 Task: Look for space in Cumberland, United States from 26th August, 2023 to 10th September, 2023 for 6 adults, 2 children in price range Rs.10000 to Rs.15000. Place can be entire place or shared room with 6 bedrooms having 6 beds and 6 bathrooms. Property type can be house, flat, guest house. Amenities needed are: wifi, TV, free parkinig on premises, gym, breakfast. Booking option can be shelf check-in. Required host language is English.
Action: Mouse moved to (544, 102)
Screenshot: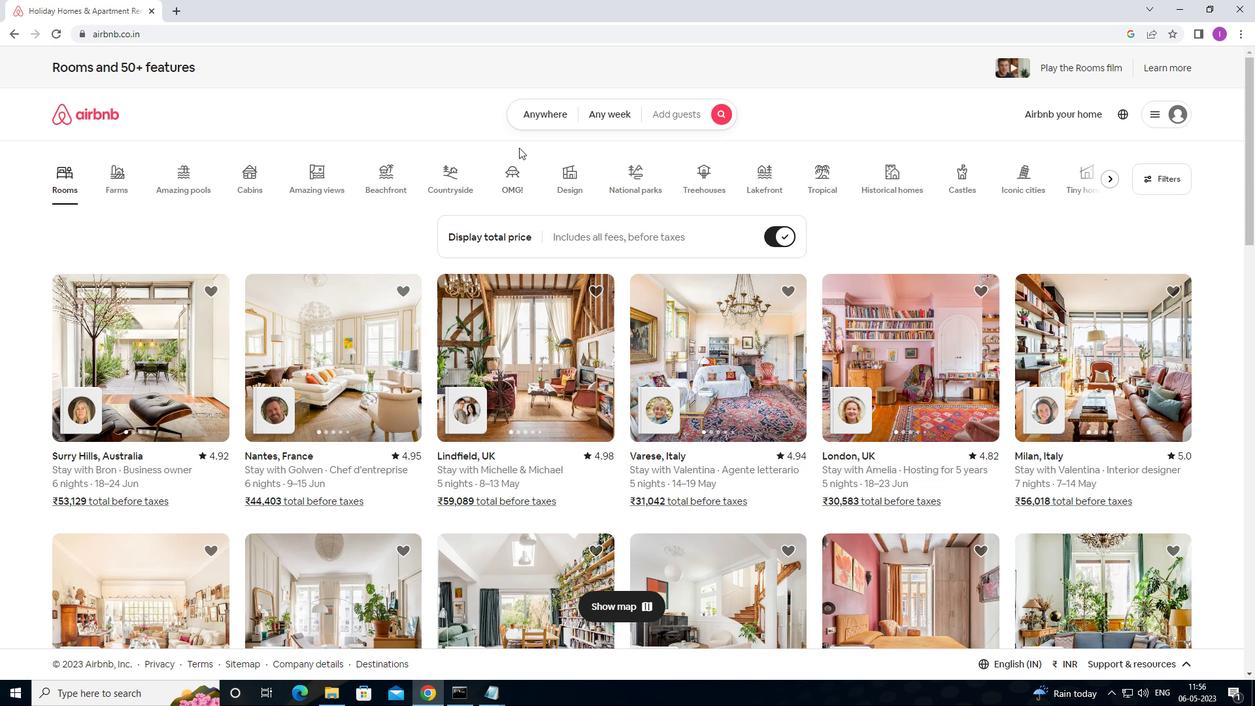 
Action: Mouse pressed left at (544, 102)
Screenshot: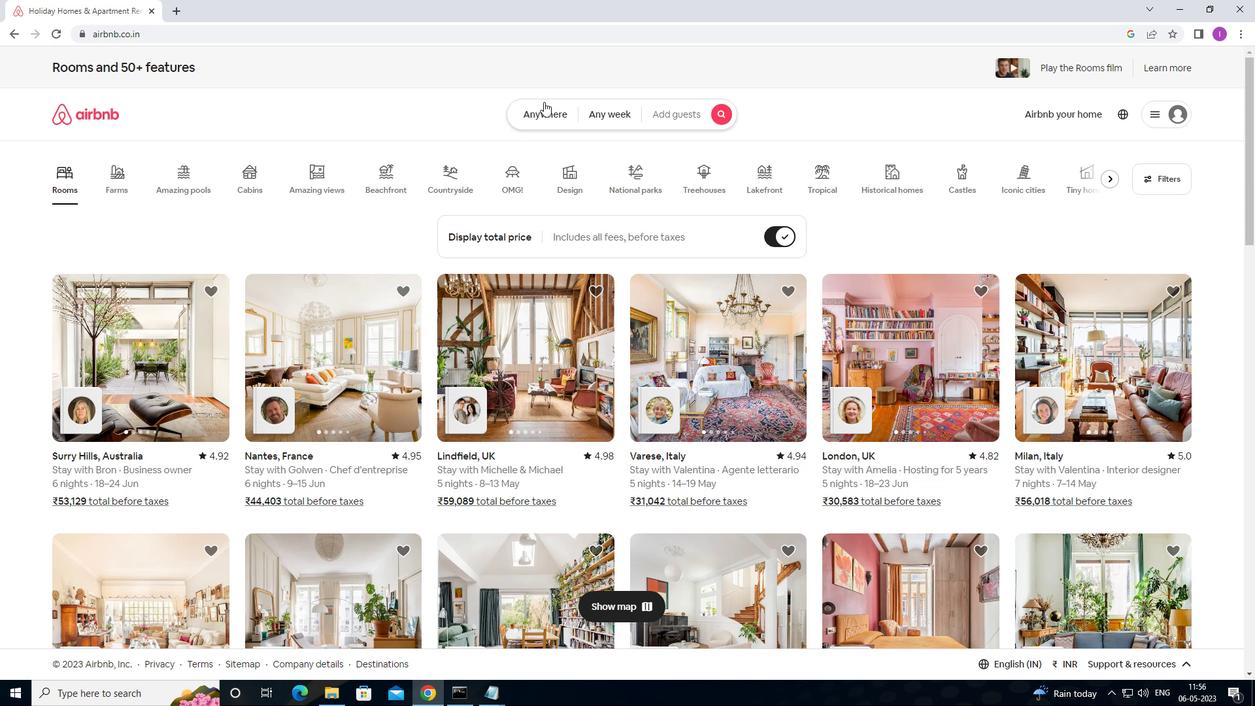 
Action: Mouse moved to (370, 166)
Screenshot: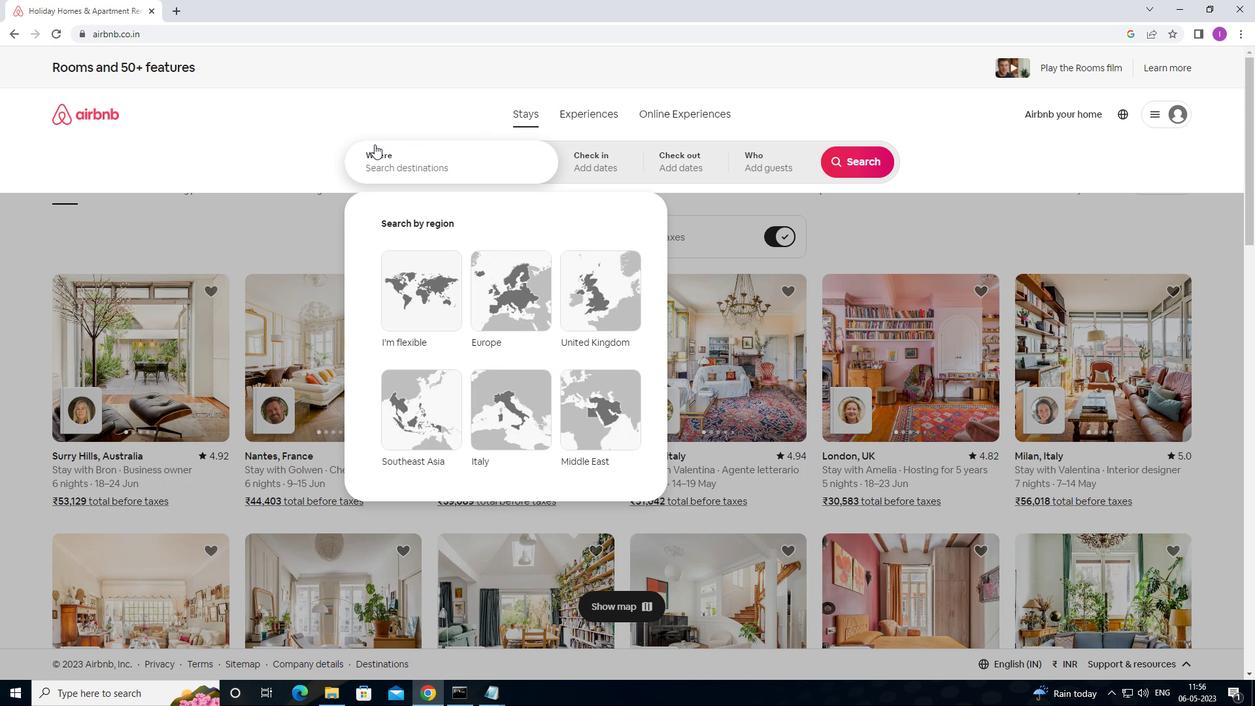
Action: Mouse pressed left at (370, 166)
Screenshot: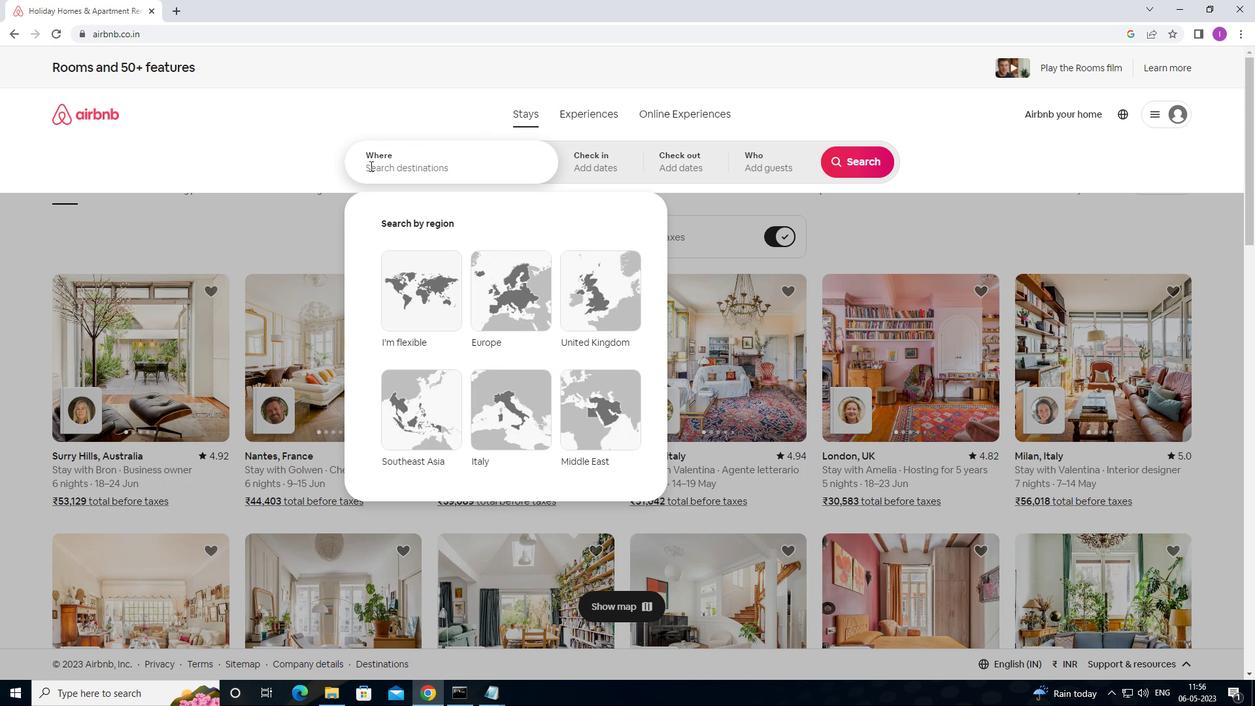 
Action: Mouse moved to (396, 190)
Screenshot: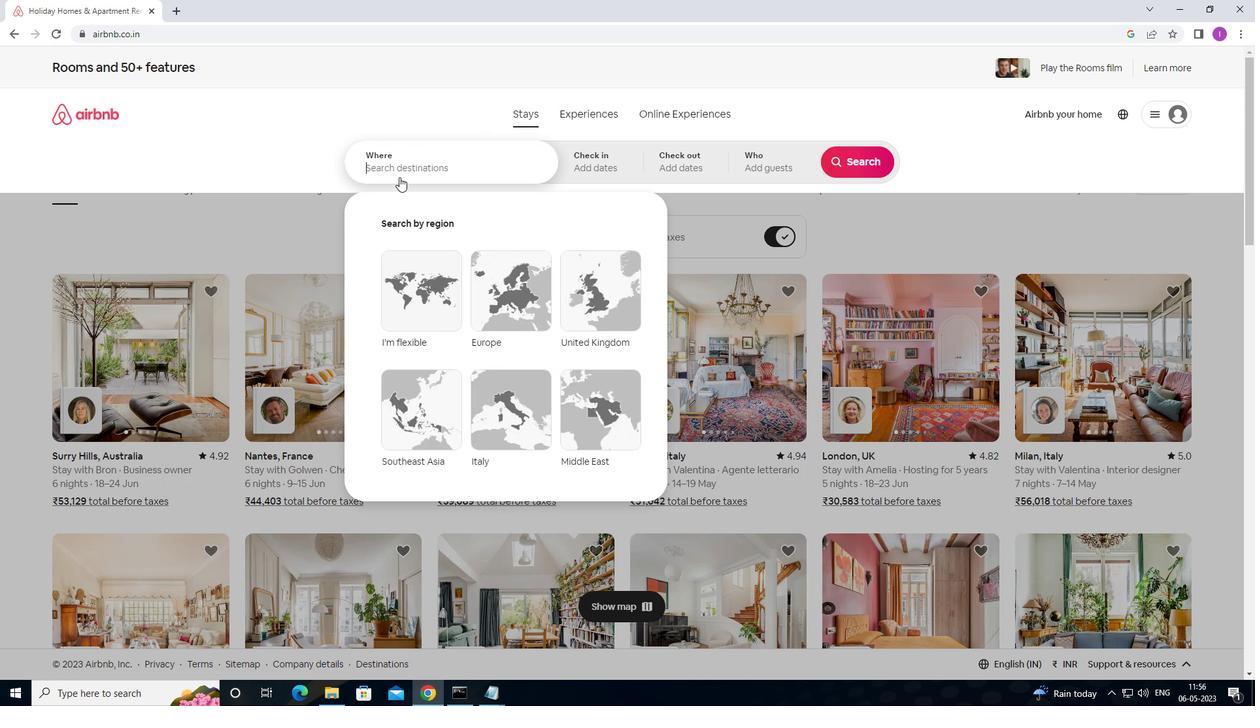 
Action: Key pressed <Key.shift>CUMBERLAND,<Key.shift>UNITES<Key.space>STATES
Screenshot: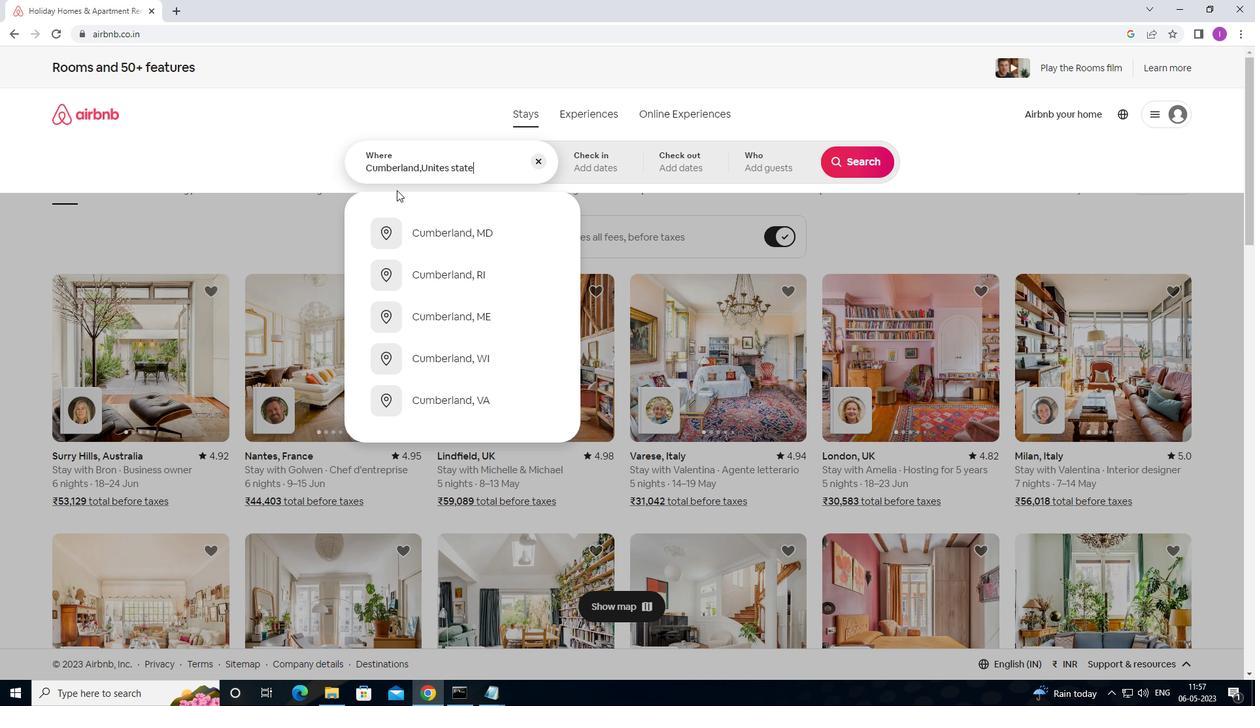 
Action: Mouse moved to (591, 159)
Screenshot: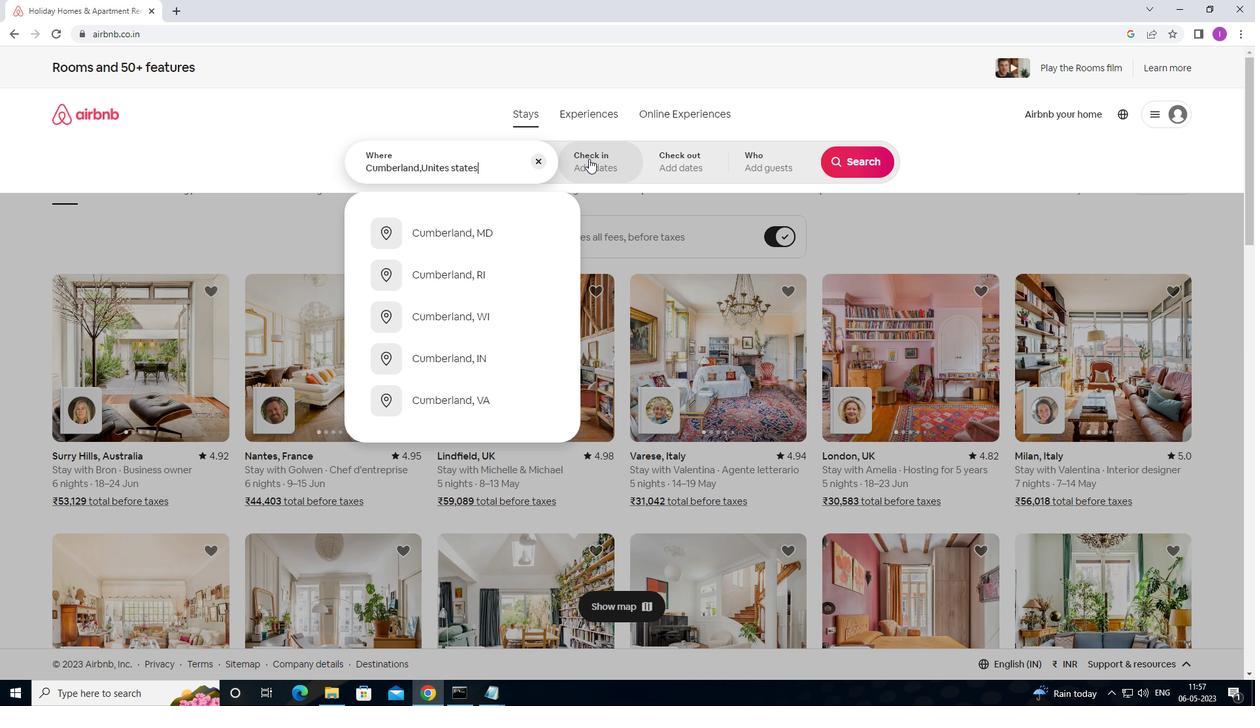 
Action: Mouse pressed left at (591, 159)
Screenshot: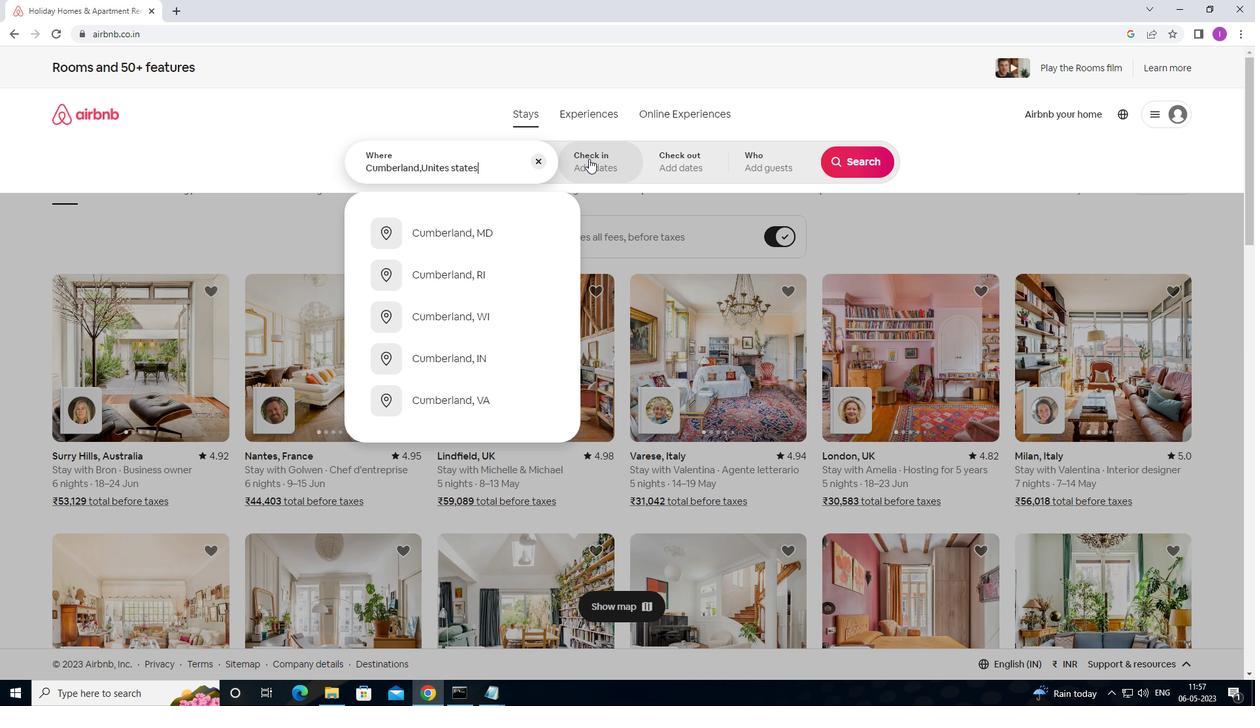 
Action: Mouse moved to (853, 268)
Screenshot: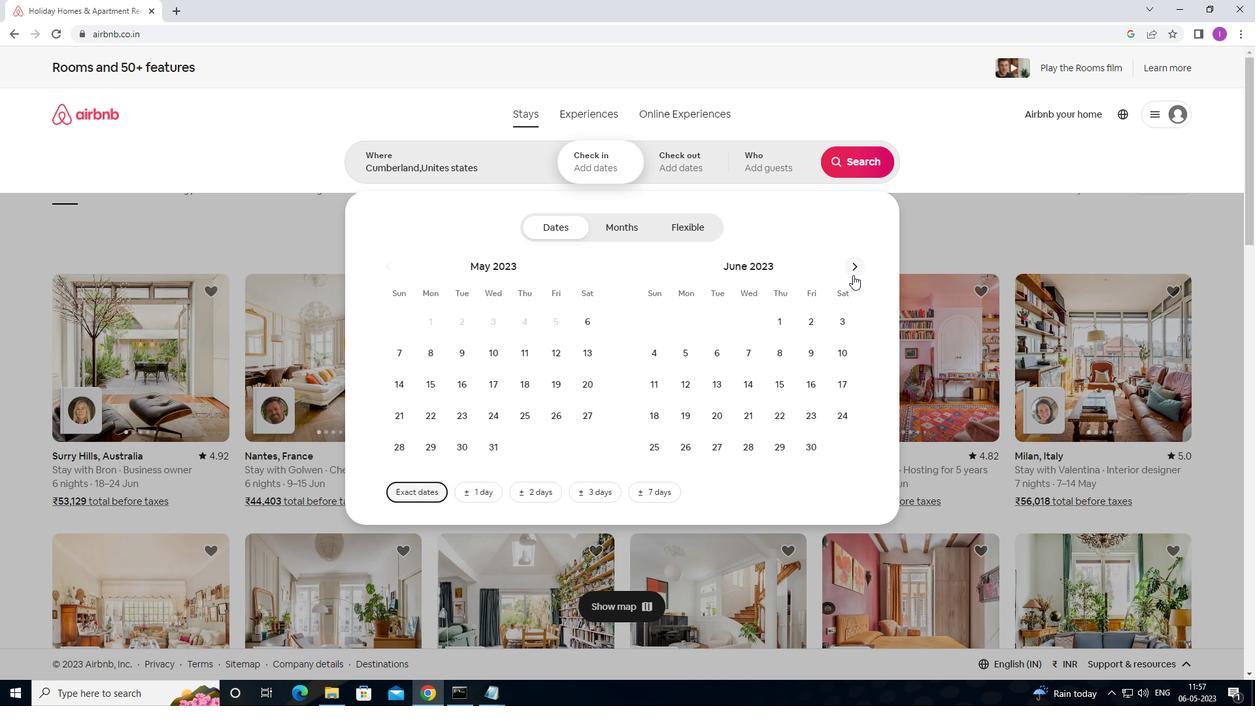 
Action: Mouse pressed left at (853, 268)
Screenshot: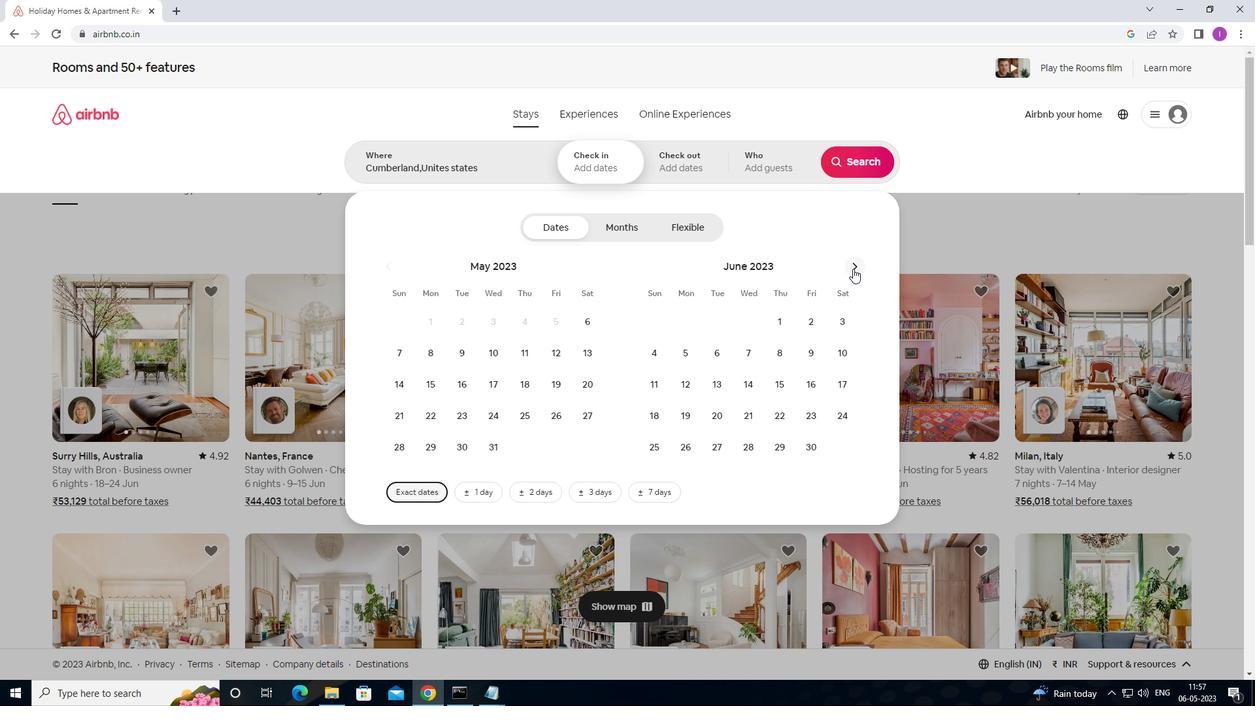 
Action: Mouse pressed left at (853, 268)
Screenshot: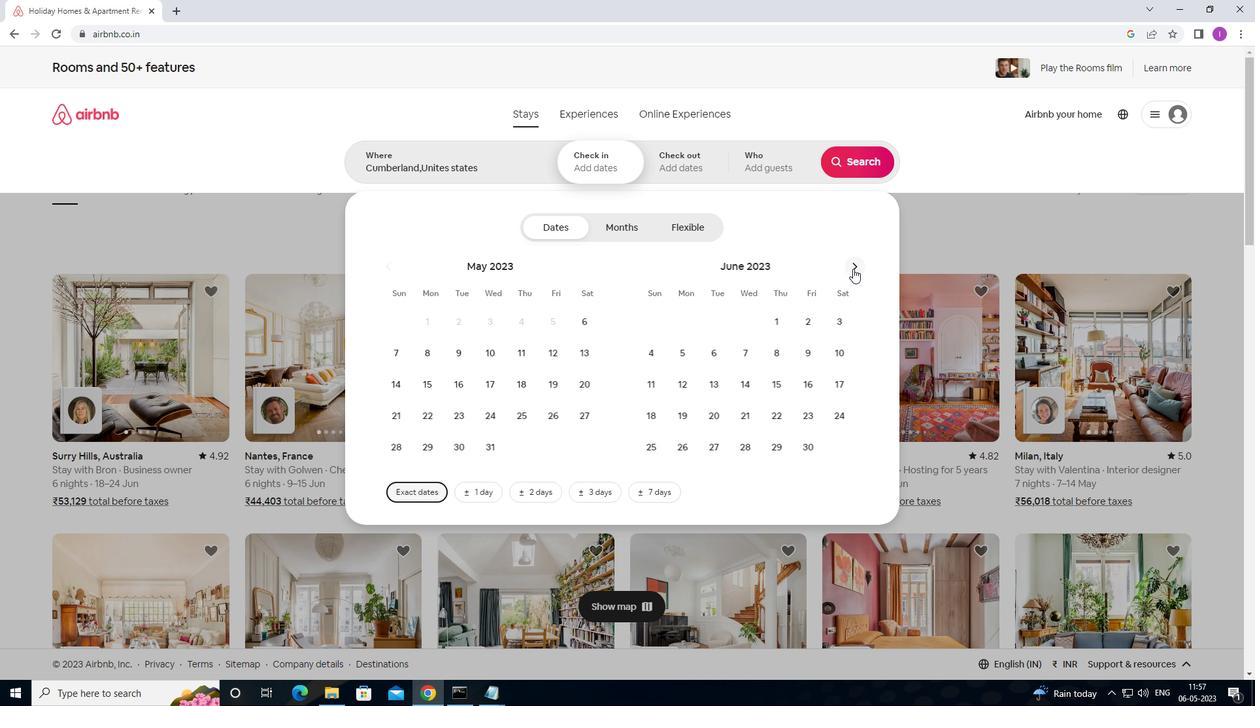 
Action: Mouse pressed left at (853, 268)
Screenshot: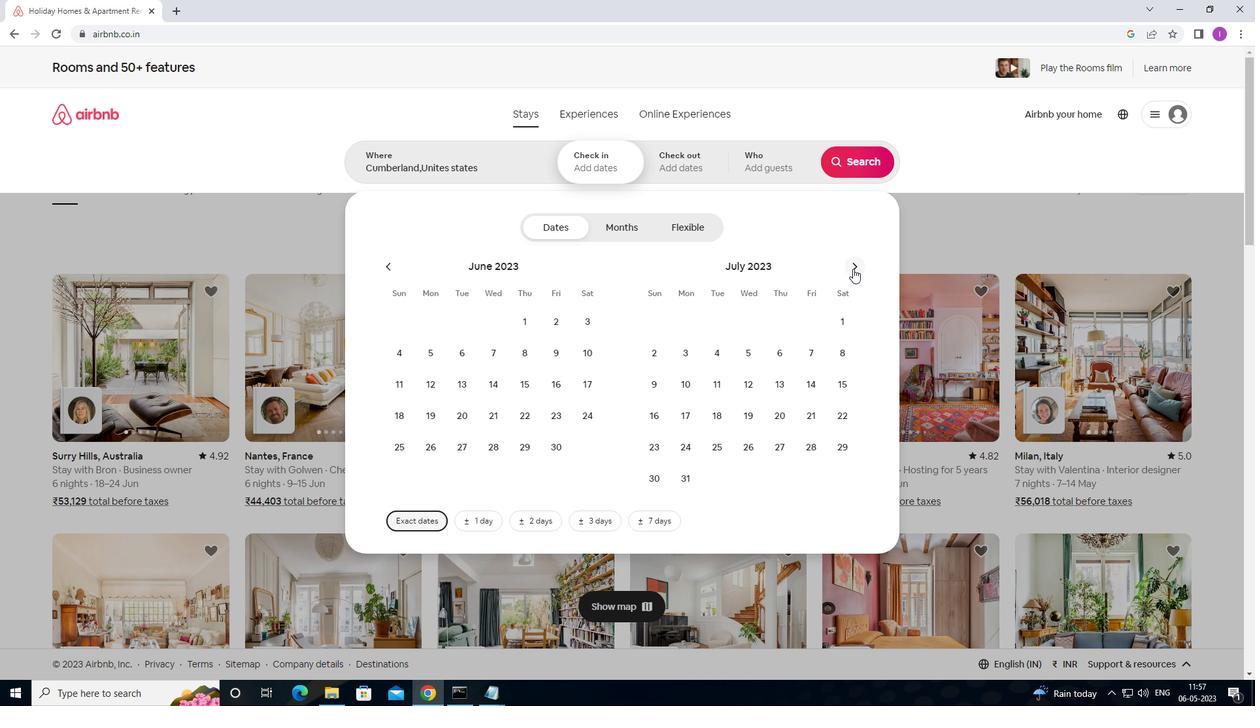 
Action: Mouse moved to (578, 412)
Screenshot: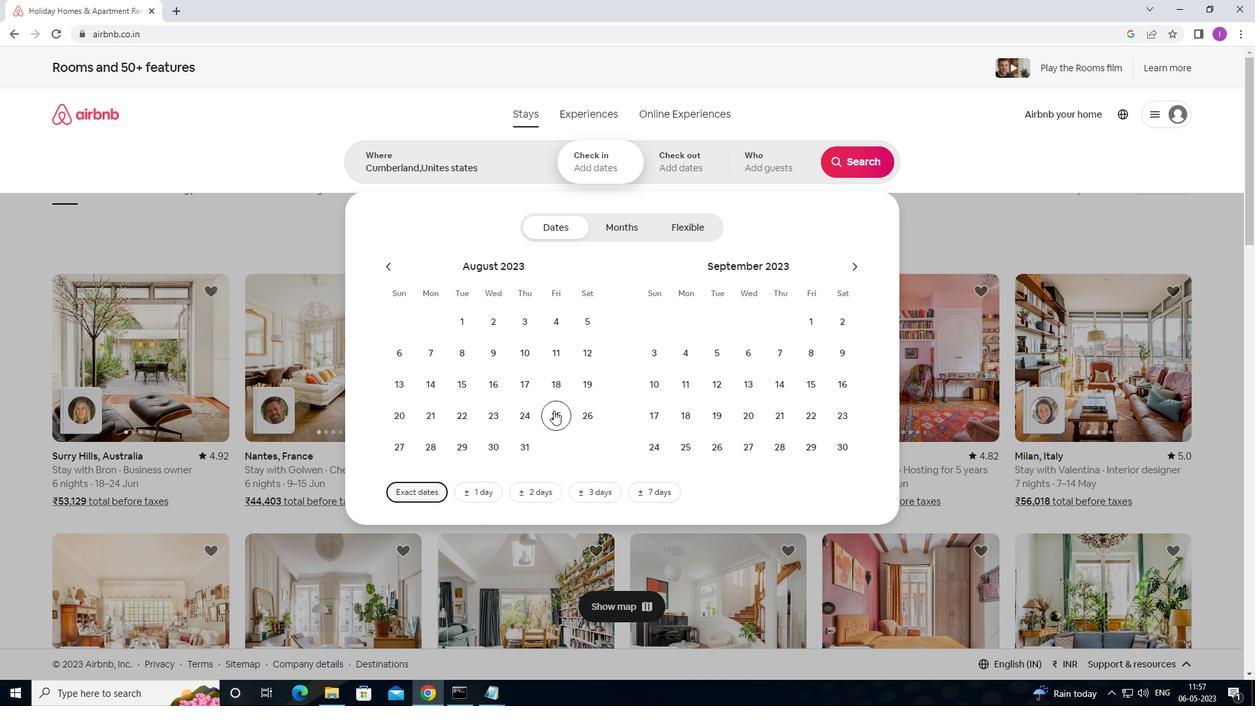 
Action: Mouse pressed left at (578, 412)
Screenshot: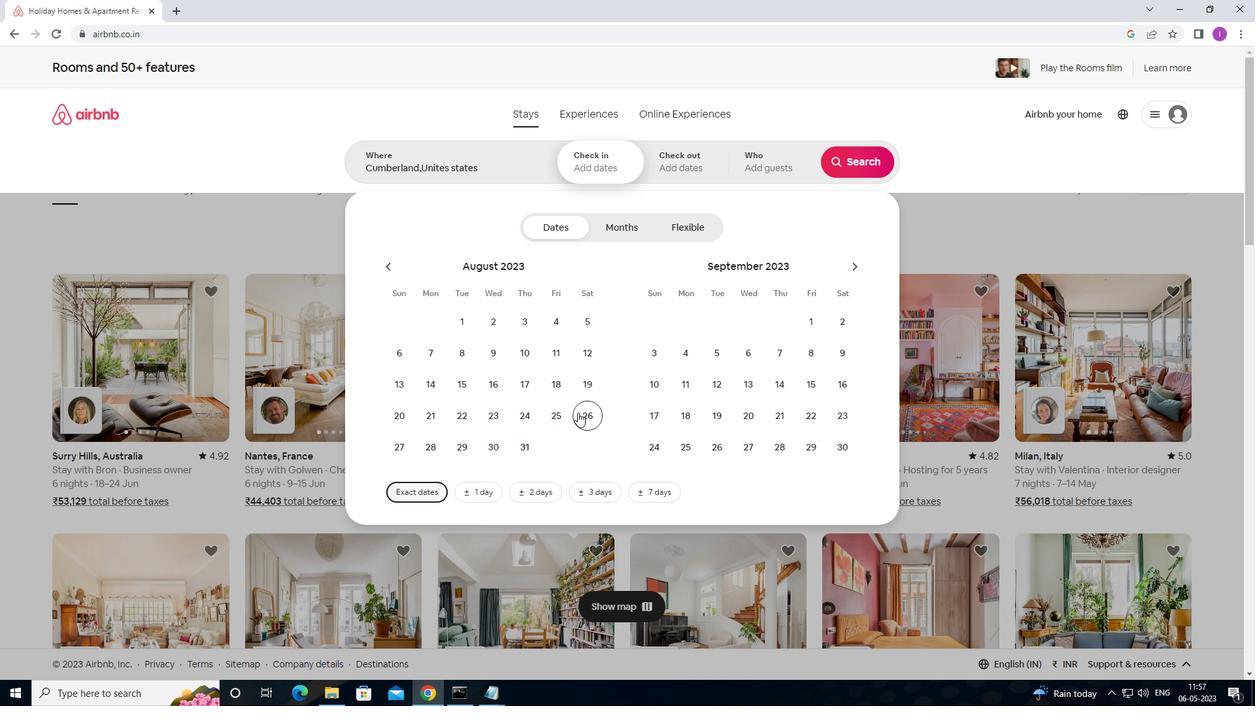 
Action: Mouse moved to (660, 385)
Screenshot: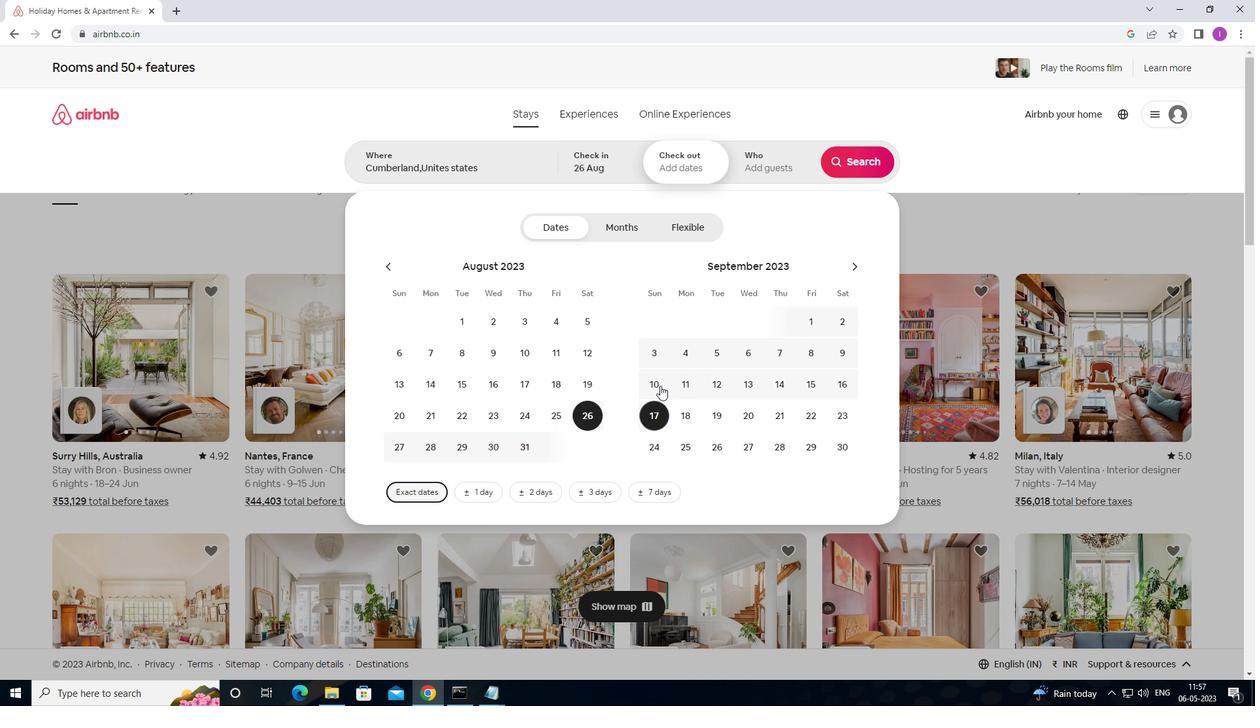 
Action: Mouse pressed left at (660, 385)
Screenshot: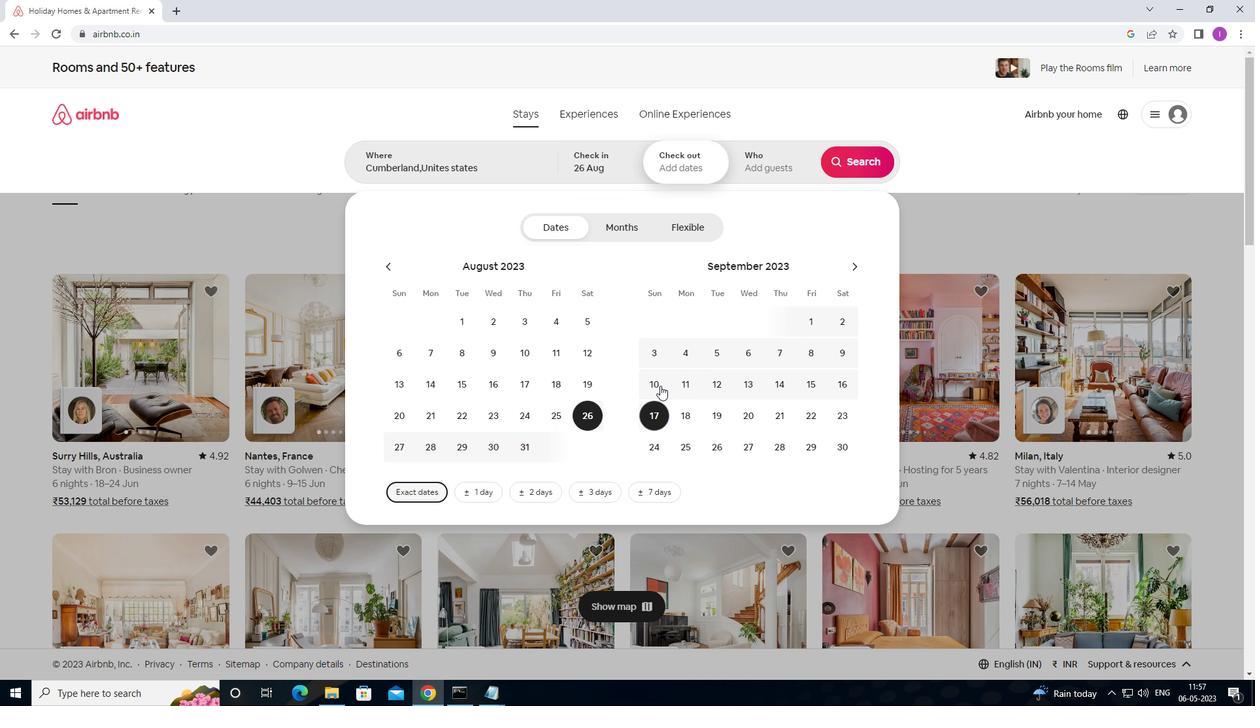 
Action: Mouse moved to (676, 378)
Screenshot: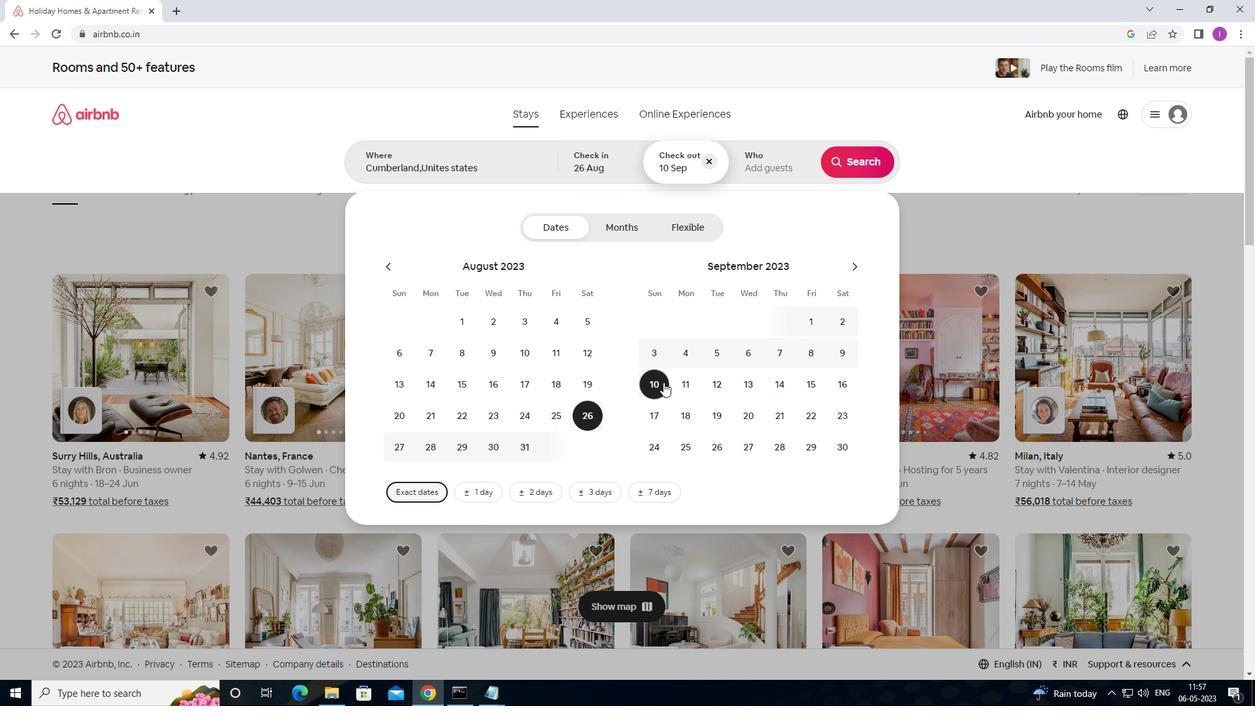 
Action: Mouse scrolled (676, 377) with delta (0, 0)
Screenshot: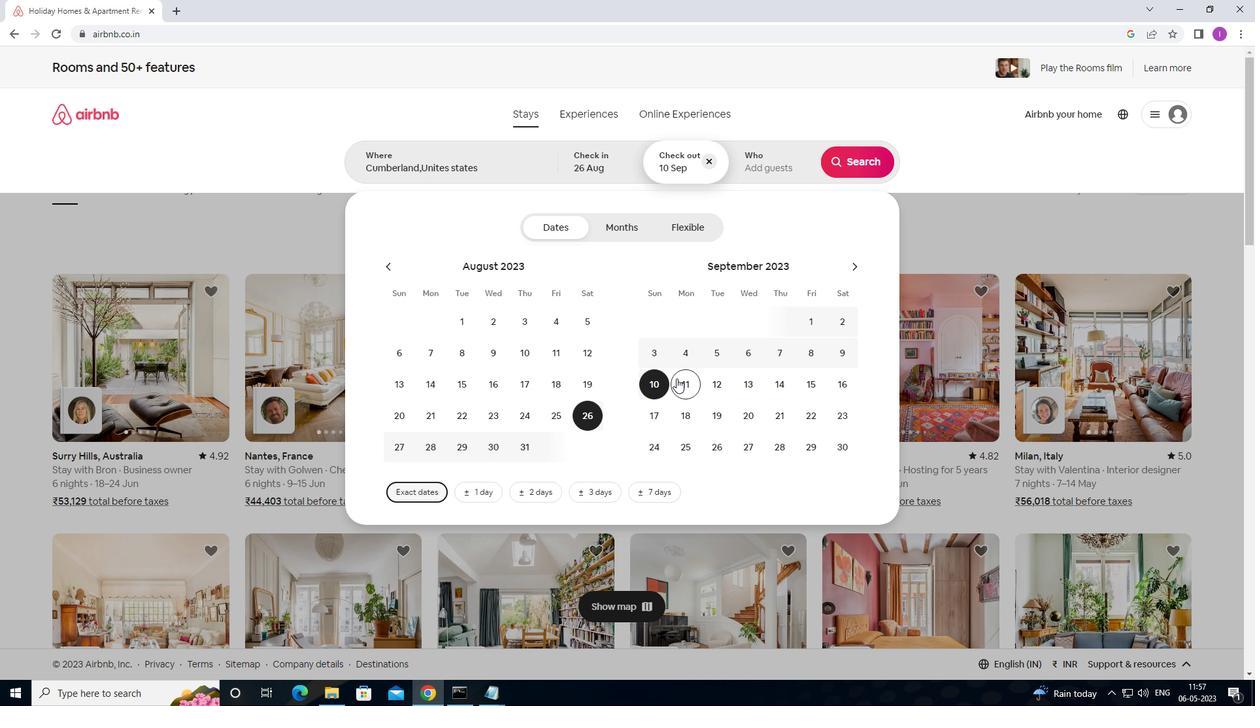 
Action: Mouse moved to (794, 165)
Screenshot: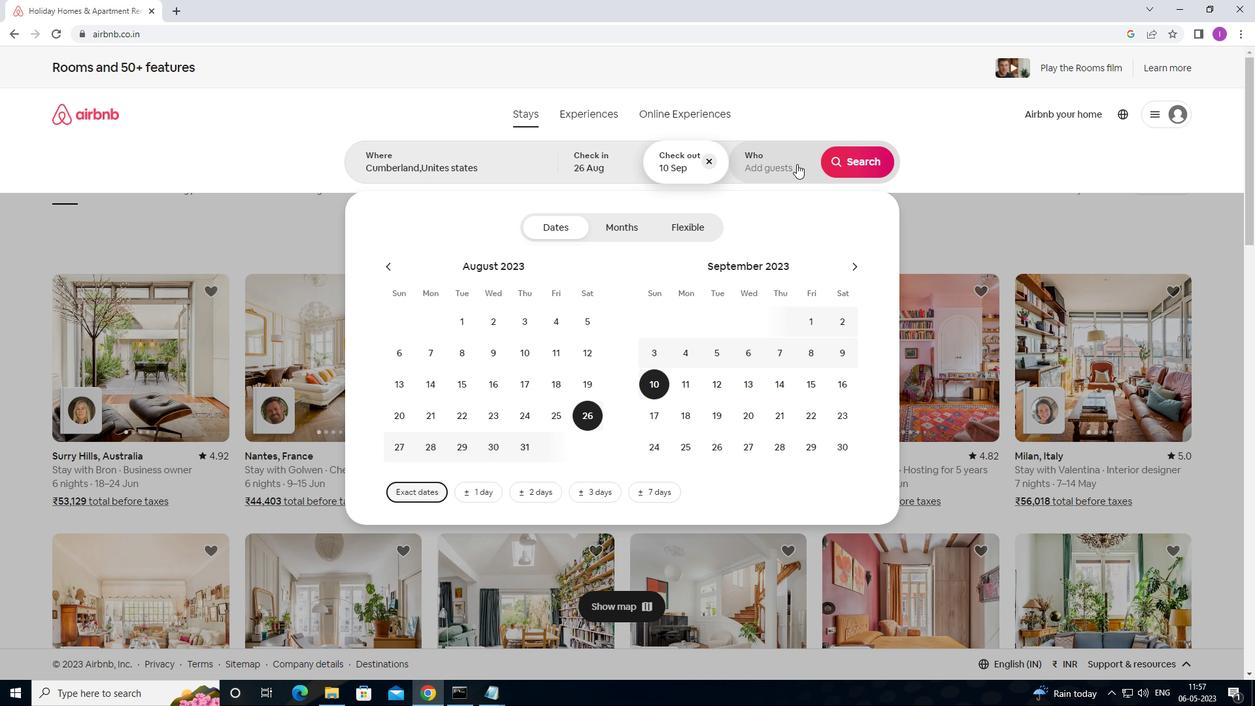 
Action: Mouse pressed left at (794, 165)
Screenshot: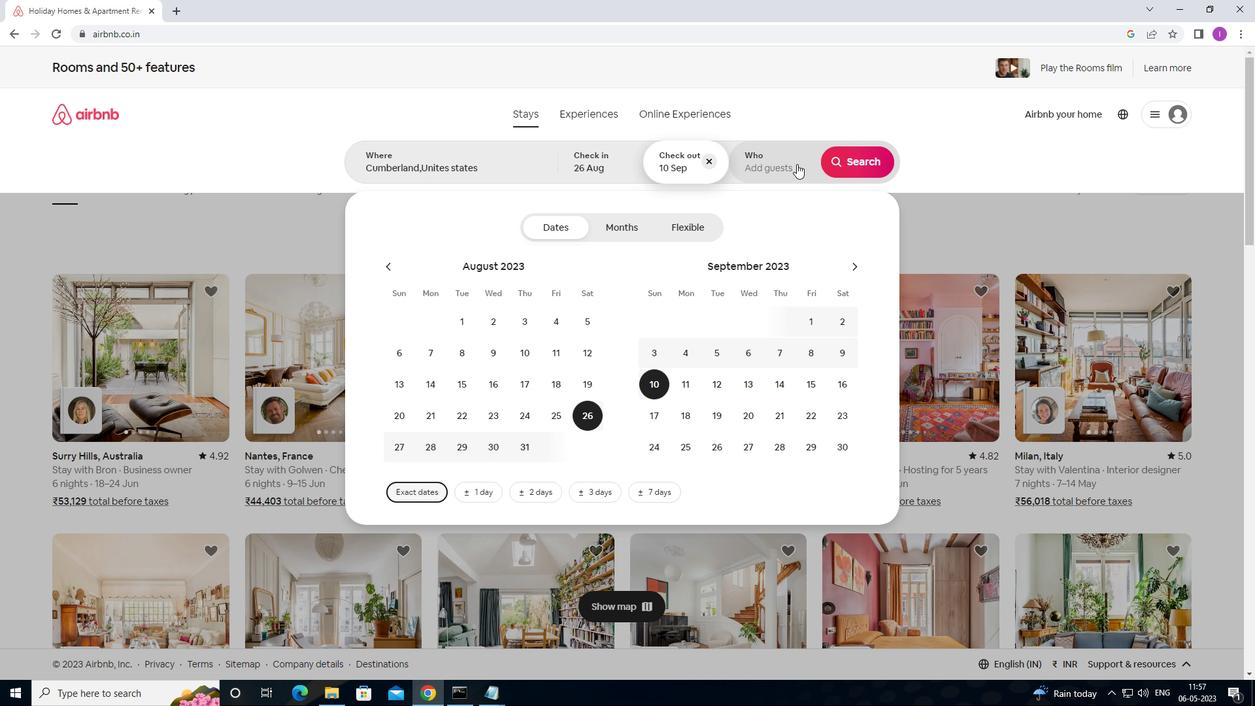 
Action: Mouse moved to (854, 230)
Screenshot: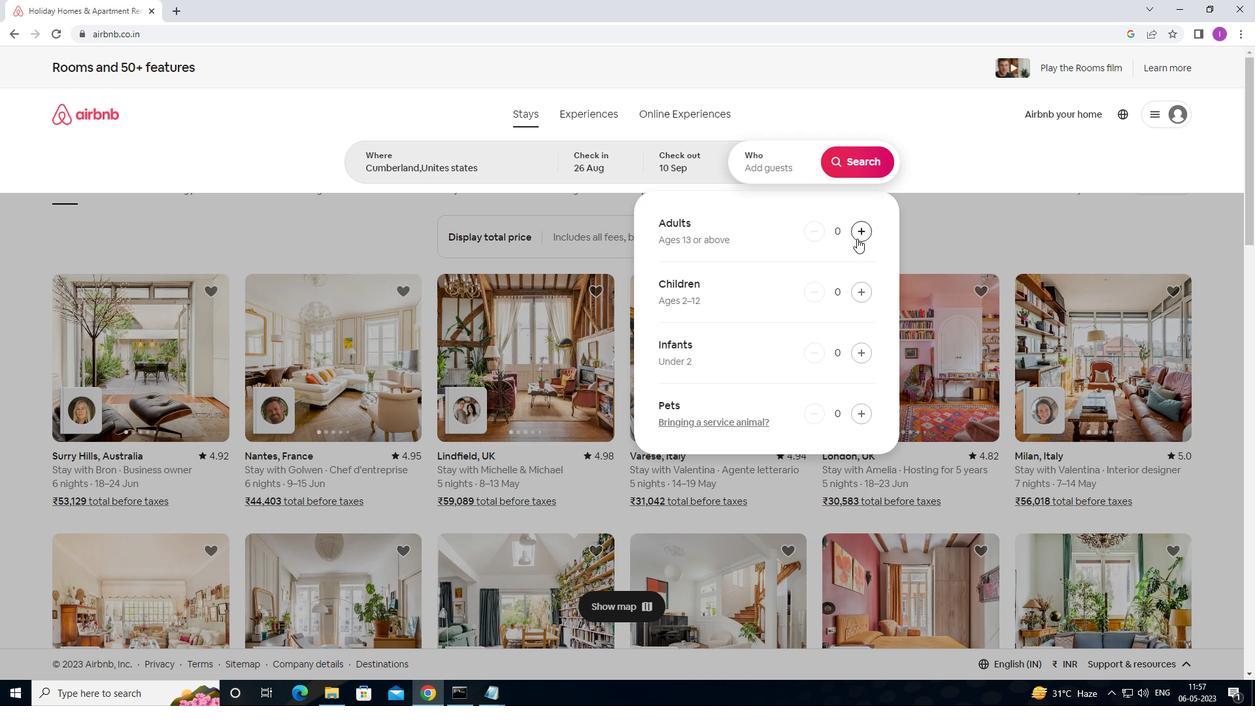 
Action: Mouse pressed left at (854, 230)
Screenshot: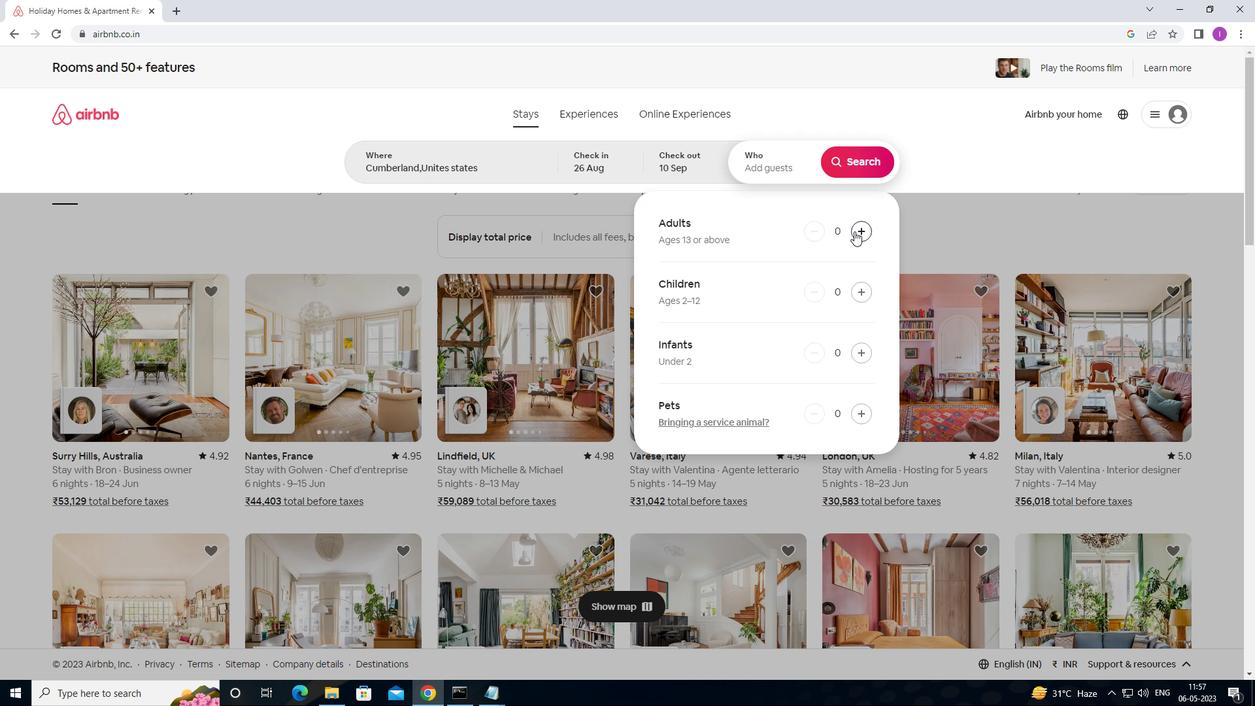 
Action: Mouse pressed left at (854, 230)
Screenshot: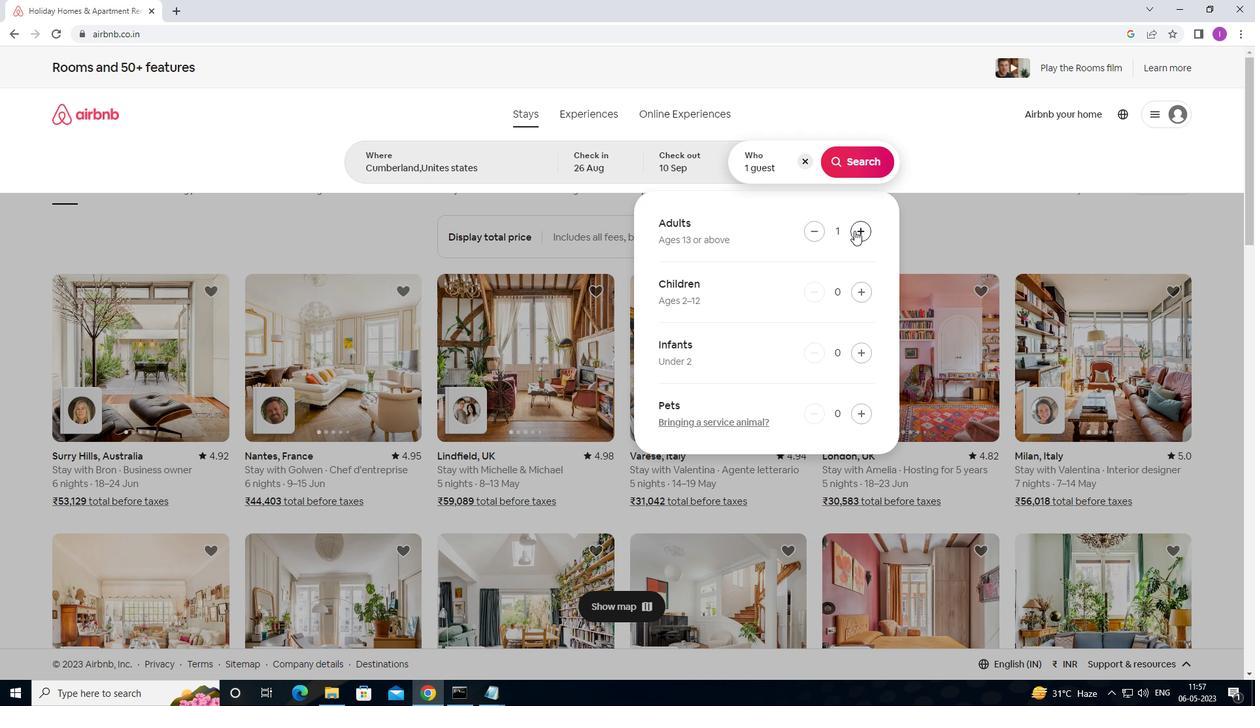 
Action: Mouse pressed left at (854, 230)
Screenshot: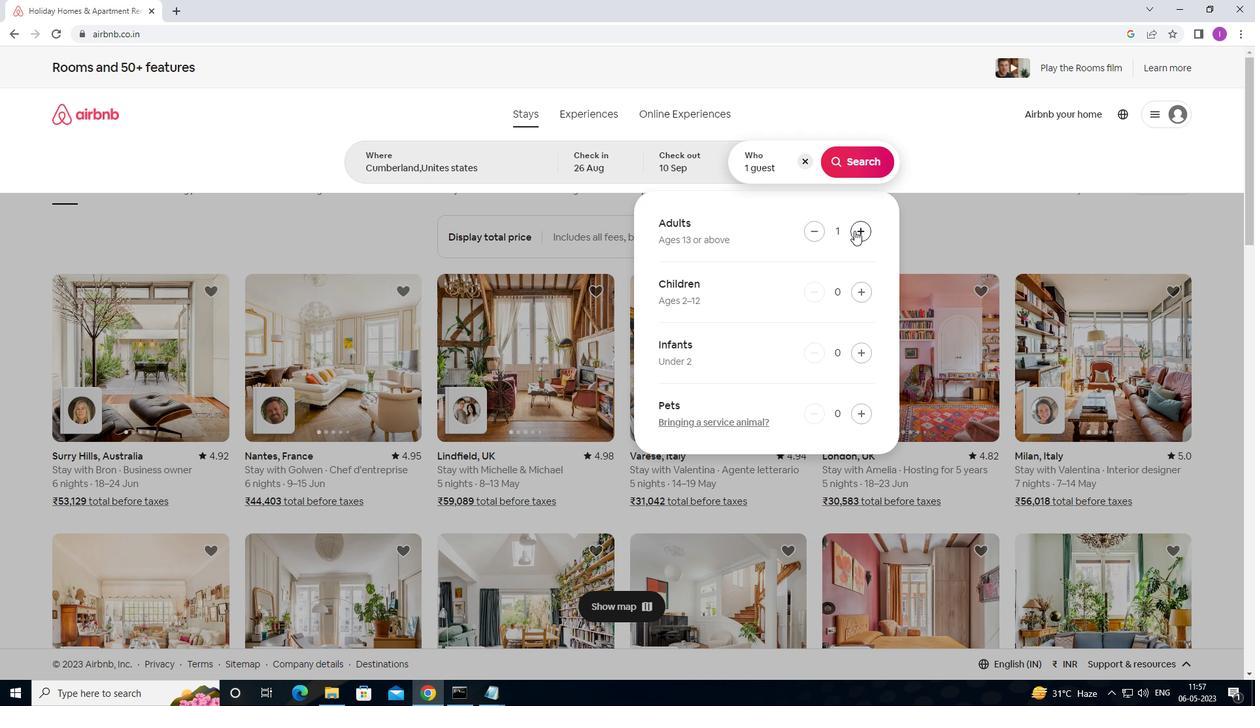 
Action: Mouse pressed left at (854, 230)
Screenshot: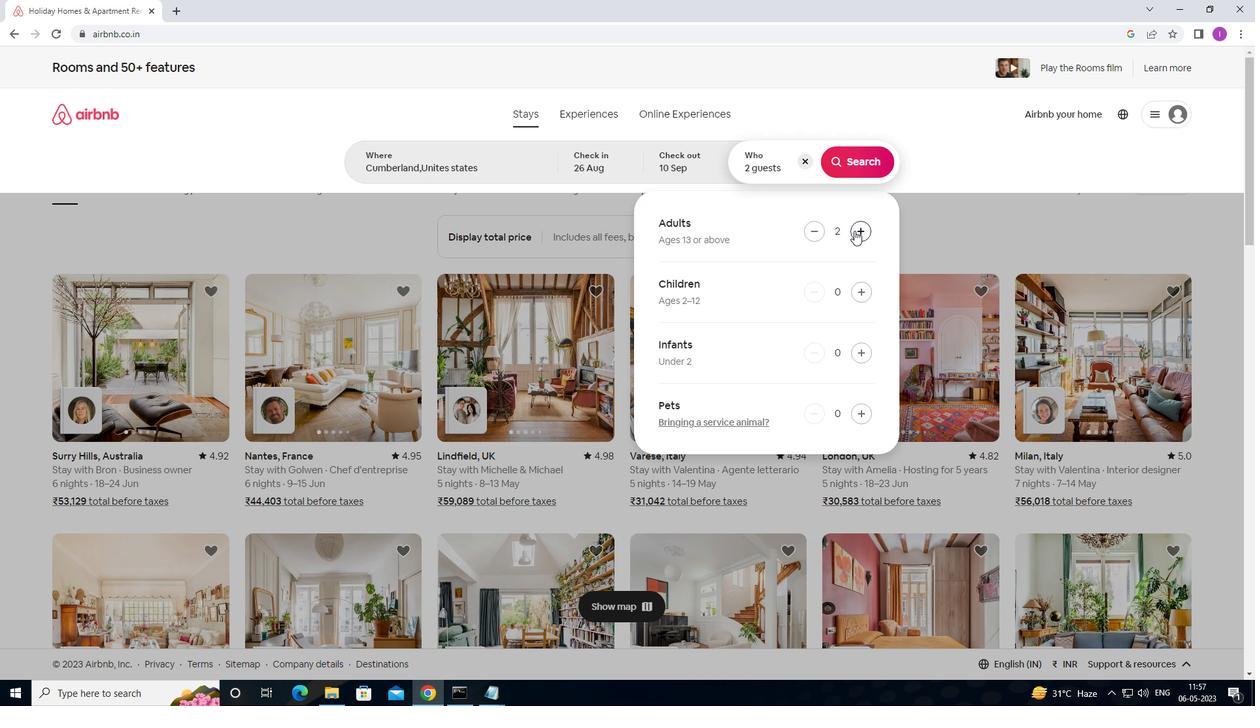 
Action: Mouse pressed left at (854, 230)
Screenshot: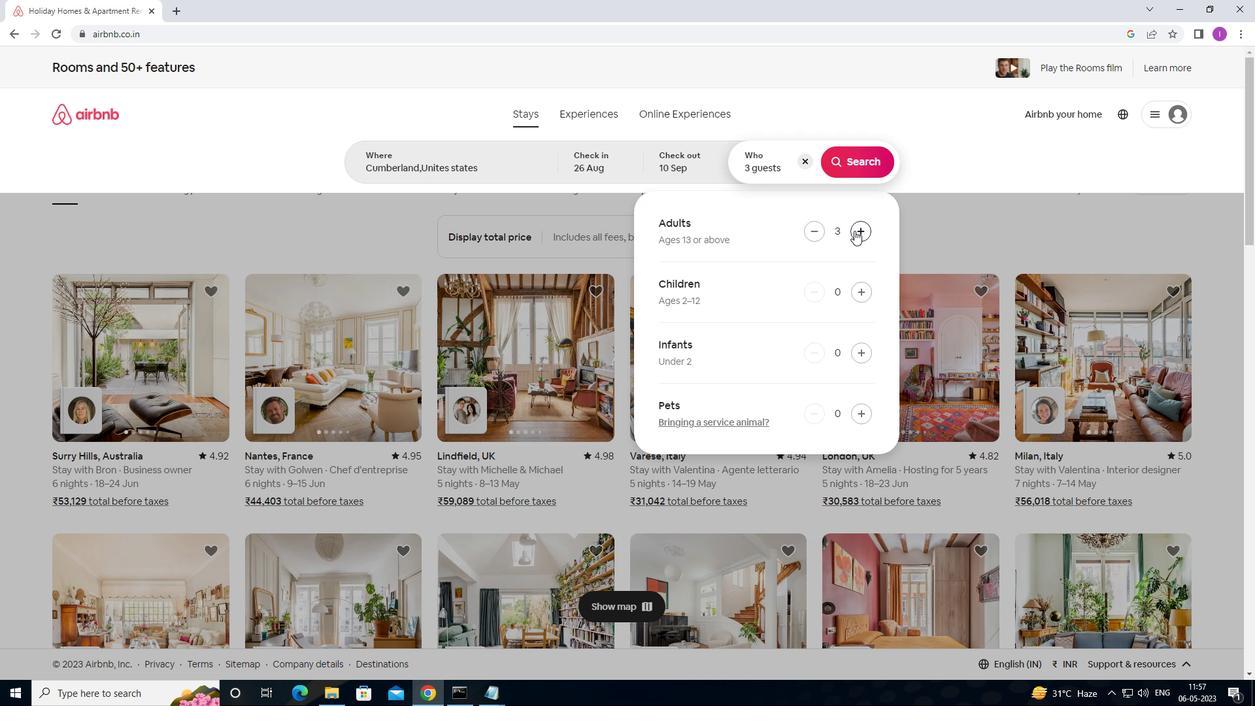 
Action: Mouse pressed left at (854, 230)
Screenshot: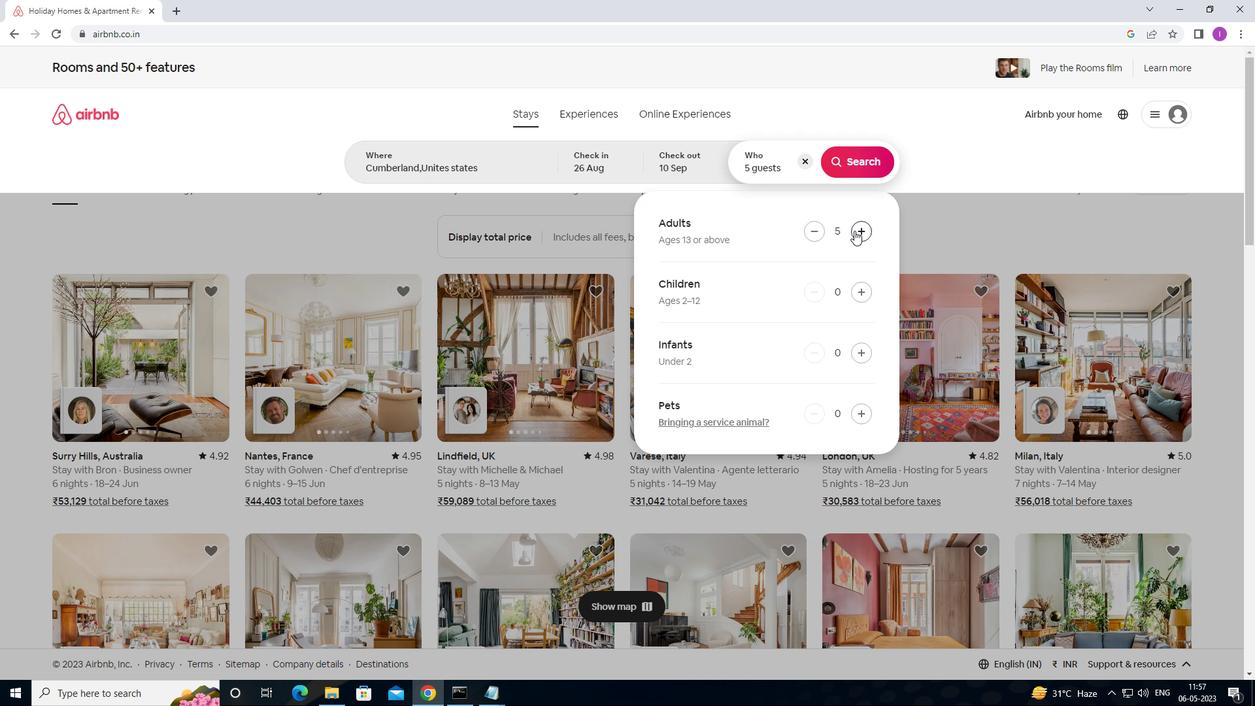 
Action: Mouse moved to (864, 294)
Screenshot: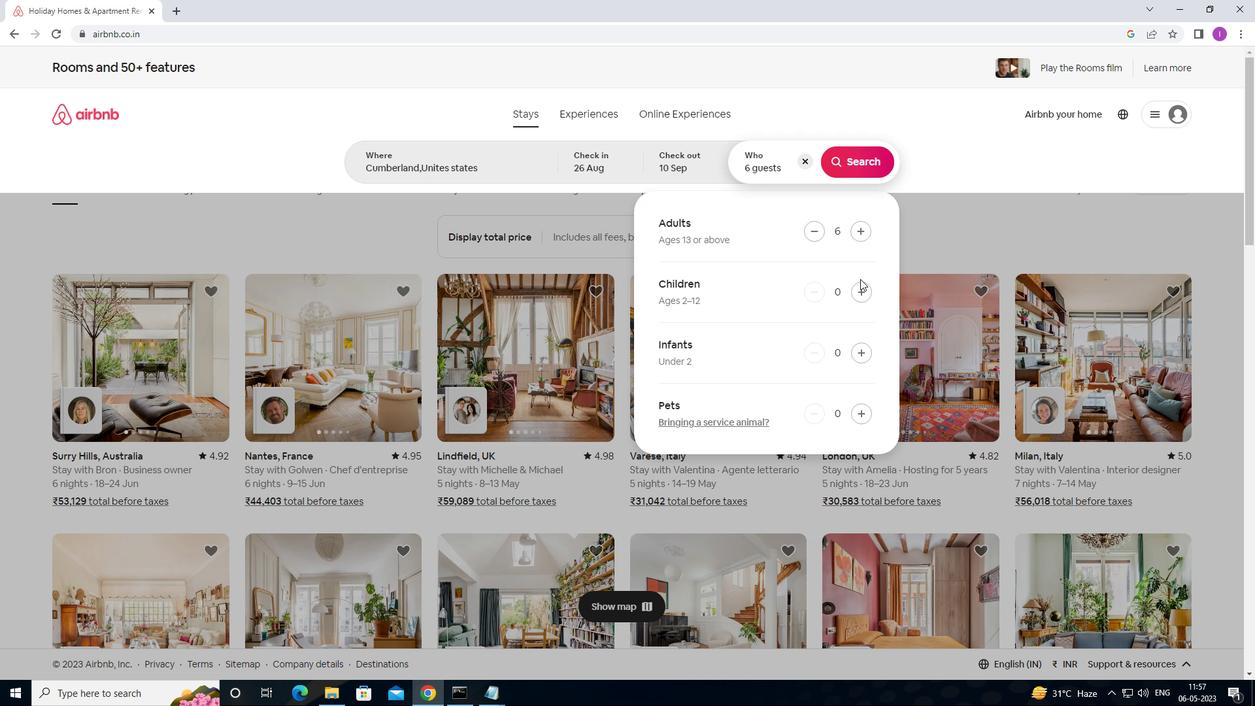 
Action: Mouse pressed left at (864, 294)
Screenshot: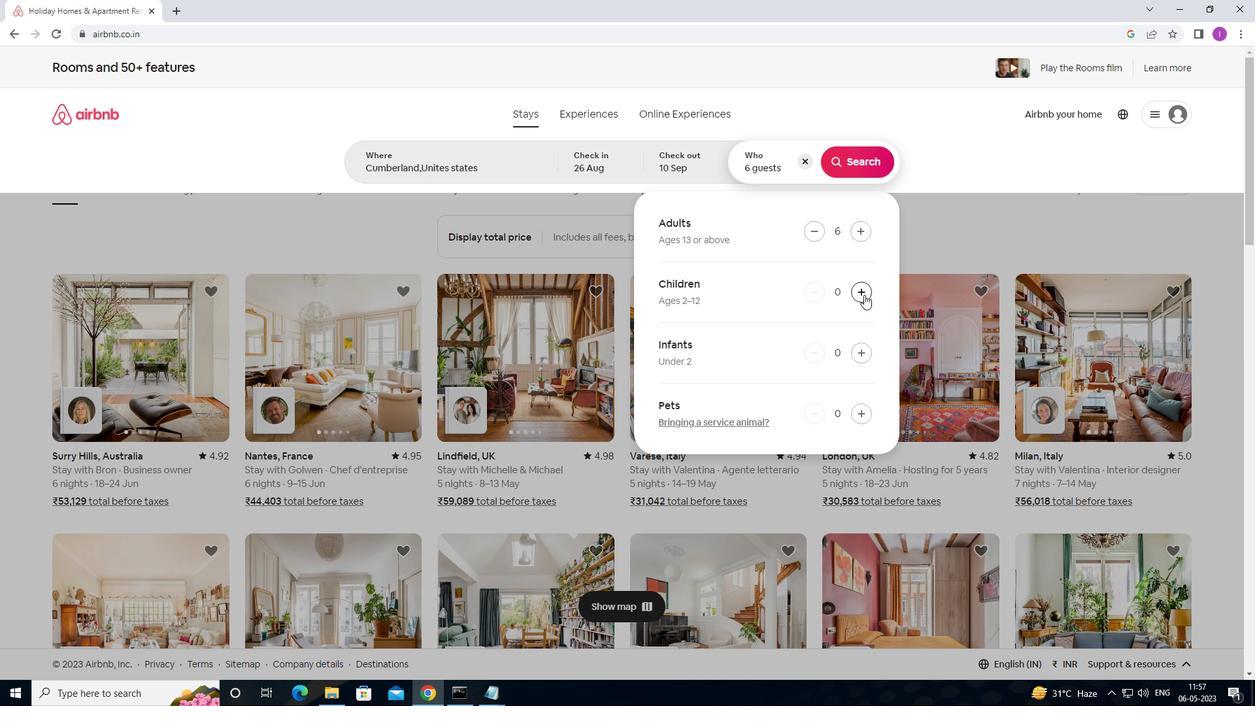 
Action: Mouse pressed left at (864, 294)
Screenshot: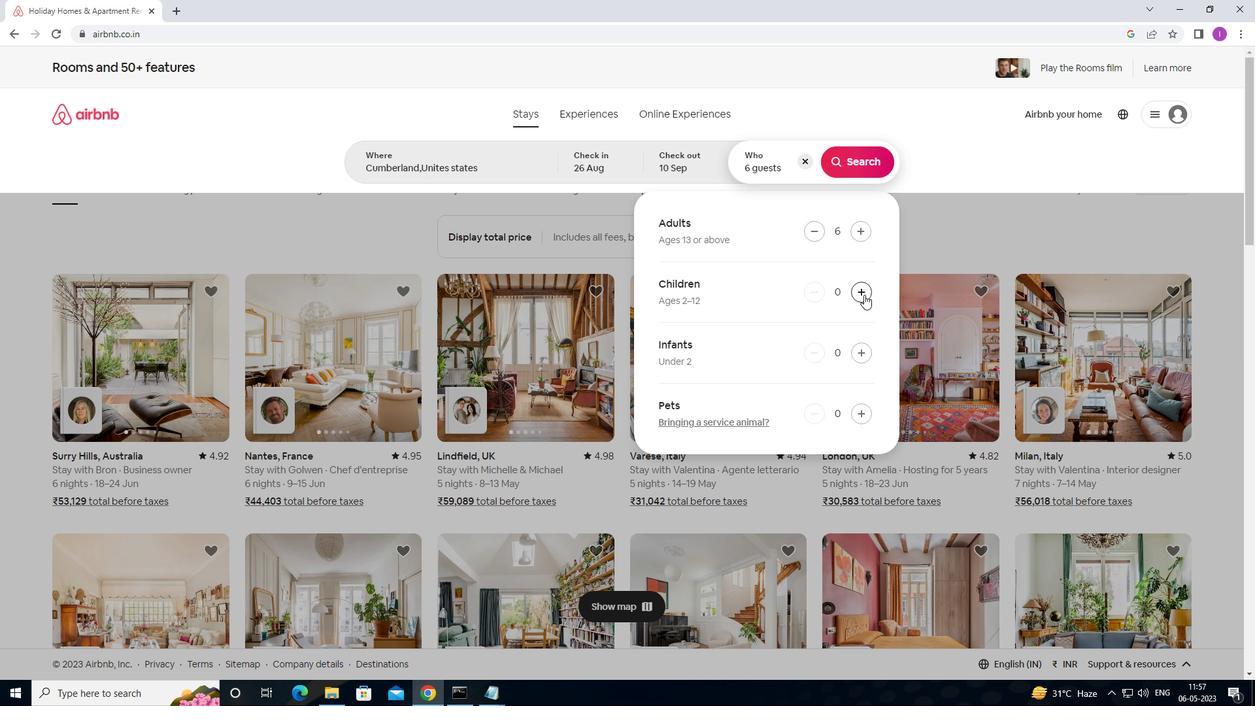 
Action: Mouse moved to (858, 179)
Screenshot: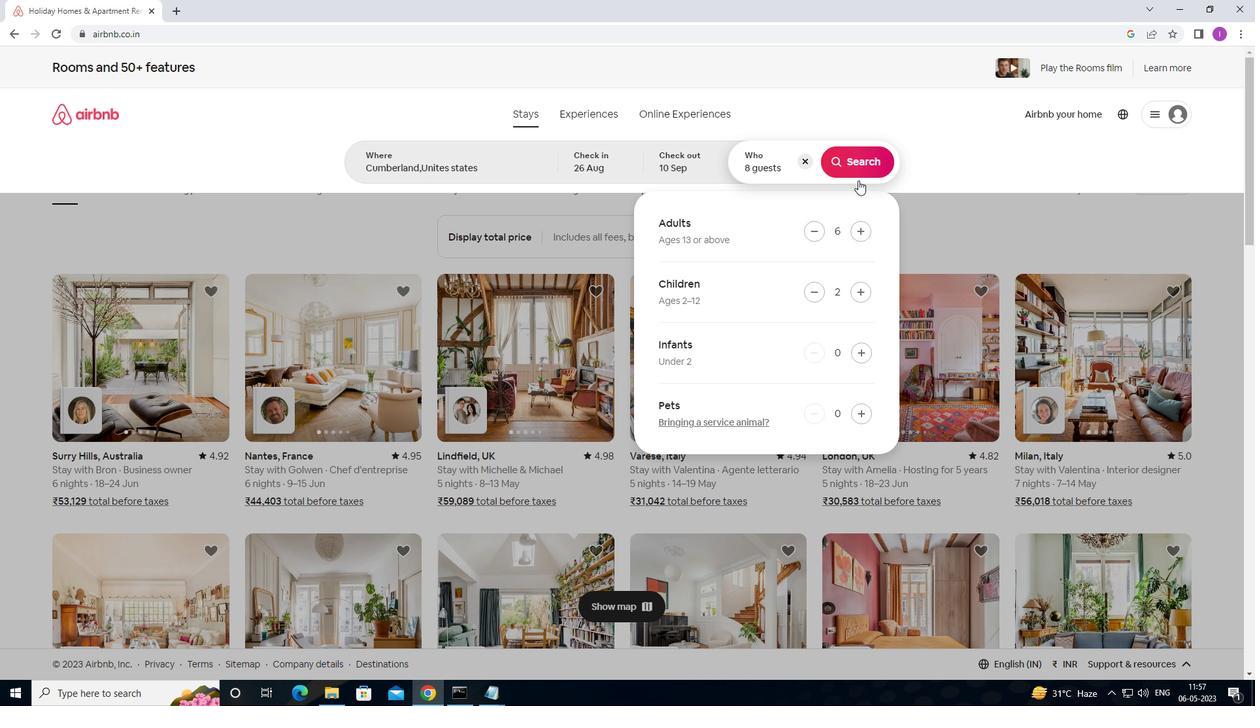 
Action: Mouse pressed left at (858, 179)
Screenshot: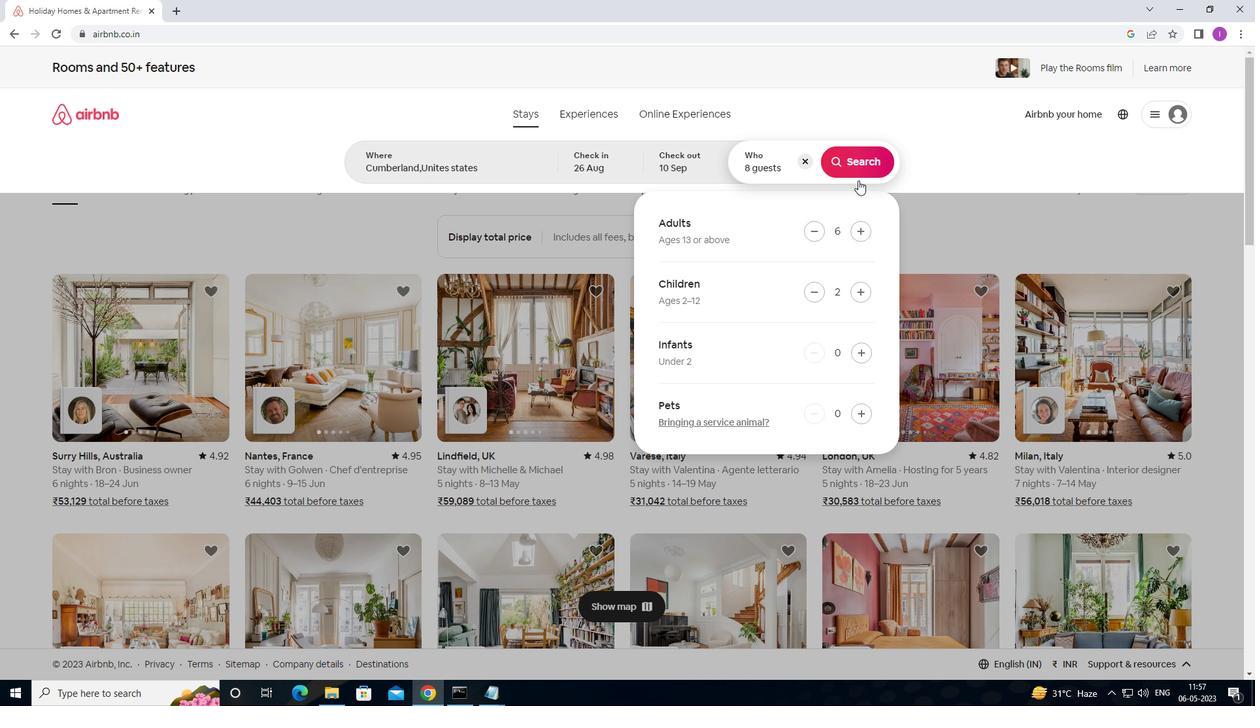 
Action: Mouse moved to (859, 170)
Screenshot: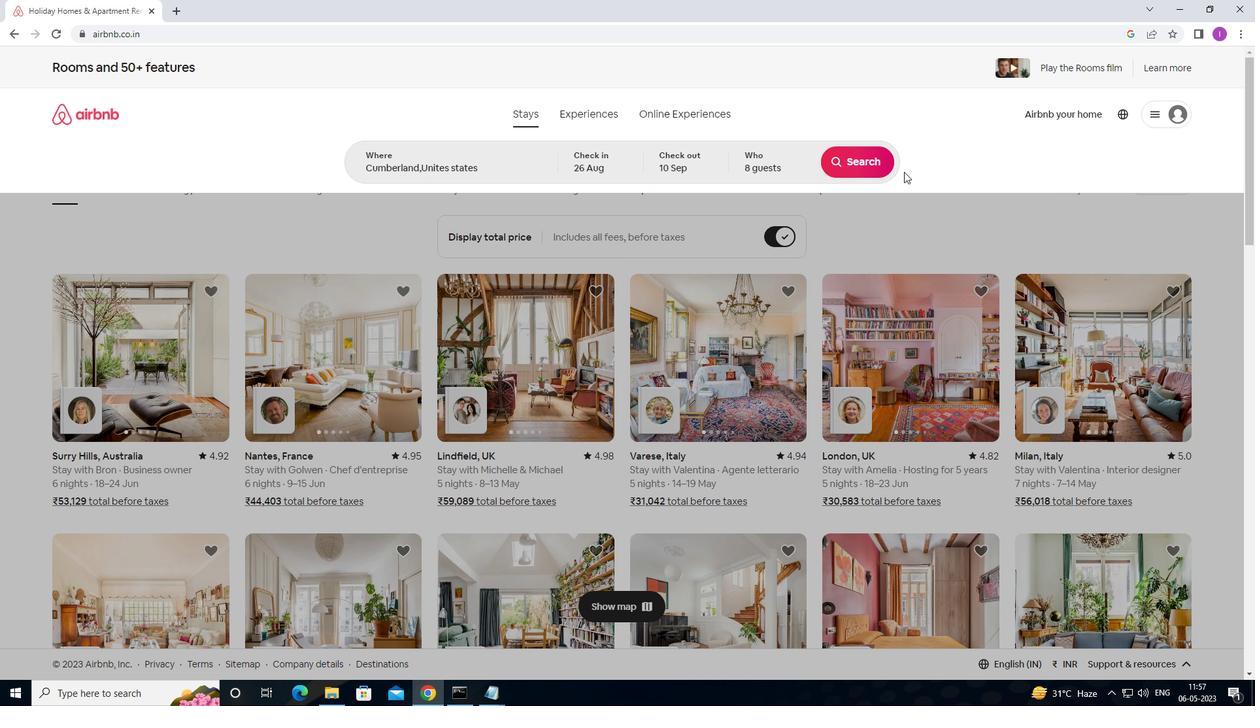 
Action: Mouse pressed left at (859, 170)
Screenshot: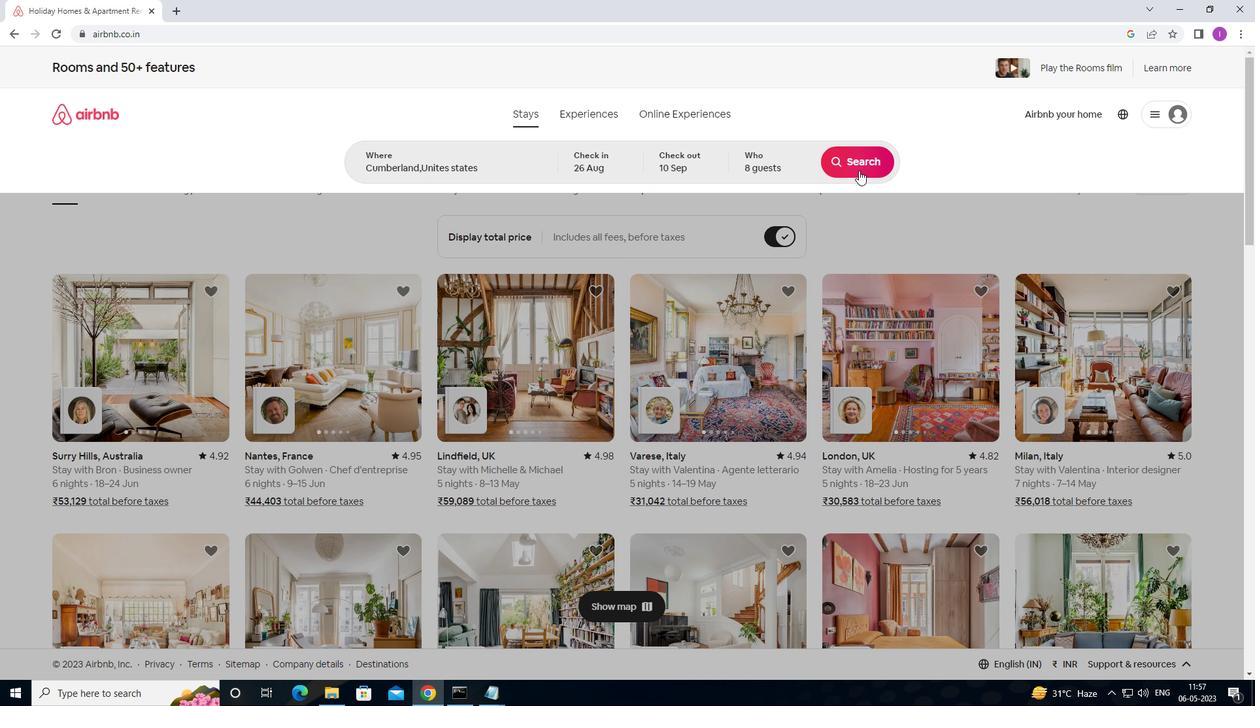 
Action: Mouse moved to (1211, 133)
Screenshot: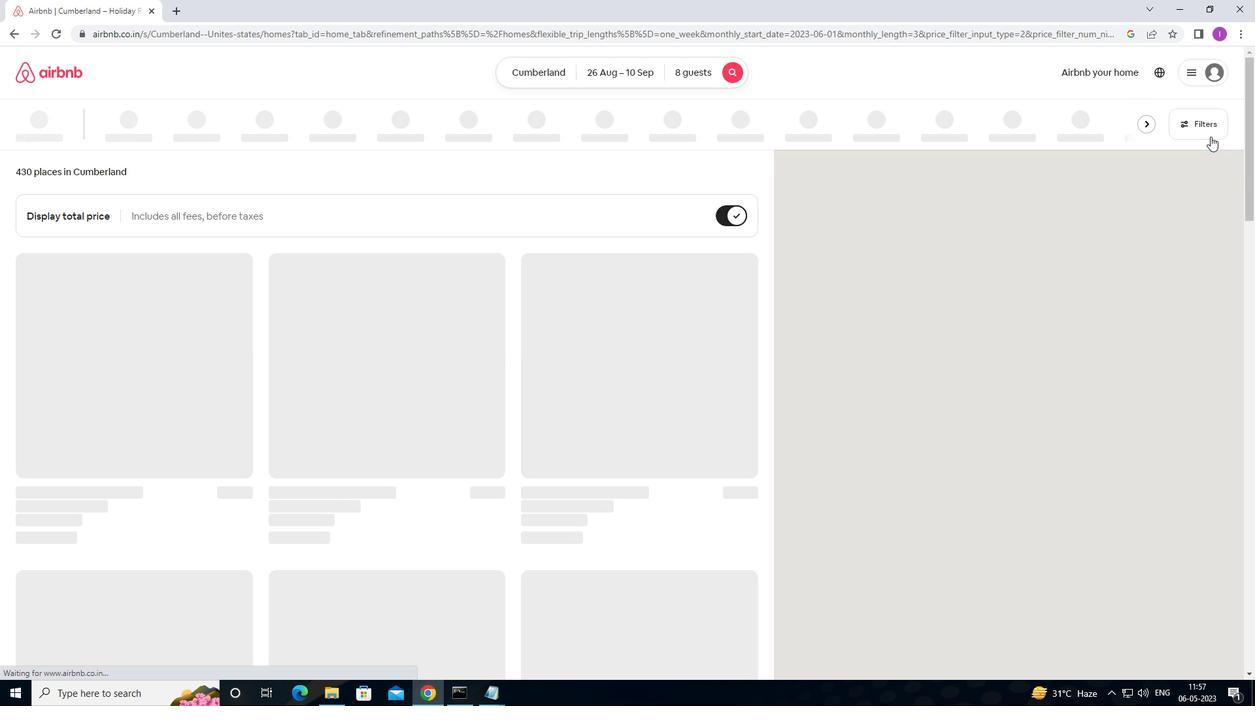 
Action: Mouse pressed left at (1211, 133)
Screenshot: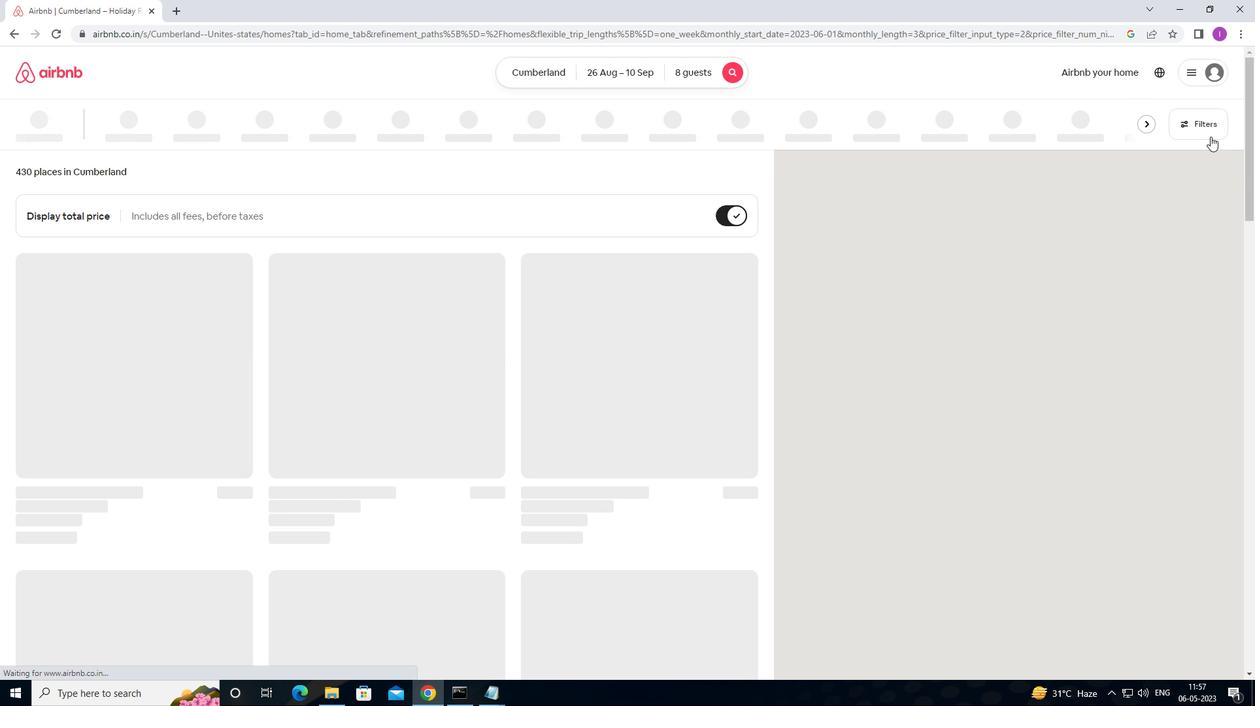 
Action: Mouse moved to (474, 440)
Screenshot: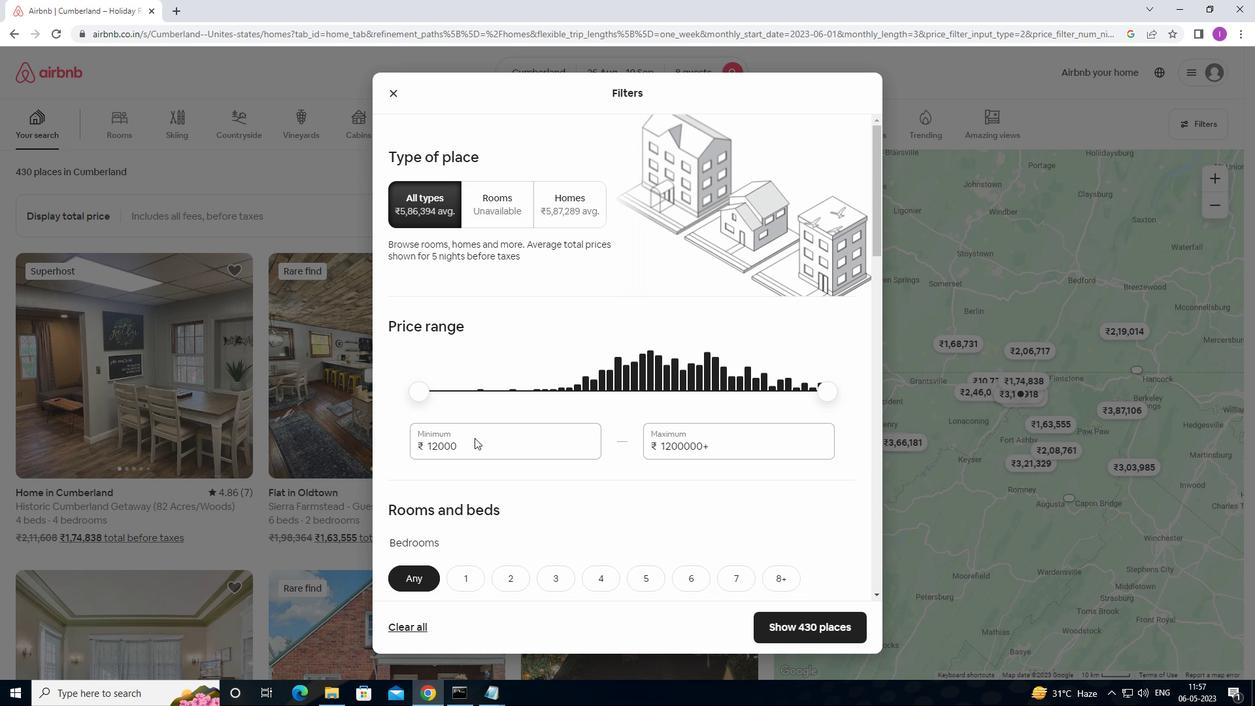 
Action: Mouse pressed left at (474, 440)
Screenshot: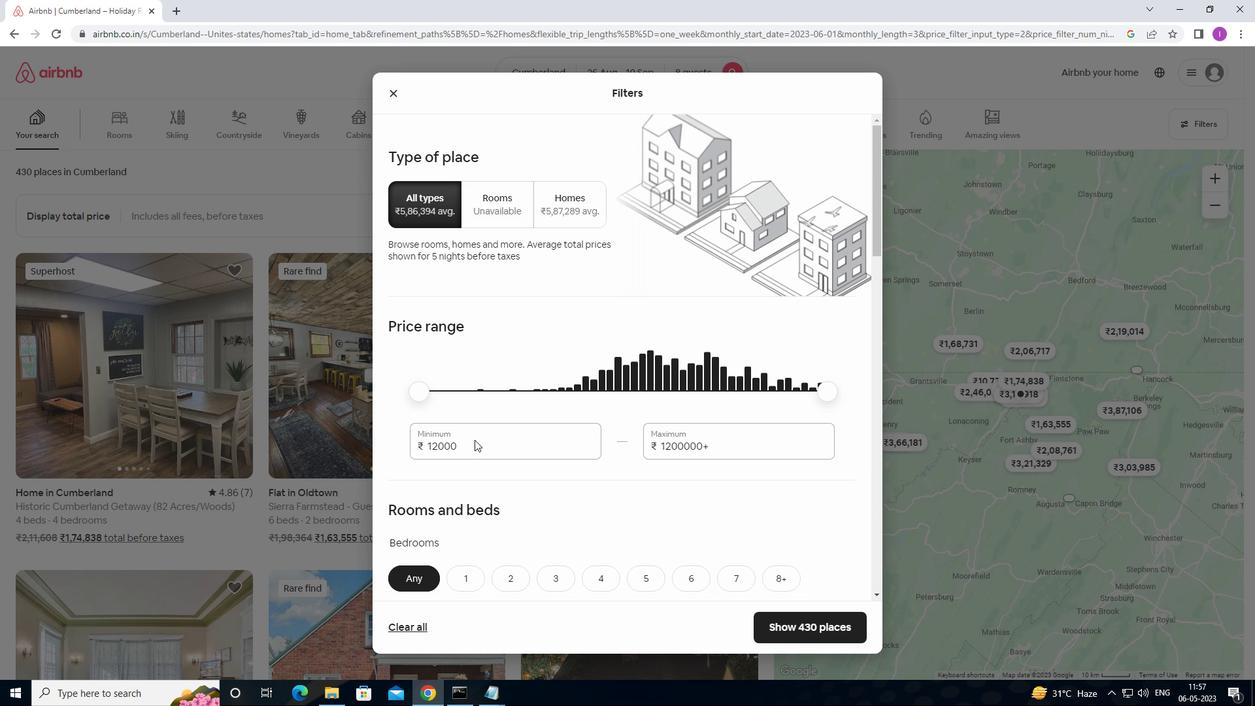 
Action: Mouse moved to (372, 451)
Screenshot: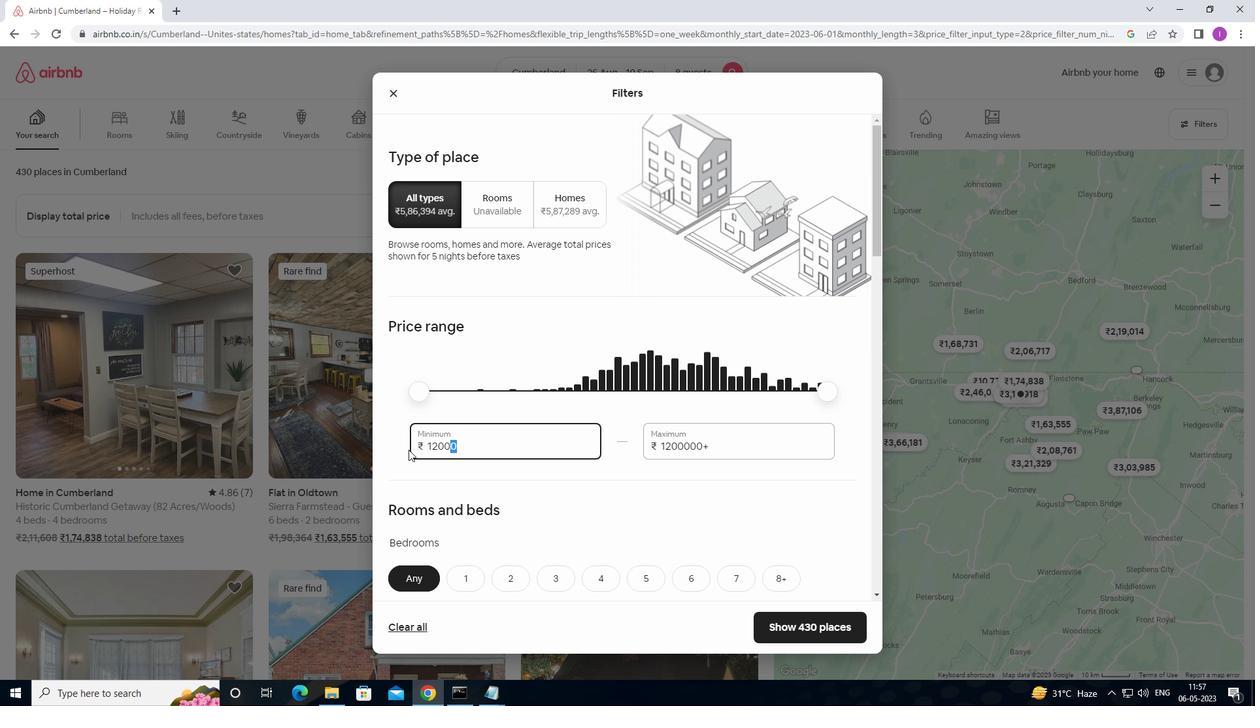 
Action: Key pressed 100
Screenshot: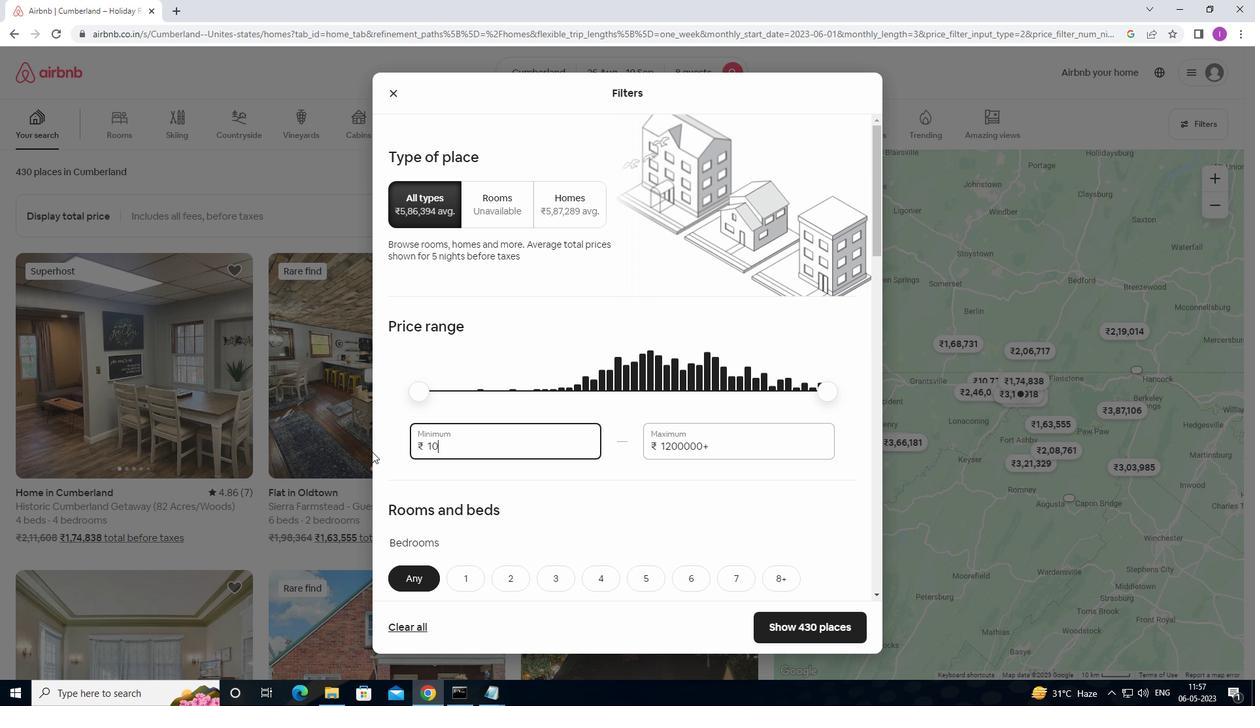
Action: Mouse moved to (372, 451)
Screenshot: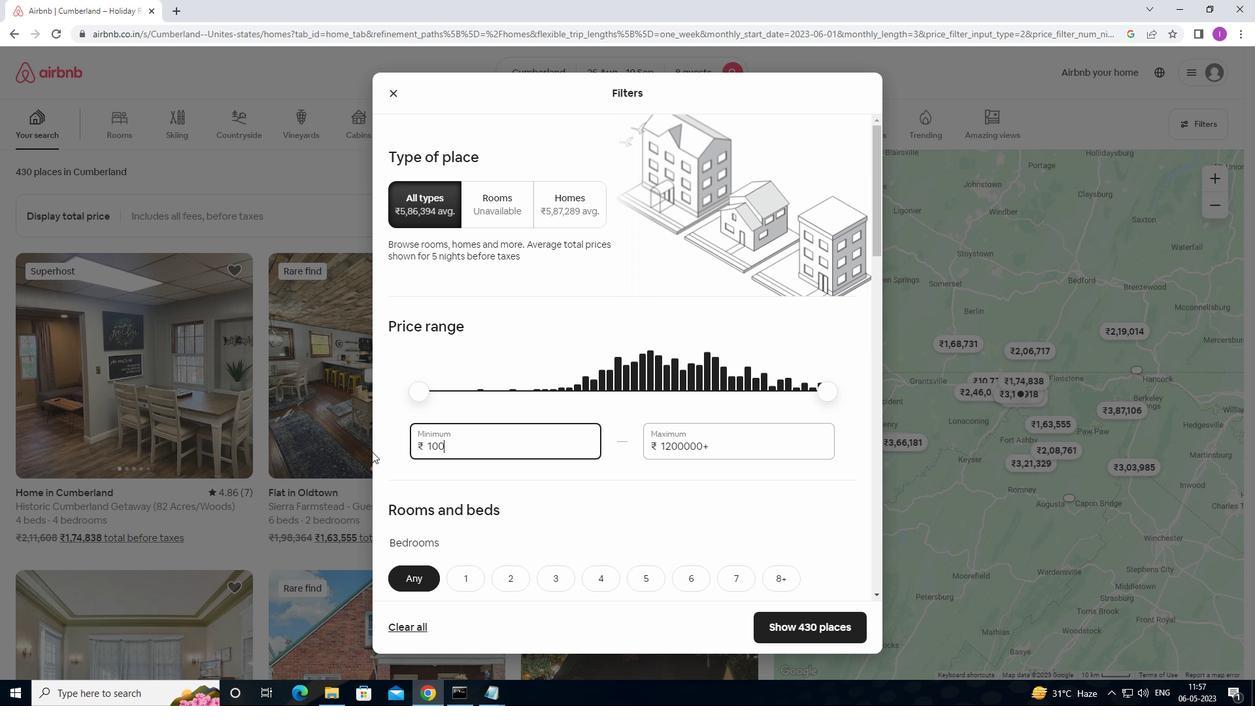 
Action: Key pressed 0
Screenshot: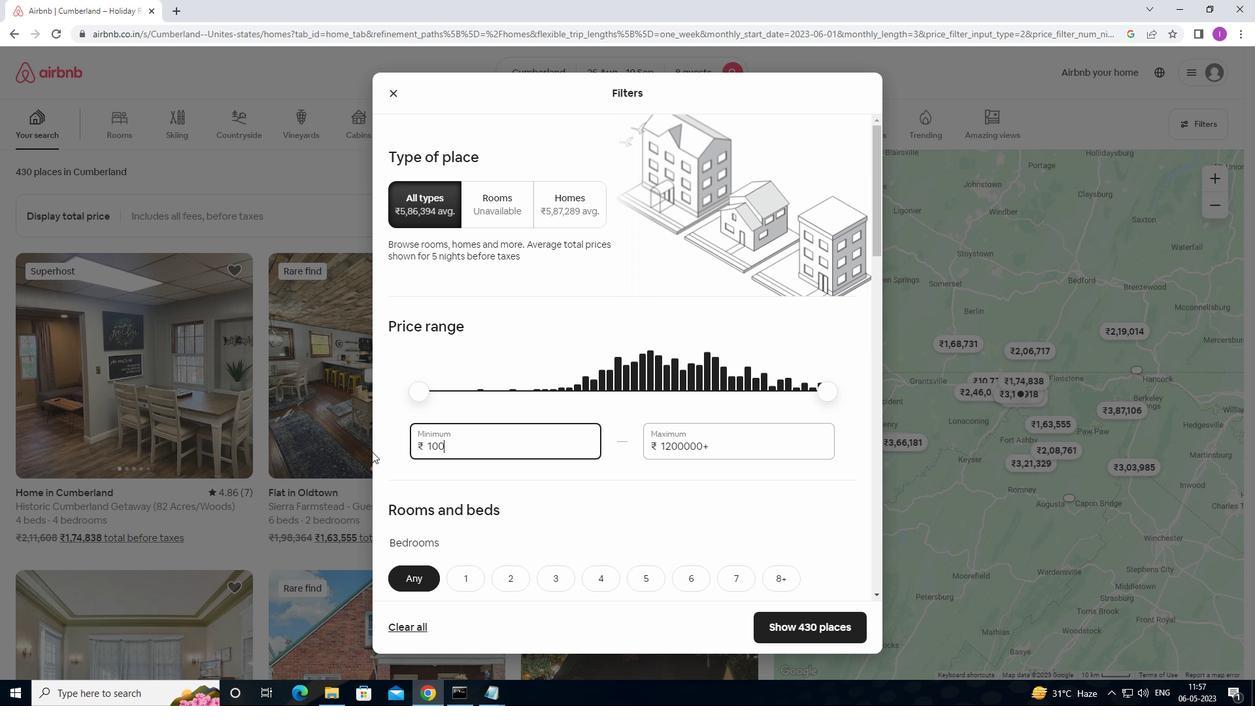 
Action: Mouse moved to (372, 450)
Screenshot: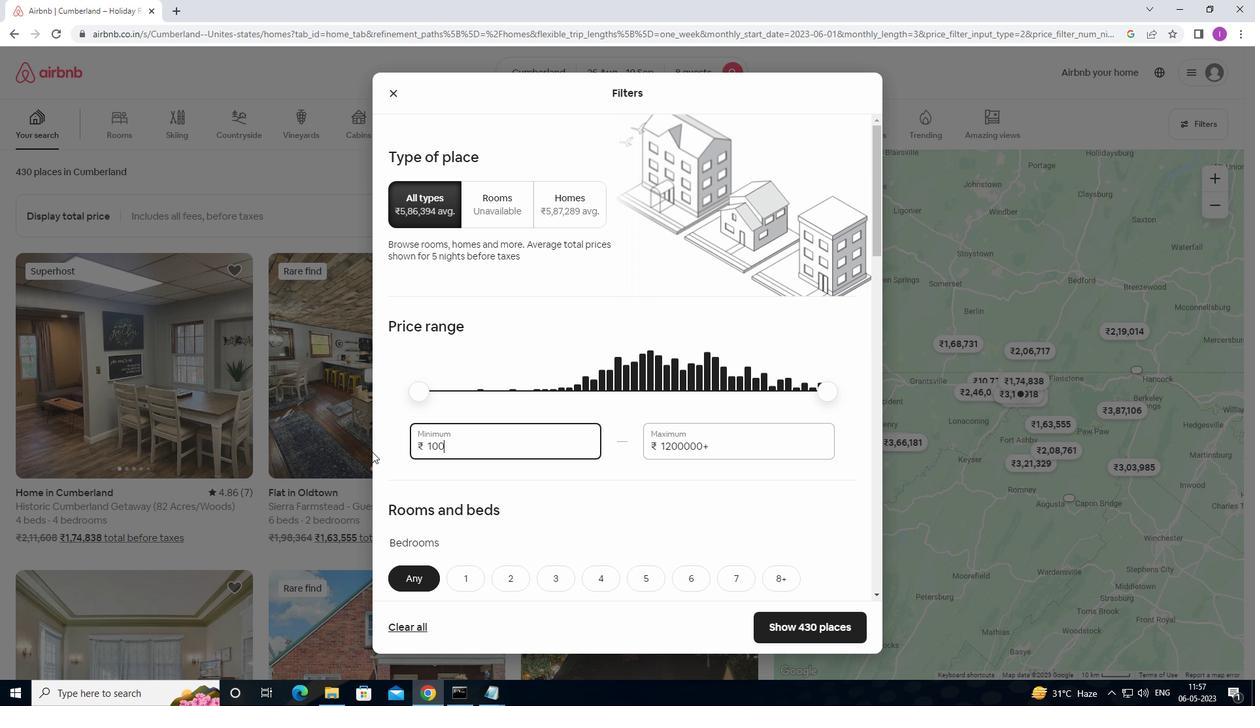 
Action: Key pressed 0
Screenshot: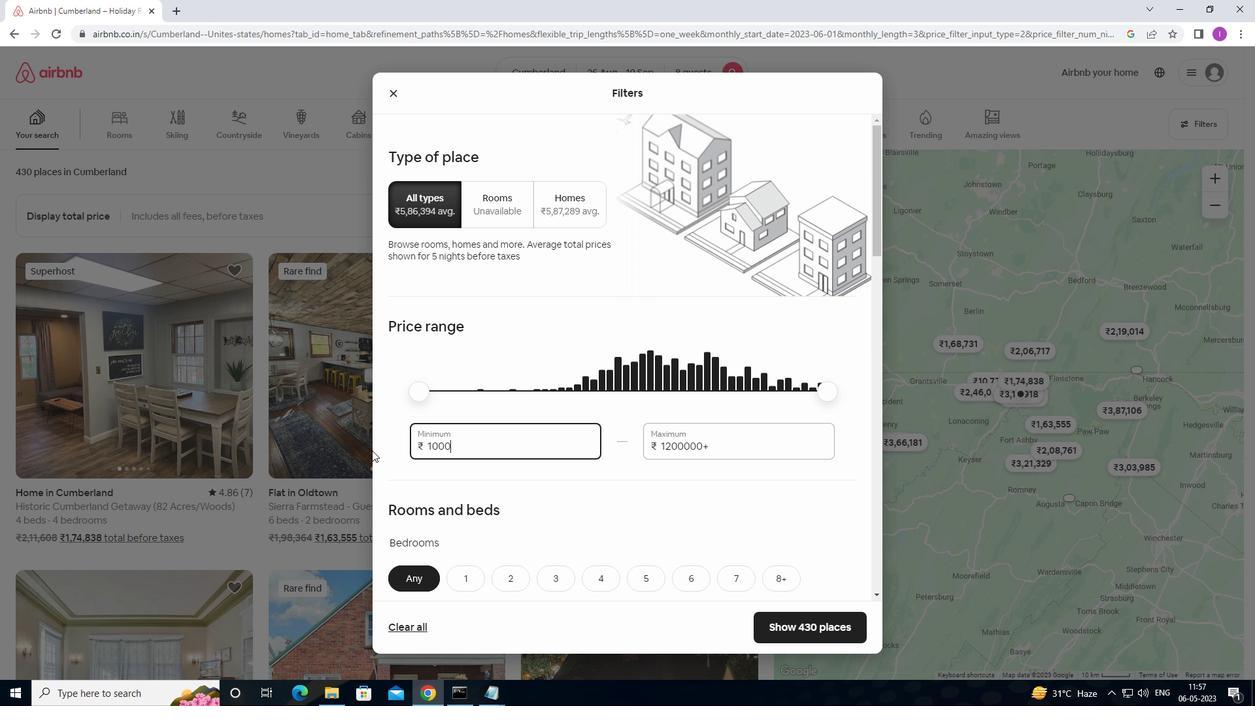 
Action: Mouse moved to (725, 448)
Screenshot: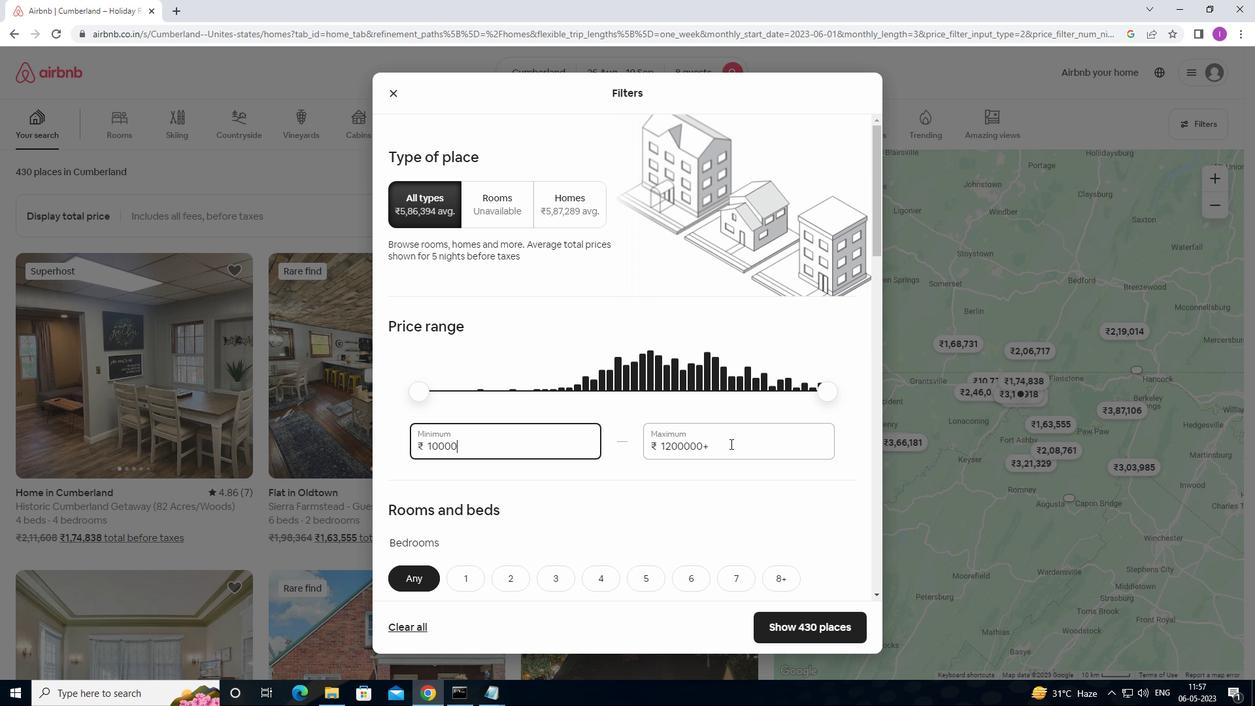 
Action: Mouse pressed left at (725, 448)
Screenshot: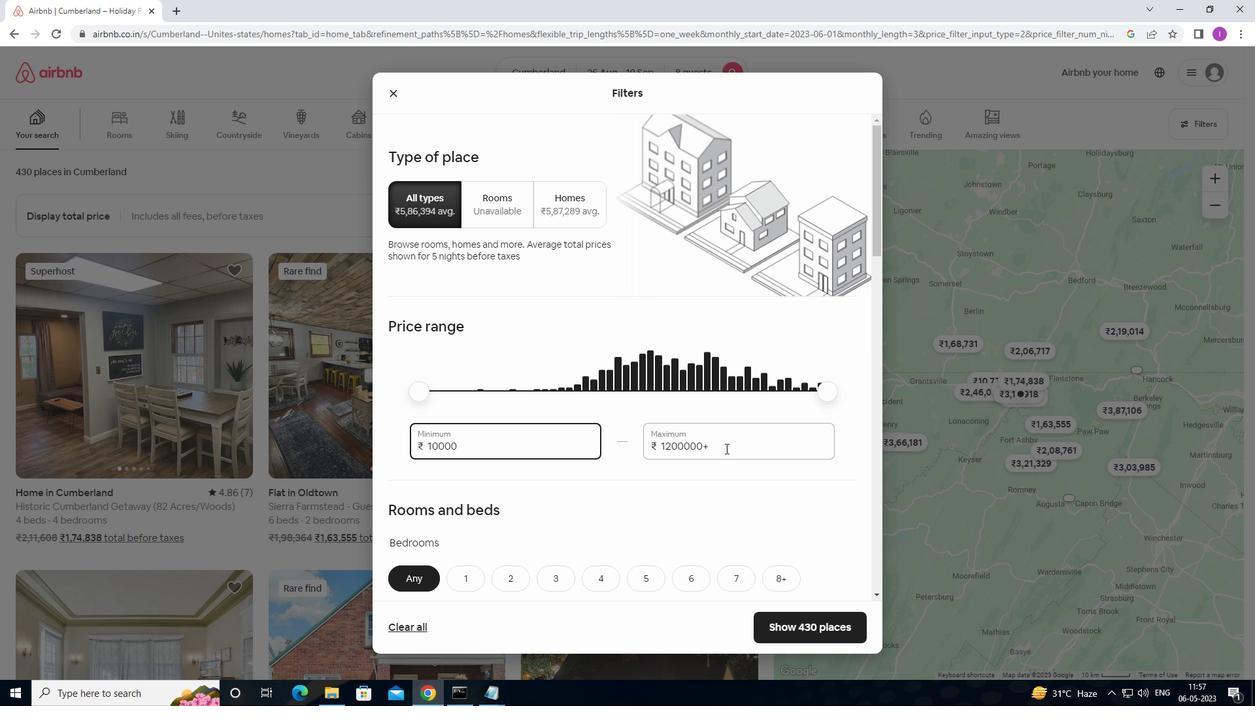 
Action: Mouse moved to (782, 436)
Screenshot: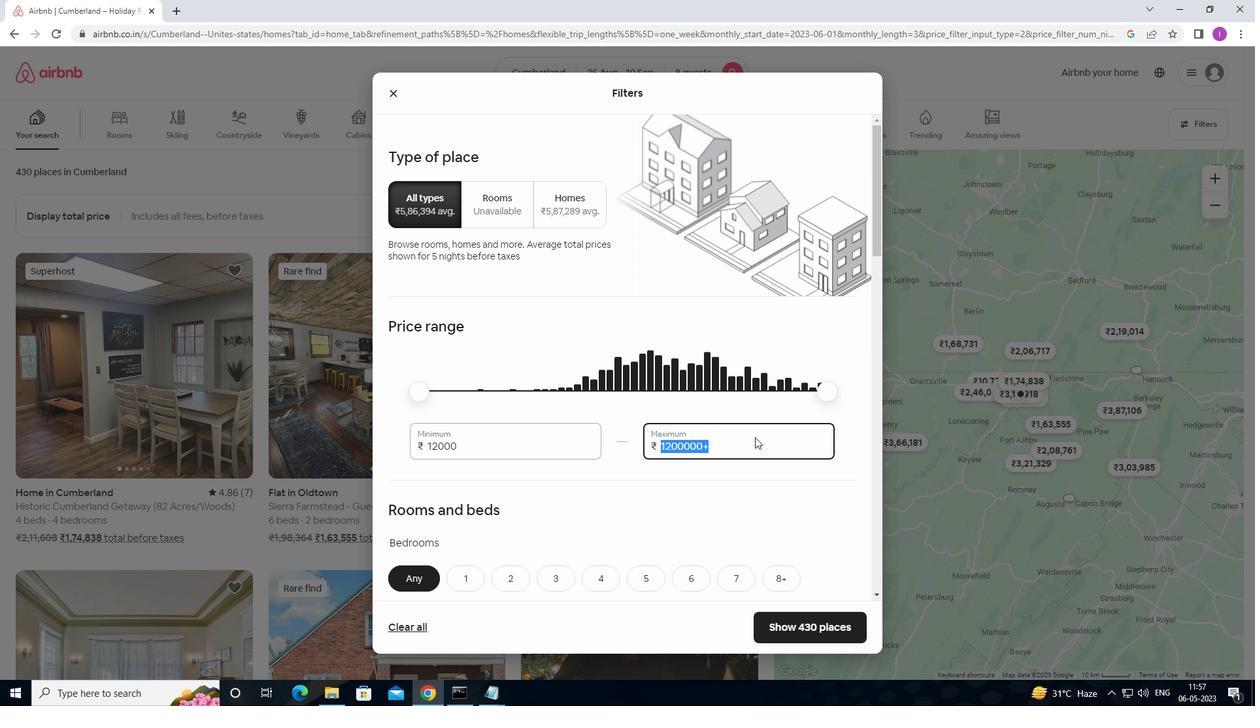 
Action: Key pressed 1
Screenshot: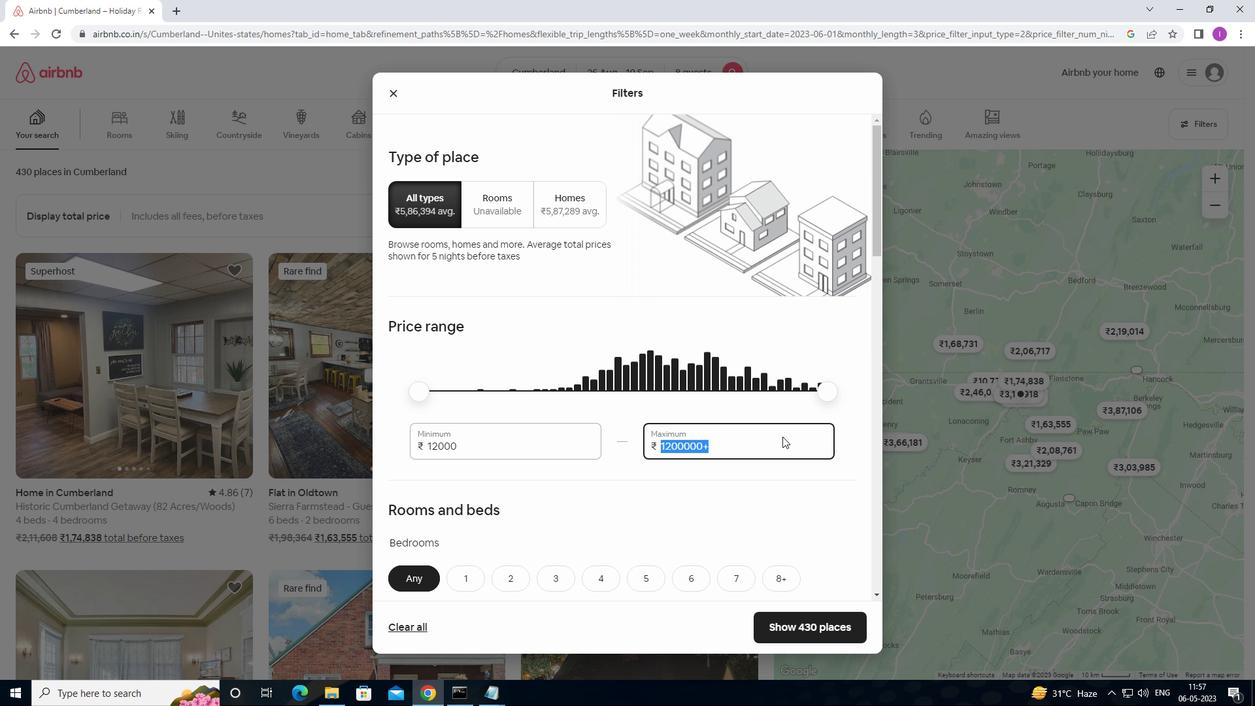 
Action: Mouse moved to (782, 436)
Screenshot: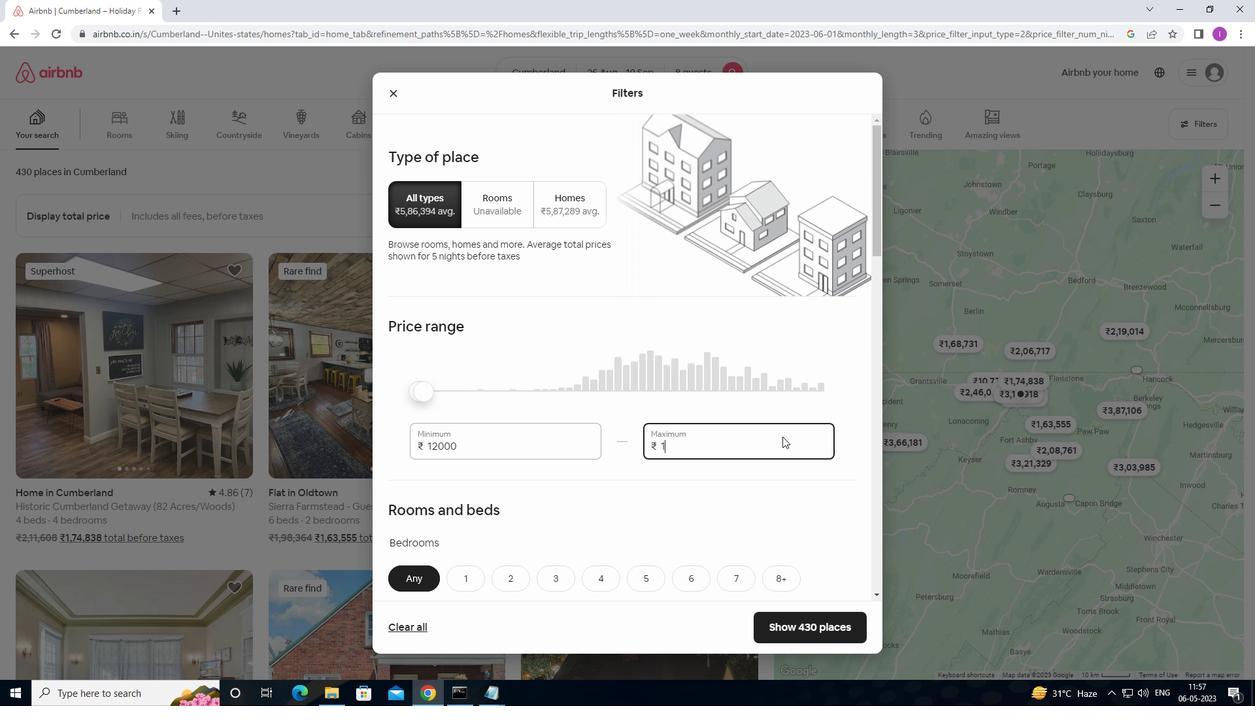 
Action: Key pressed 5
Screenshot: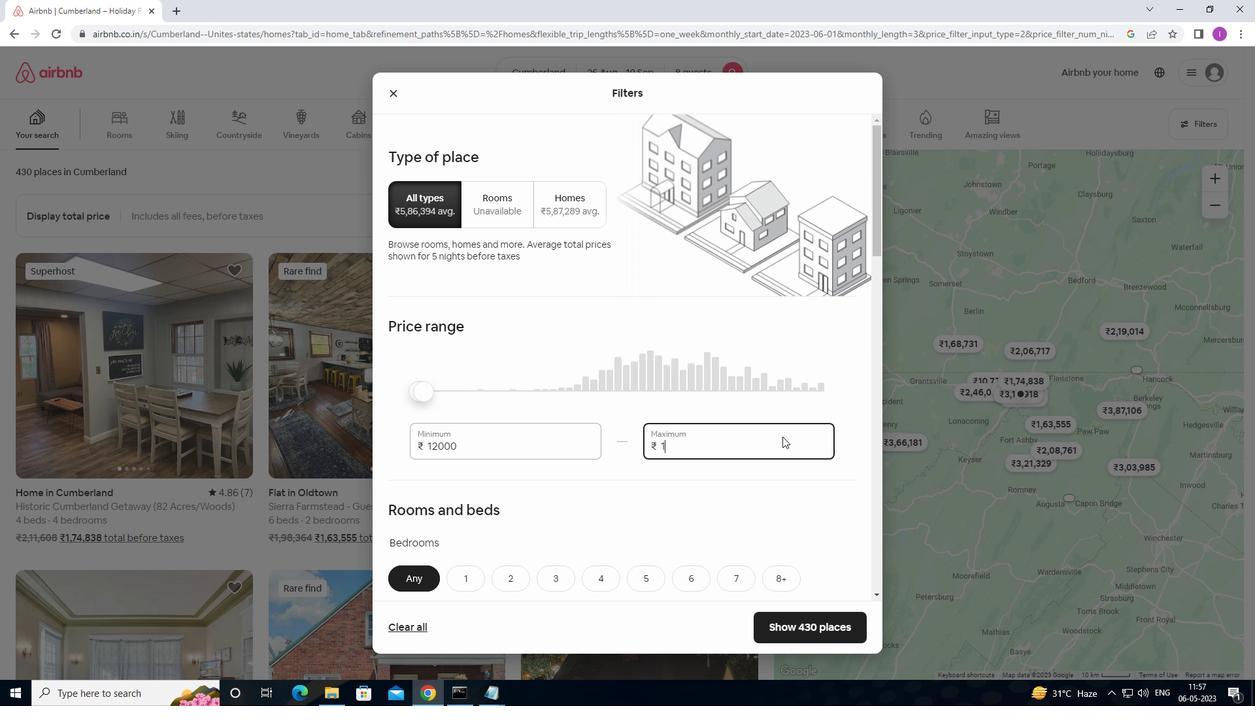 
Action: Mouse moved to (777, 439)
Screenshot: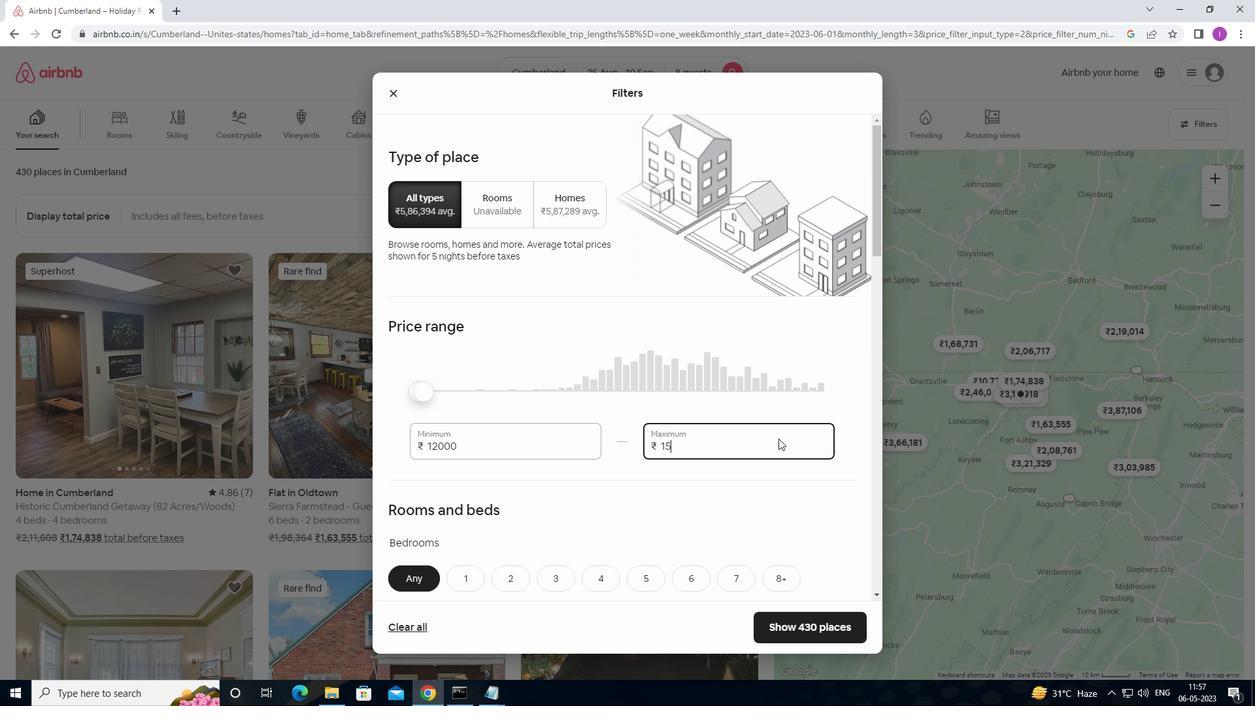 
Action: Key pressed 000
Screenshot: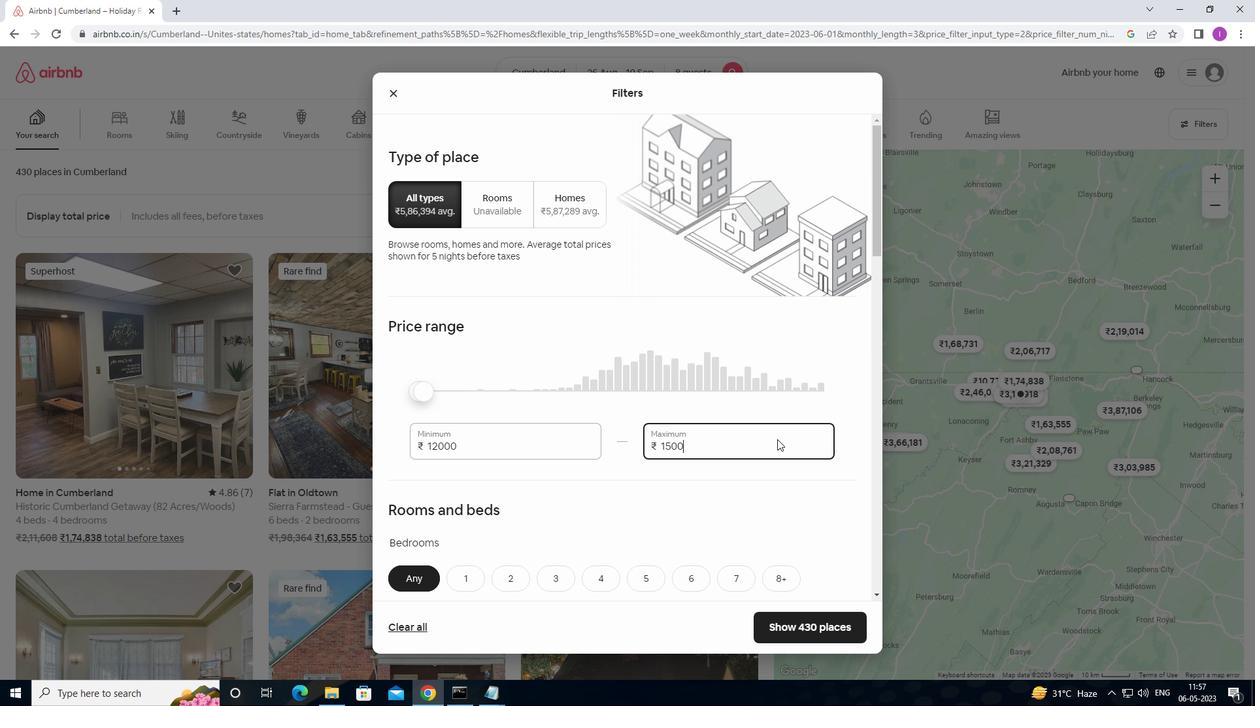 
Action: Mouse moved to (727, 485)
Screenshot: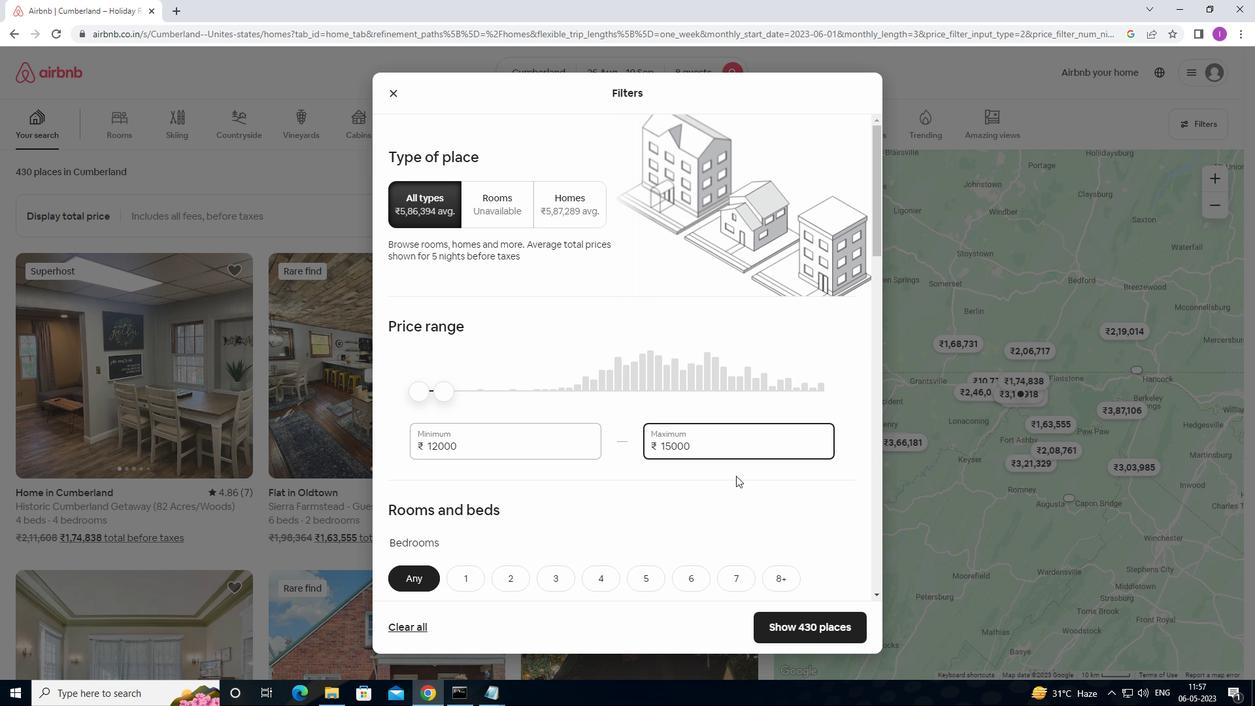 
Action: Mouse scrolled (727, 485) with delta (0, 0)
Screenshot: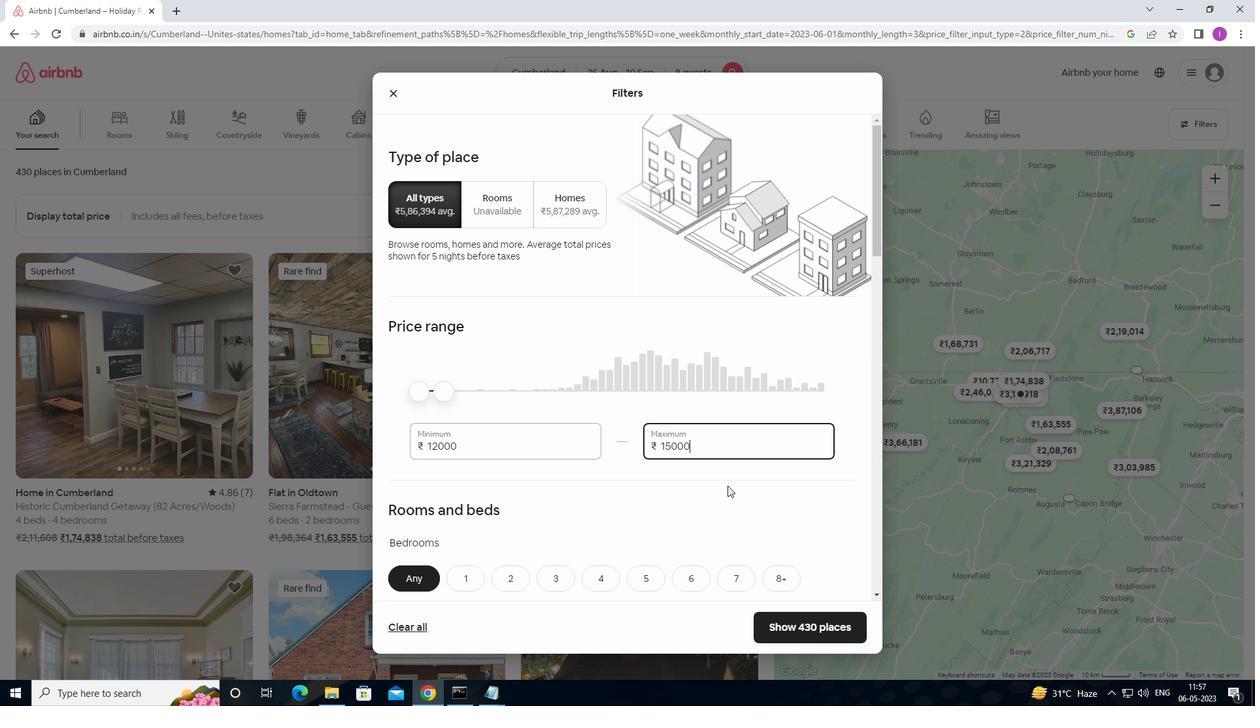 
Action: Mouse scrolled (727, 485) with delta (0, 0)
Screenshot: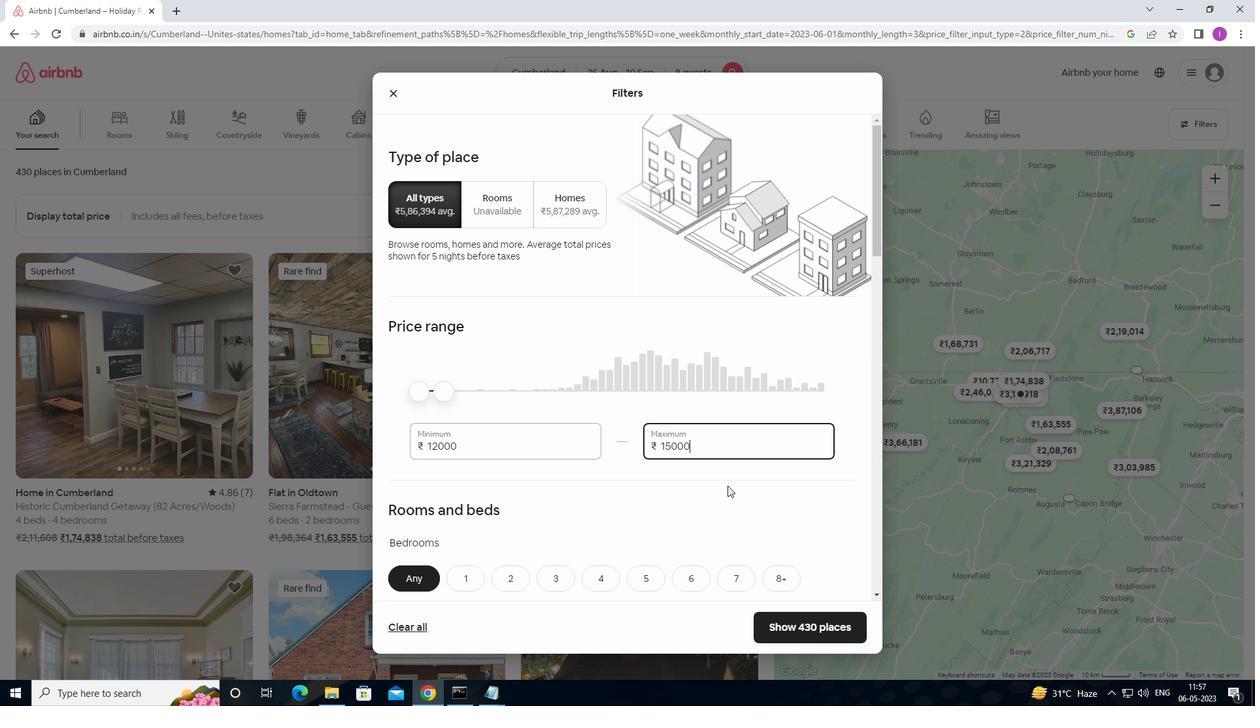 
Action: Mouse moved to (491, 474)
Screenshot: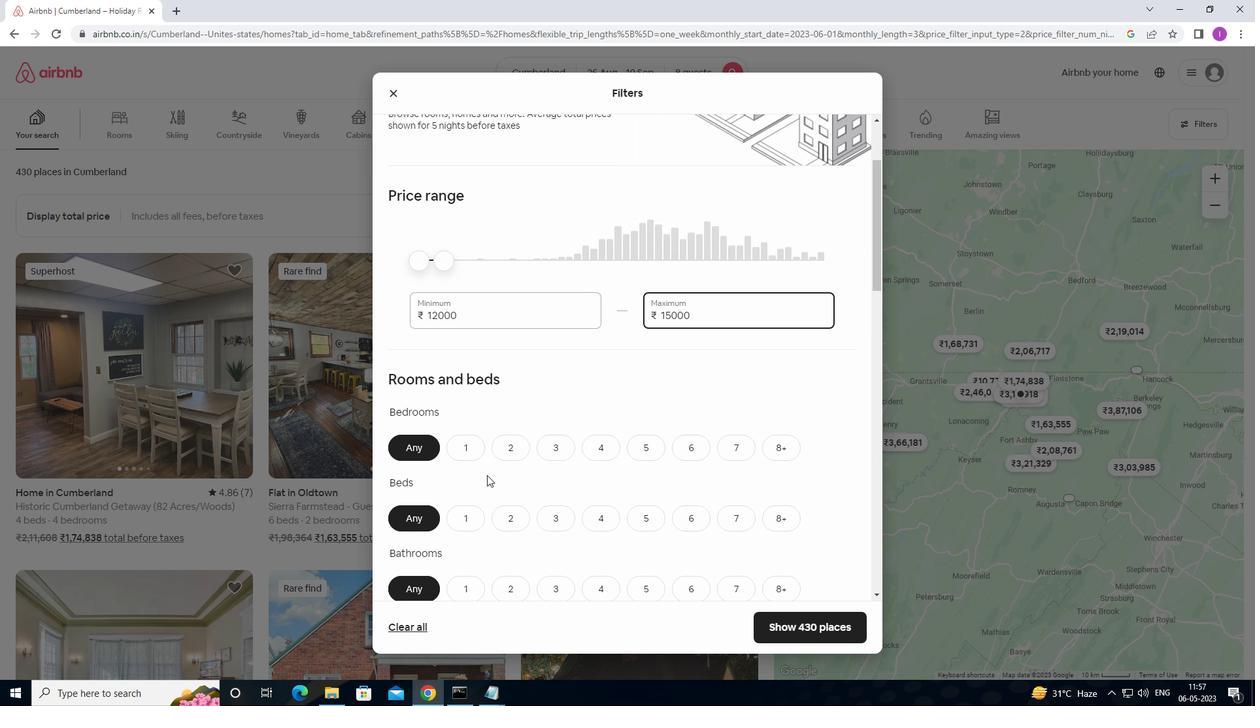 
Action: Mouse scrolled (491, 473) with delta (0, 0)
Screenshot: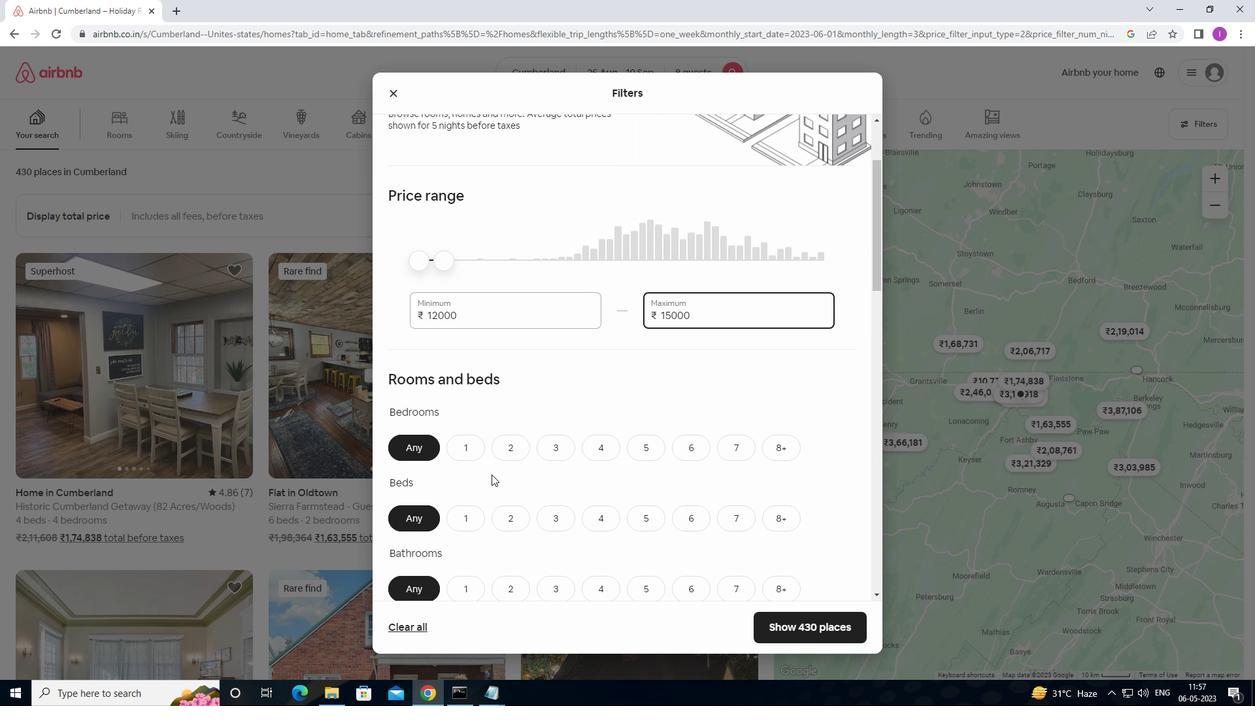
Action: Mouse moved to (495, 472)
Screenshot: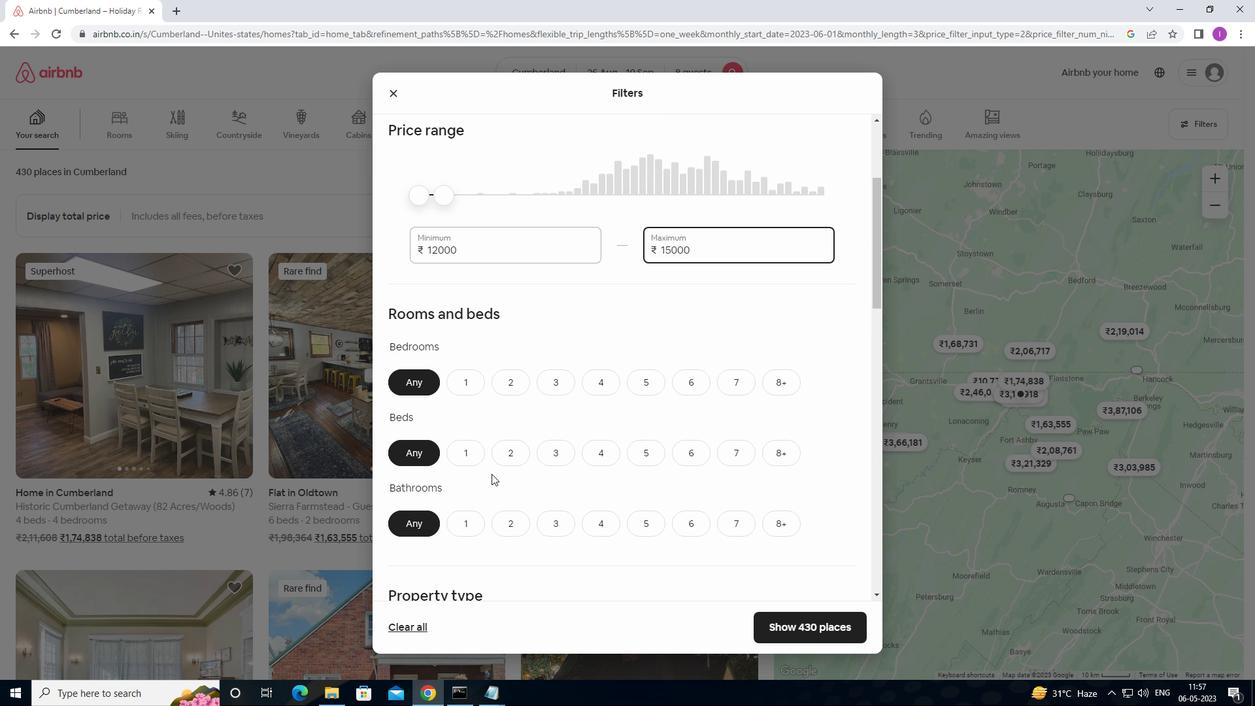 
Action: Mouse scrolled (495, 472) with delta (0, 0)
Screenshot: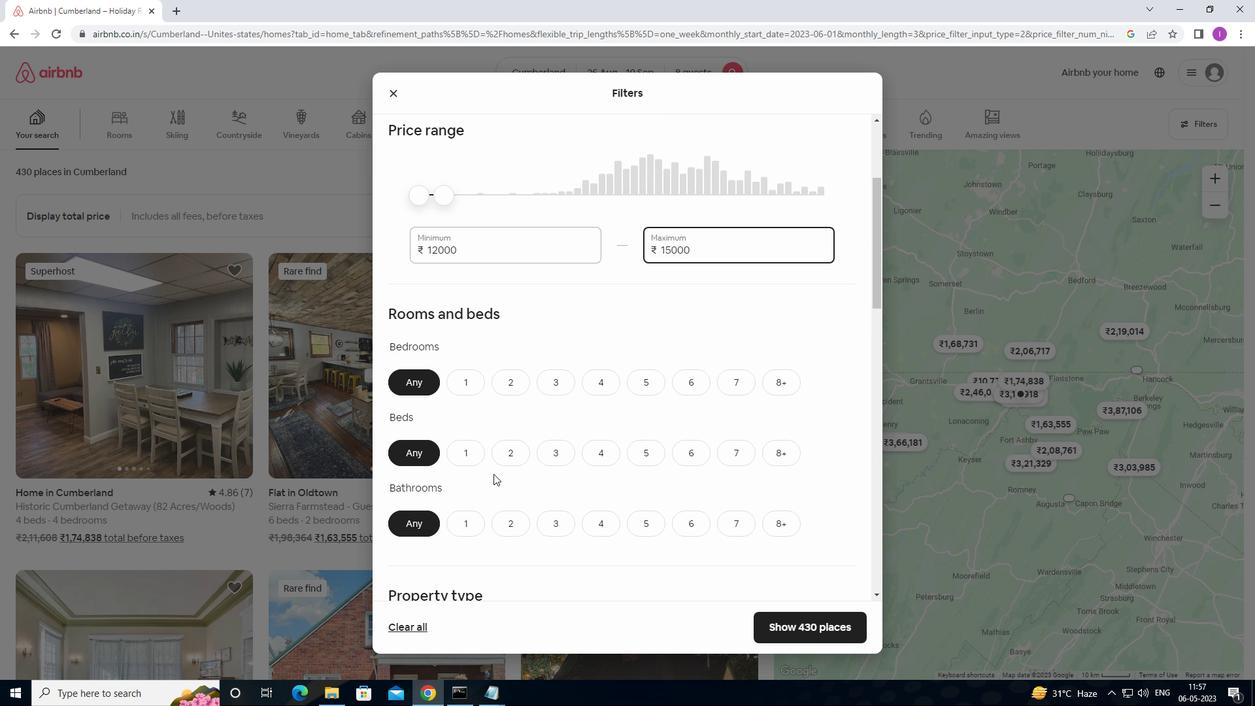
Action: Mouse moved to (690, 317)
Screenshot: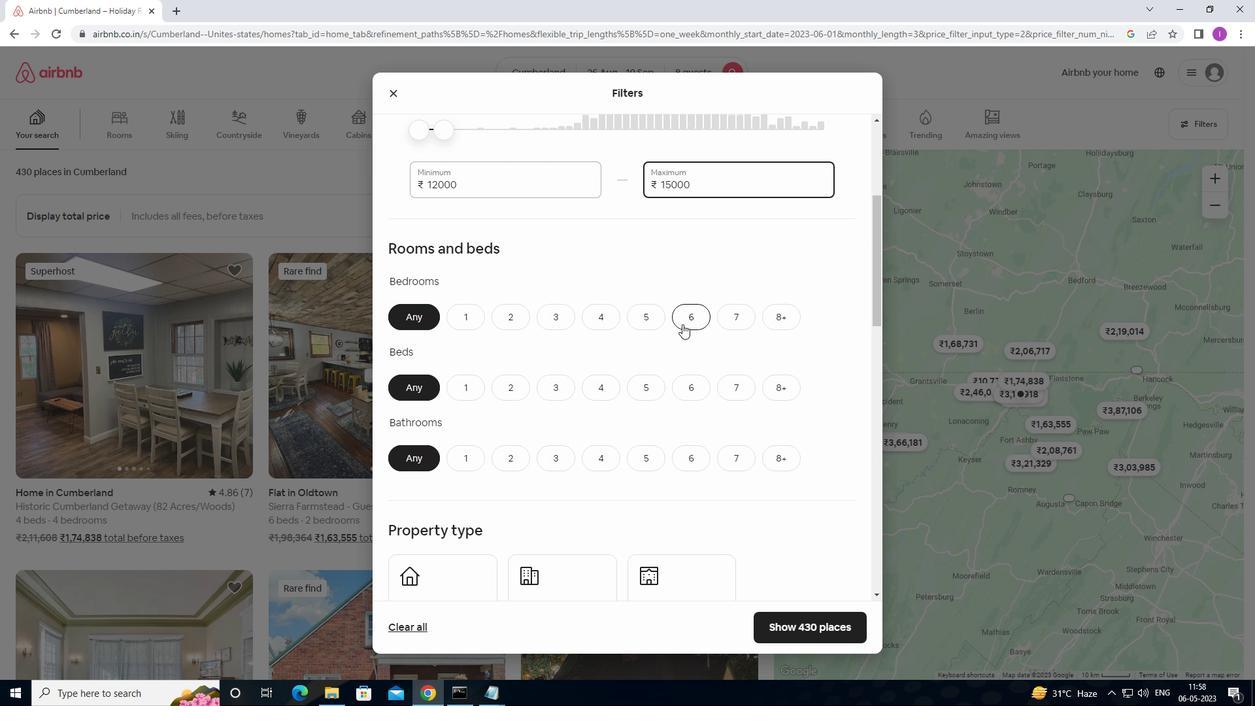 
Action: Mouse pressed left at (690, 317)
Screenshot: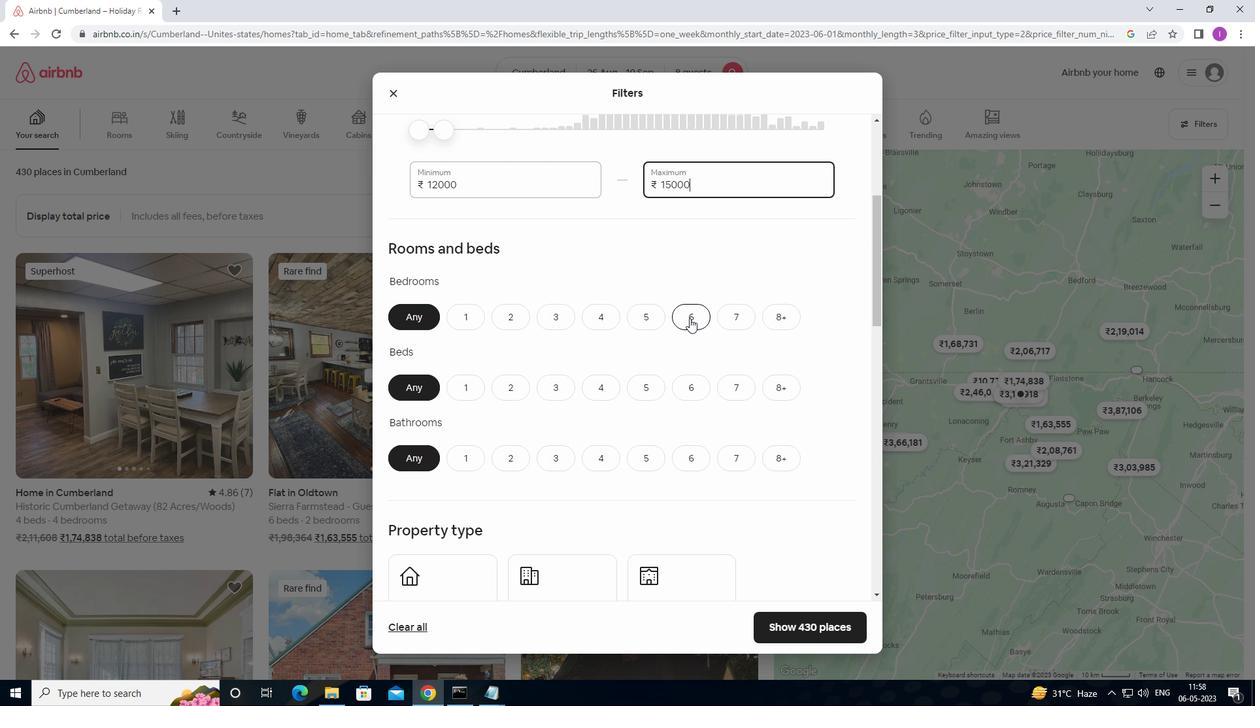 
Action: Mouse moved to (687, 387)
Screenshot: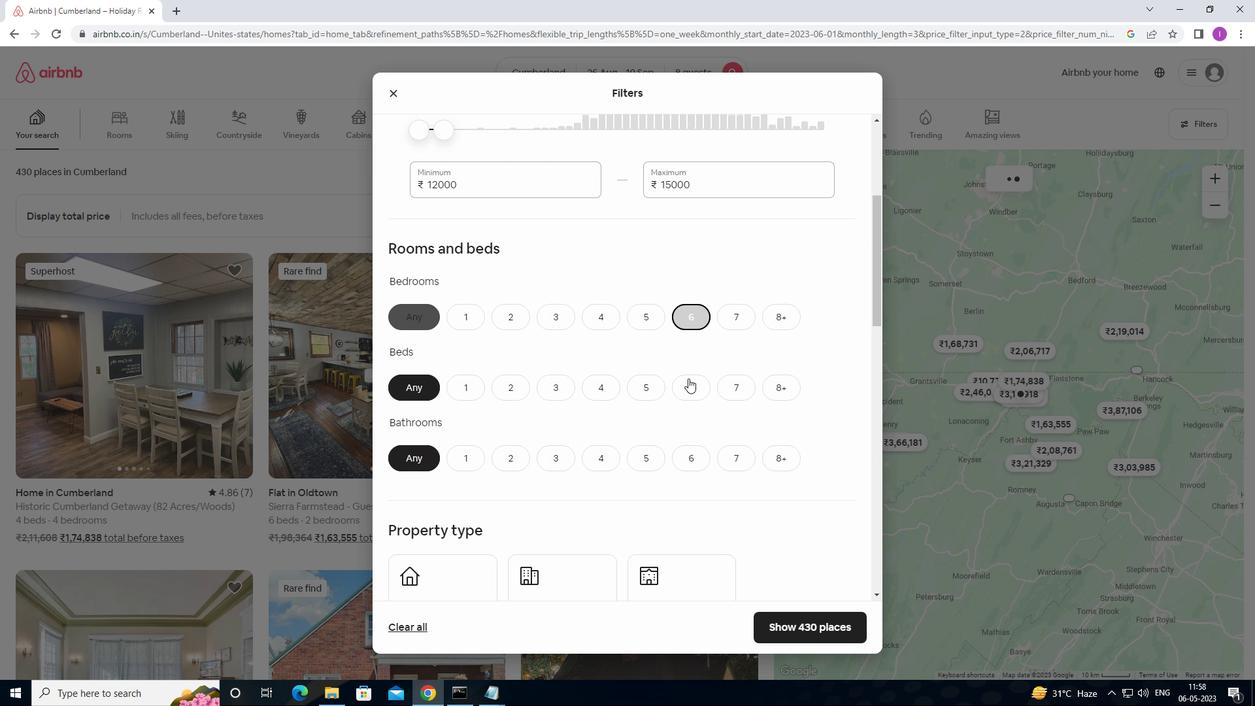 
Action: Mouse pressed left at (687, 387)
Screenshot: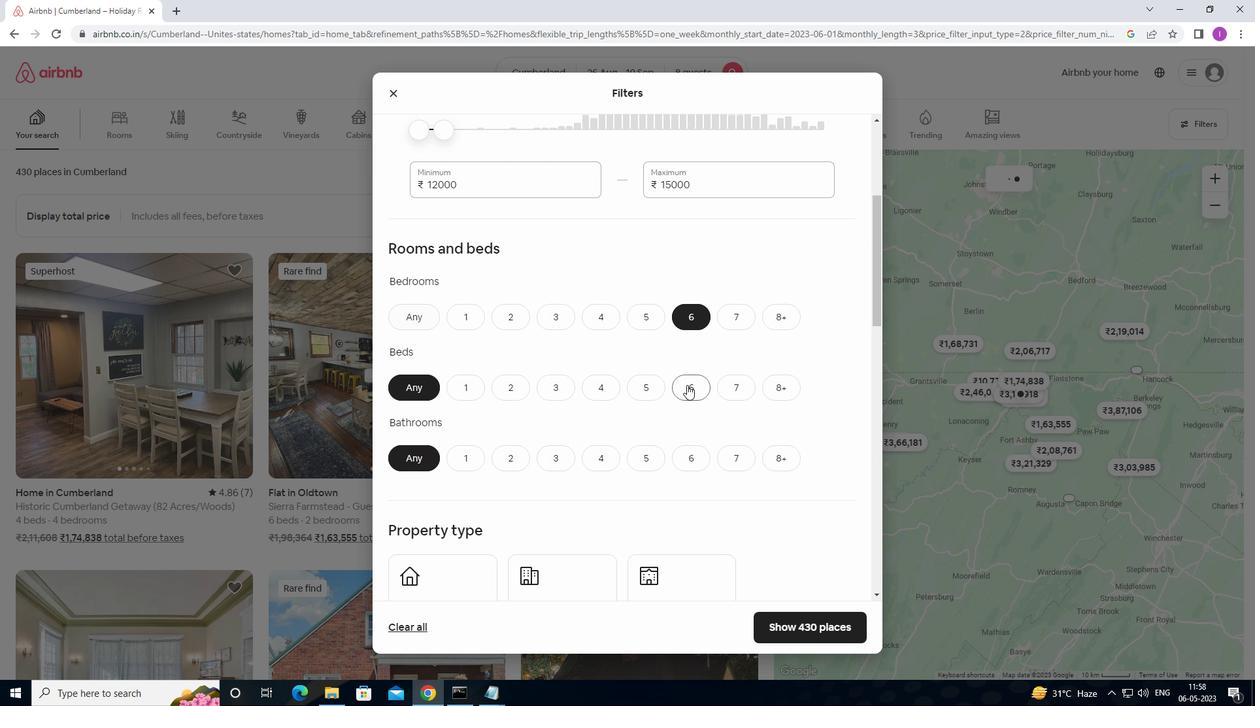 
Action: Mouse moved to (678, 450)
Screenshot: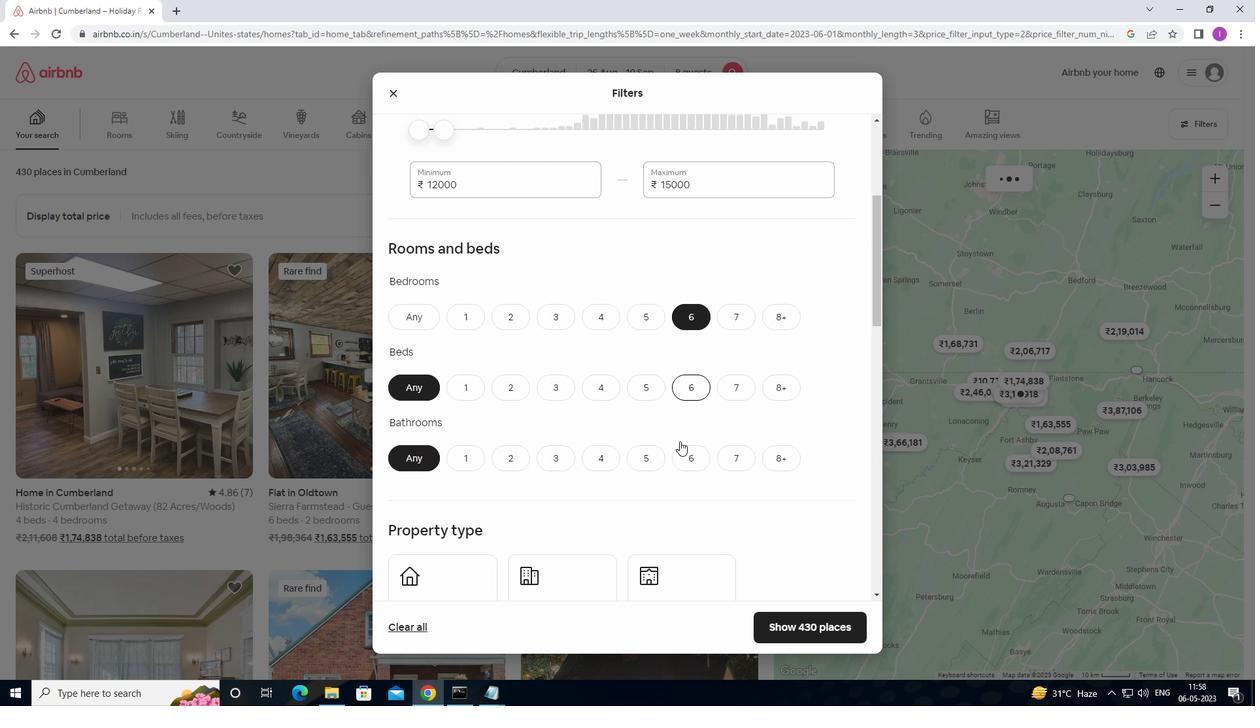 
Action: Mouse pressed left at (678, 450)
Screenshot: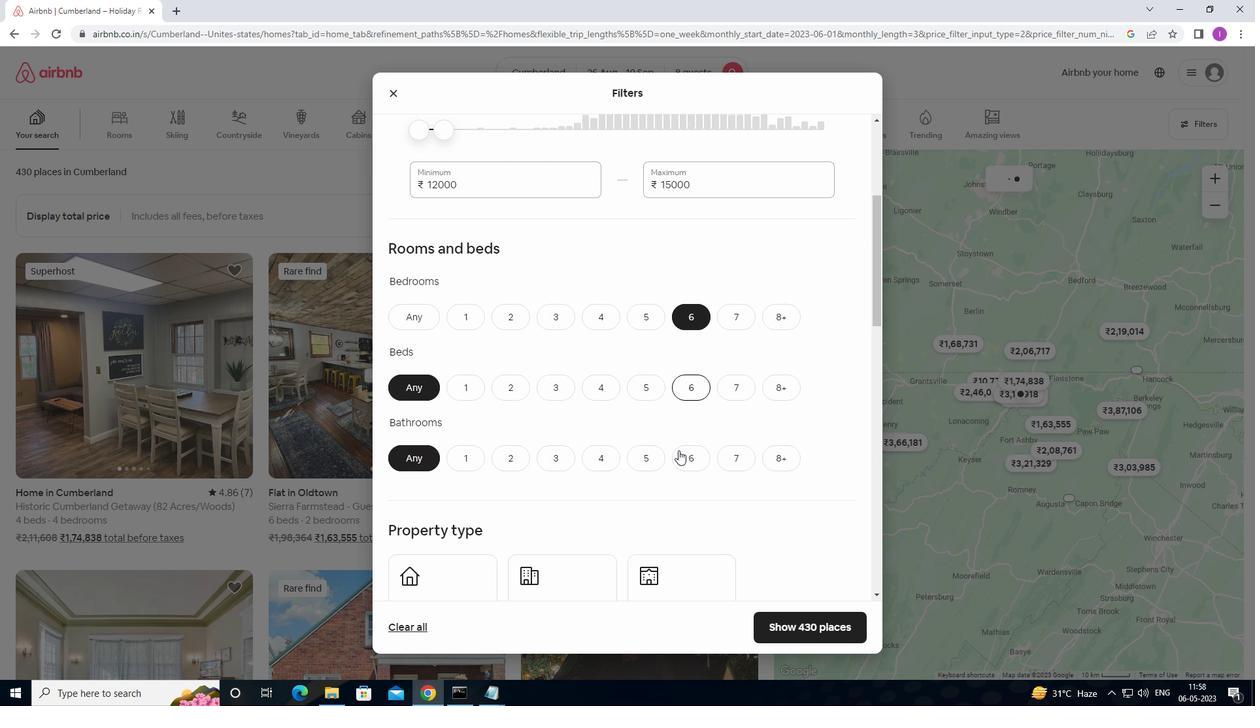 
Action: Mouse moved to (691, 434)
Screenshot: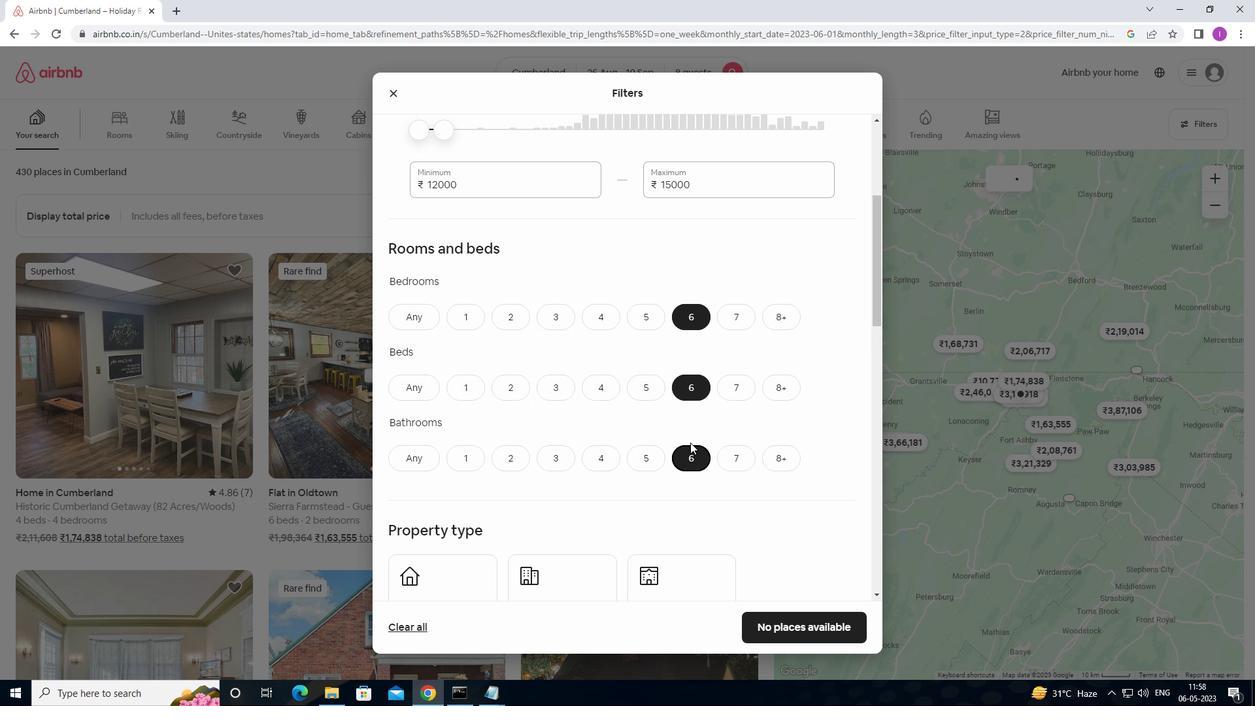 
Action: Mouse scrolled (691, 433) with delta (0, 0)
Screenshot: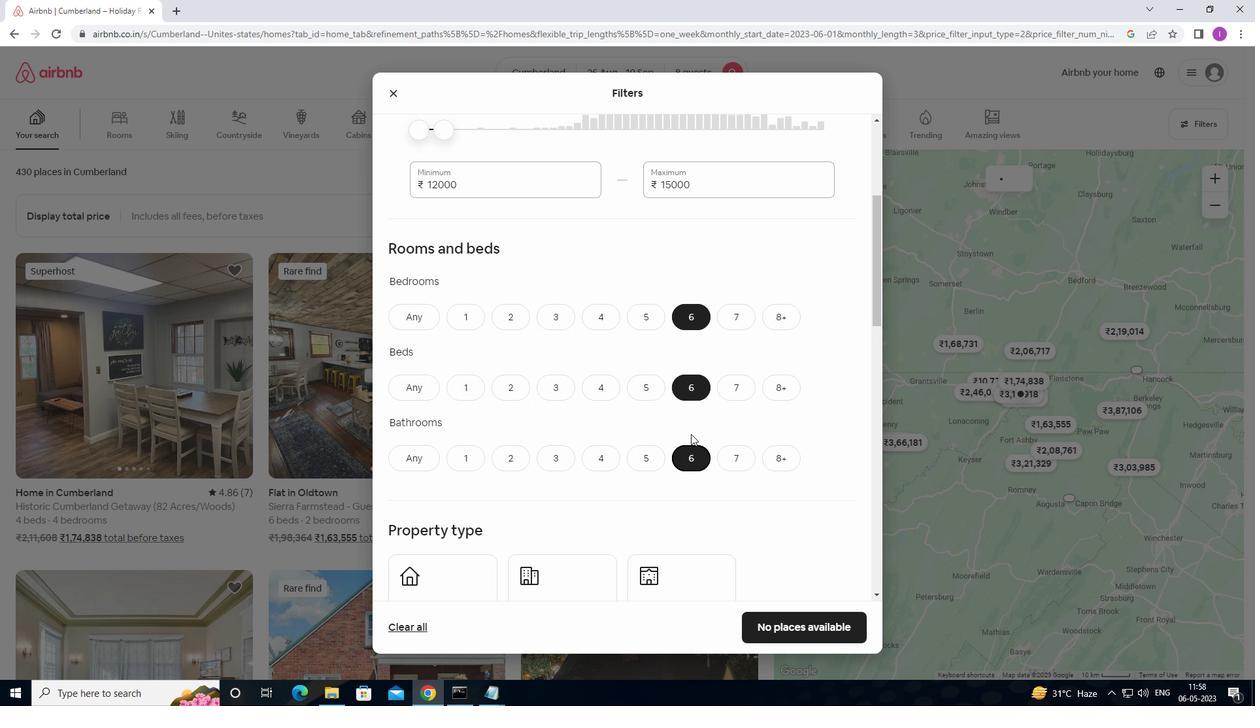 
Action: Mouse scrolled (691, 433) with delta (0, 0)
Screenshot: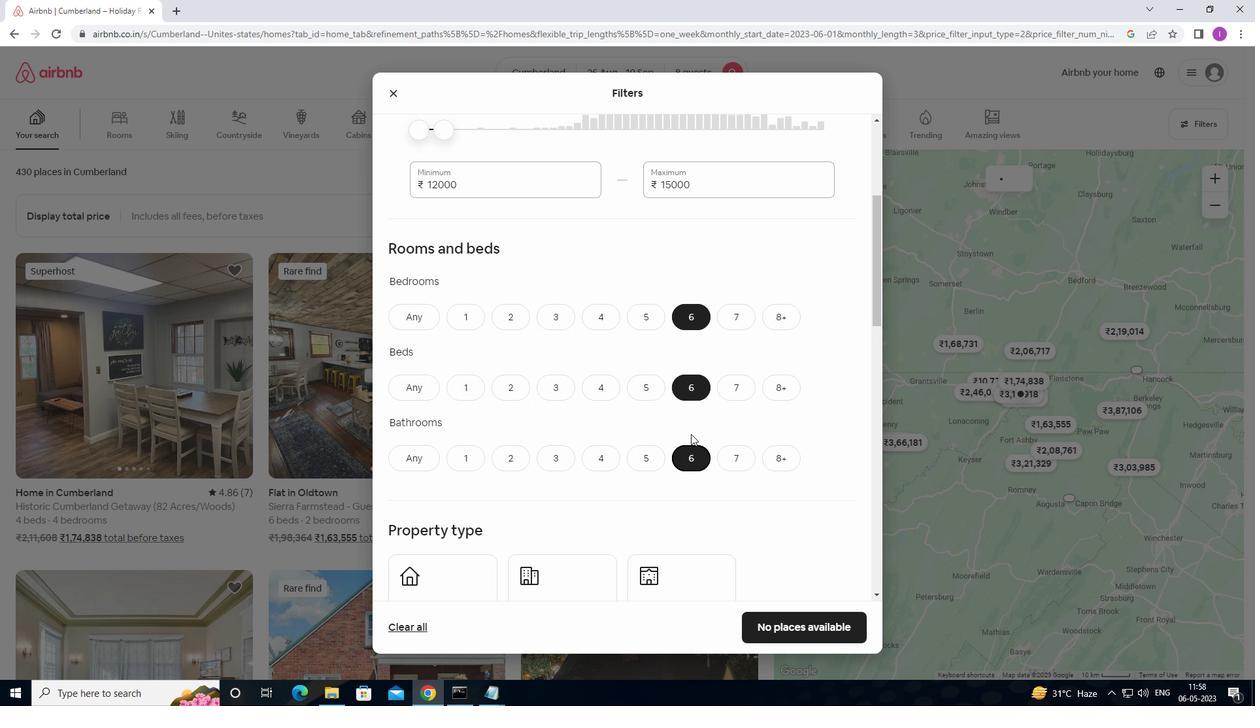 
Action: Mouse moved to (689, 433)
Screenshot: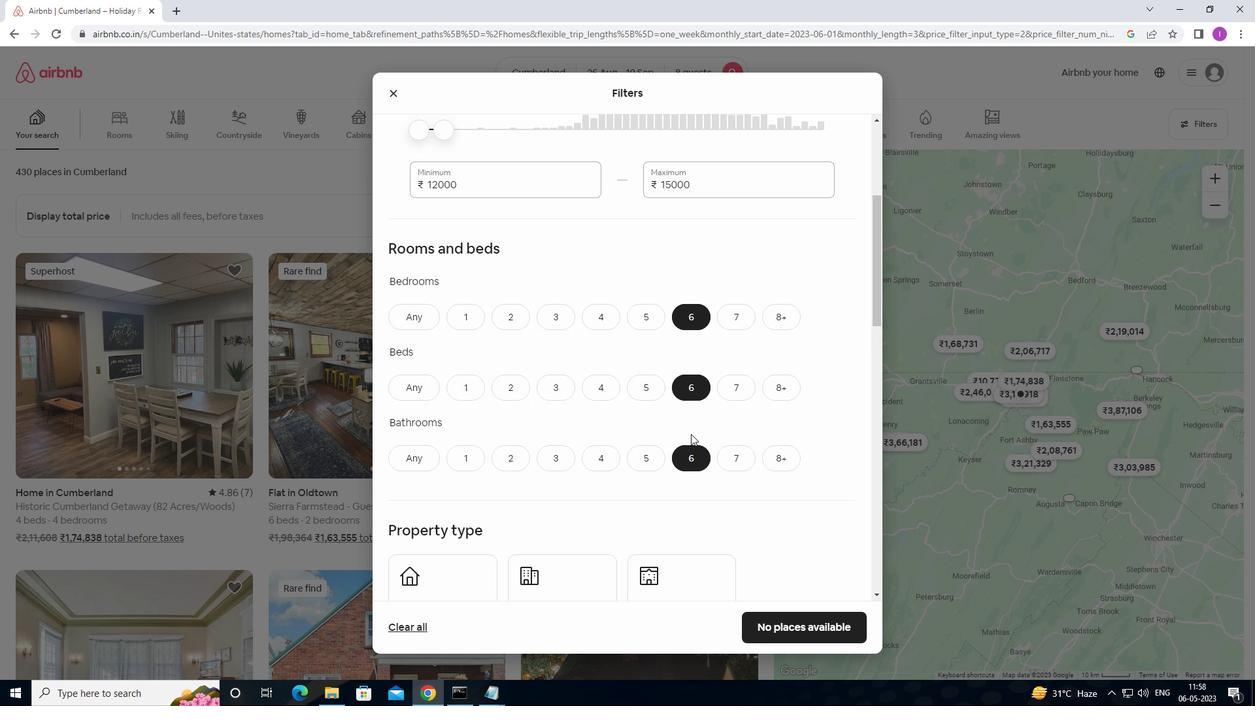 
Action: Mouse scrolled (689, 432) with delta (0, 0)
Screenshot: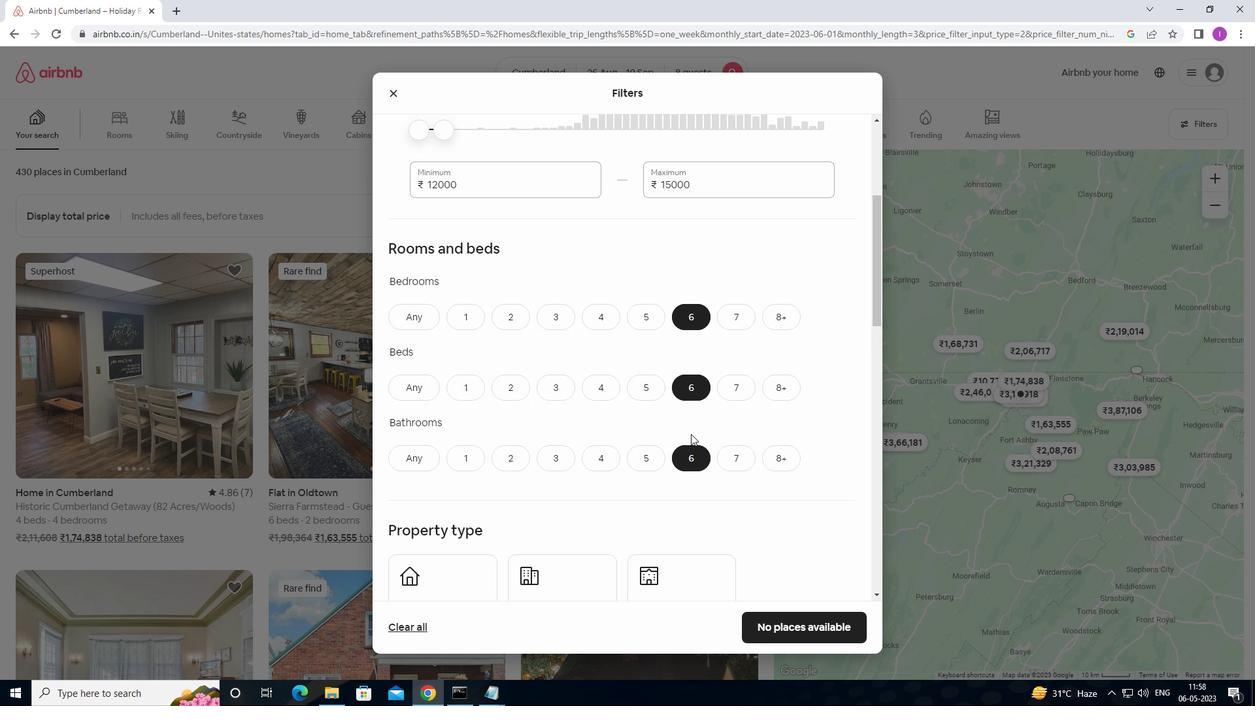 
Action: Mouse moved to (441, 385)
Screenshot: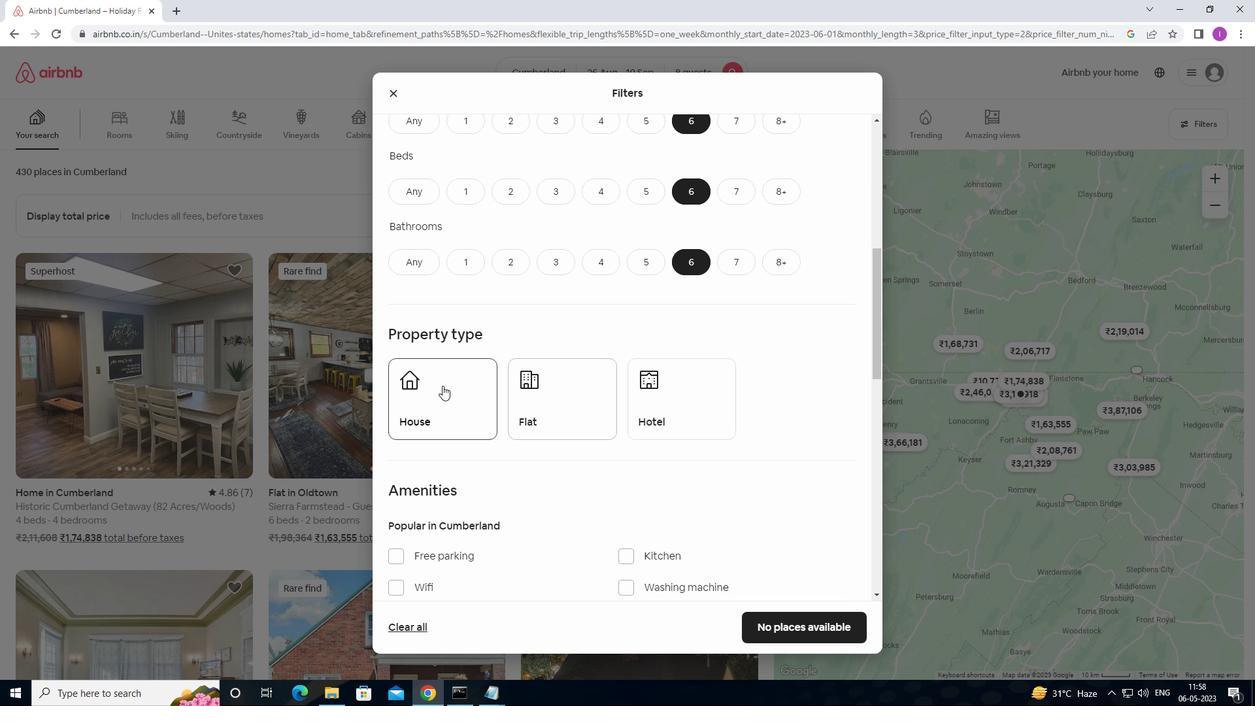 
Action: Mouse pressed left at (441, 385)
Screenshot: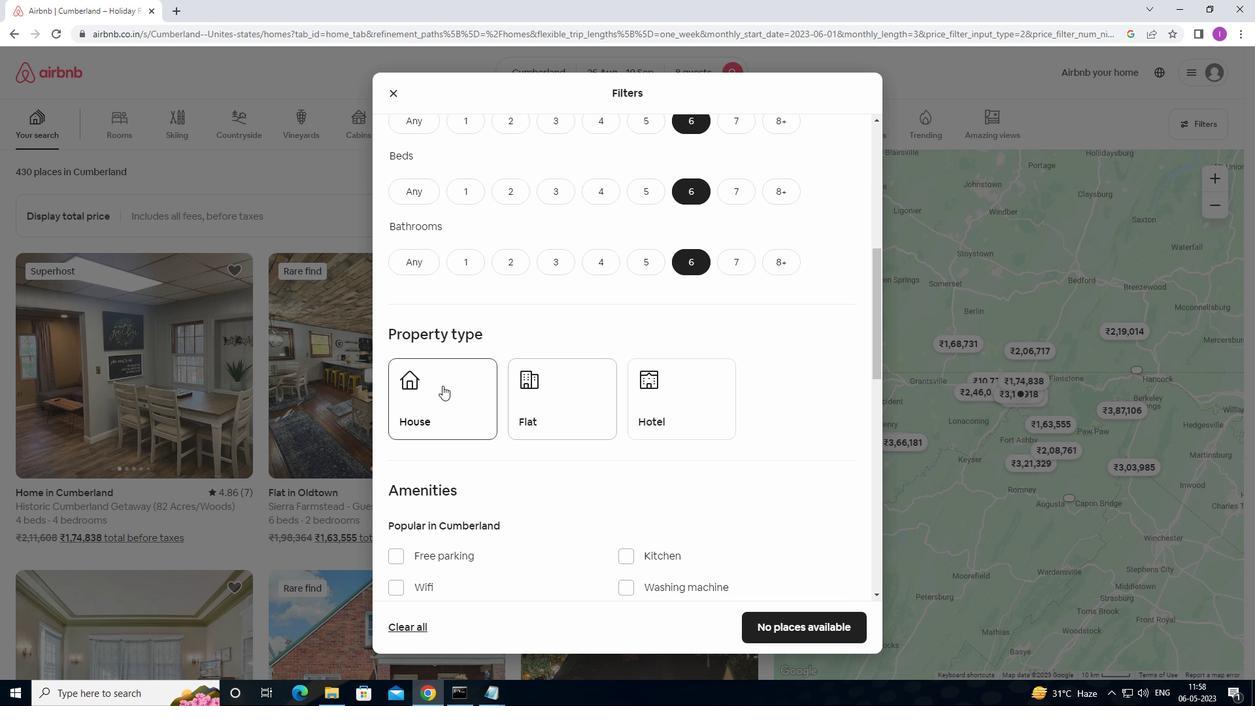 
Action: Mouse moved to (614, 420)
Screenshot: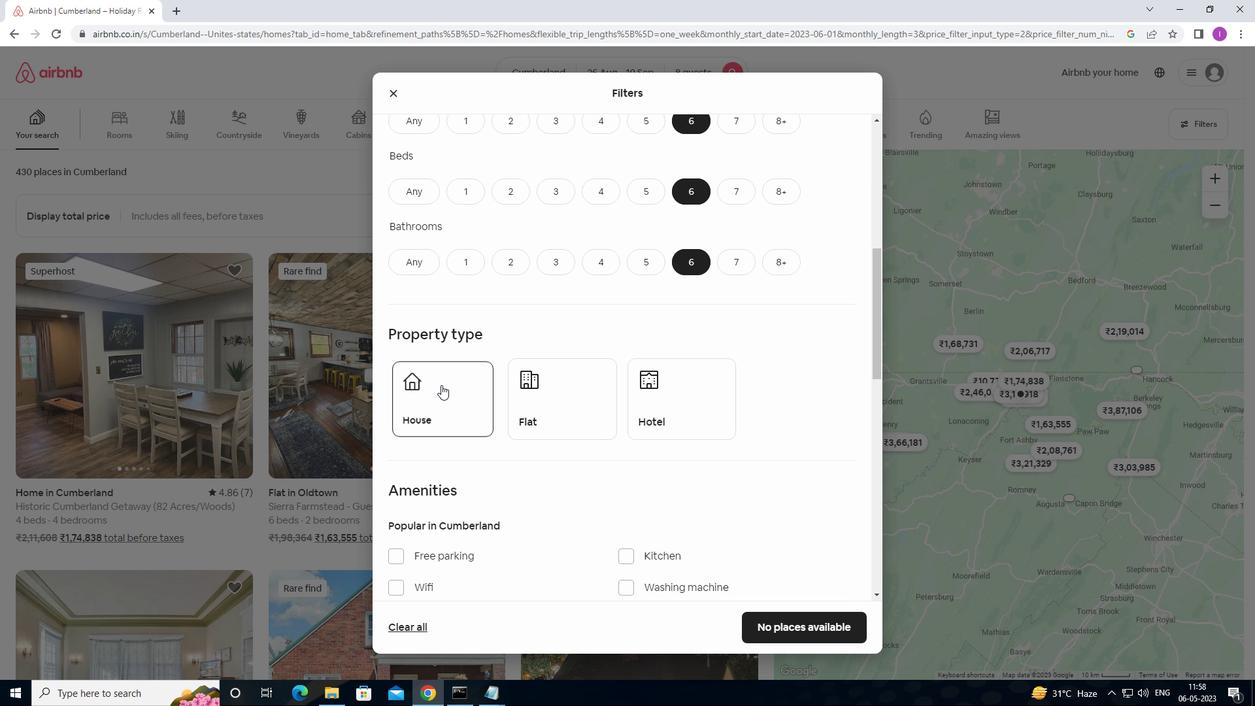
Action: Mouse pressed left at (614, 420)
Screenshot: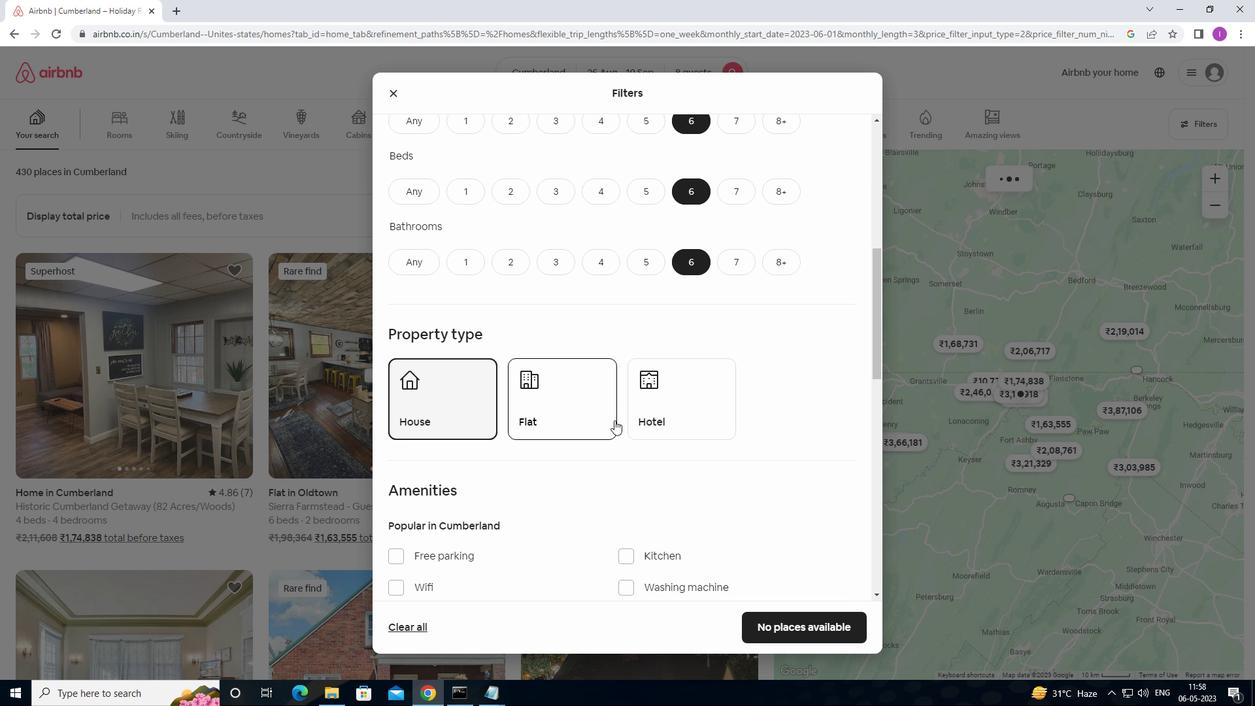 
Action: Mouse moved to (619, 419)
Screenshot: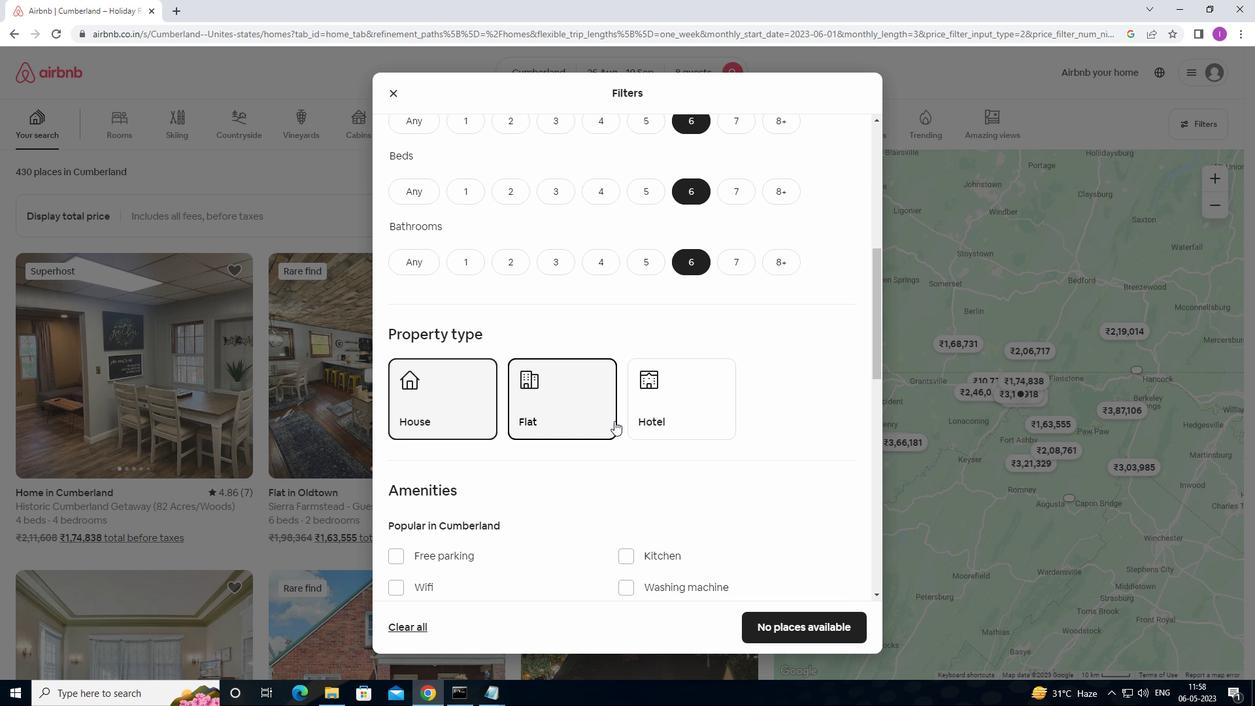 
Action: Mouse scrolled (619, 419) with delta (0, 0)
Screenshot: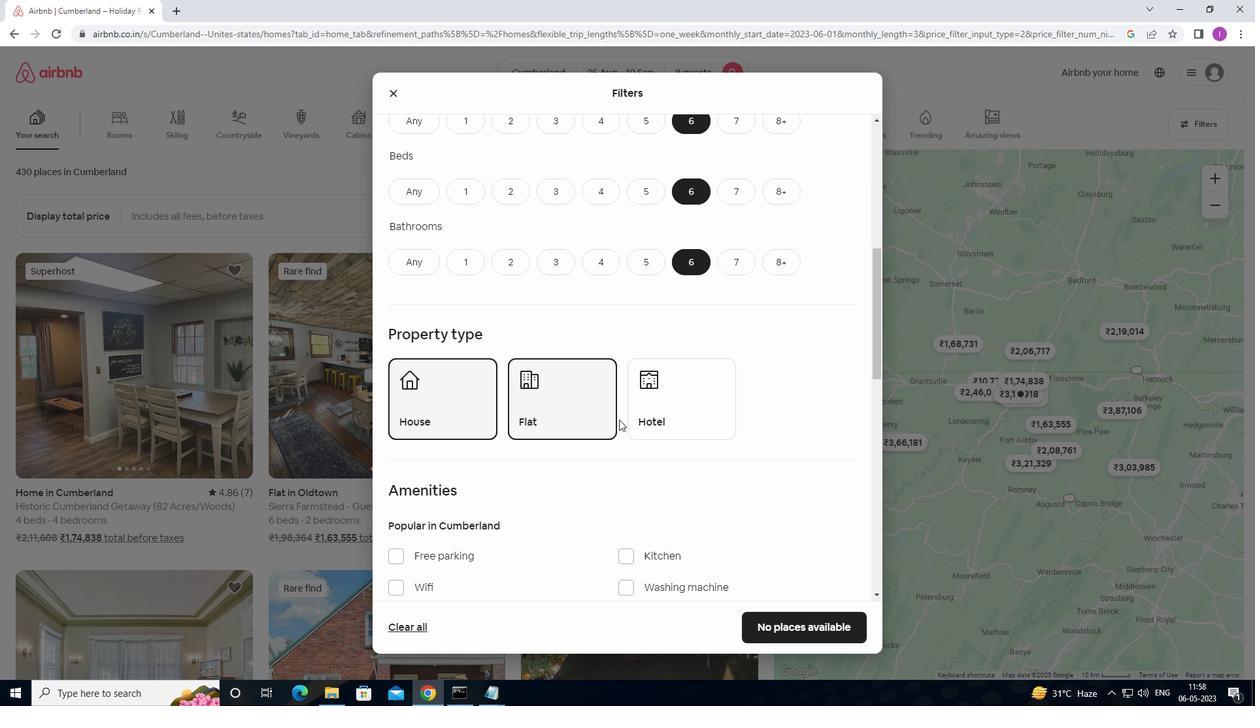 
Action: Mouse scrolled (619, 419) with delta (0, 0)
Screenshot: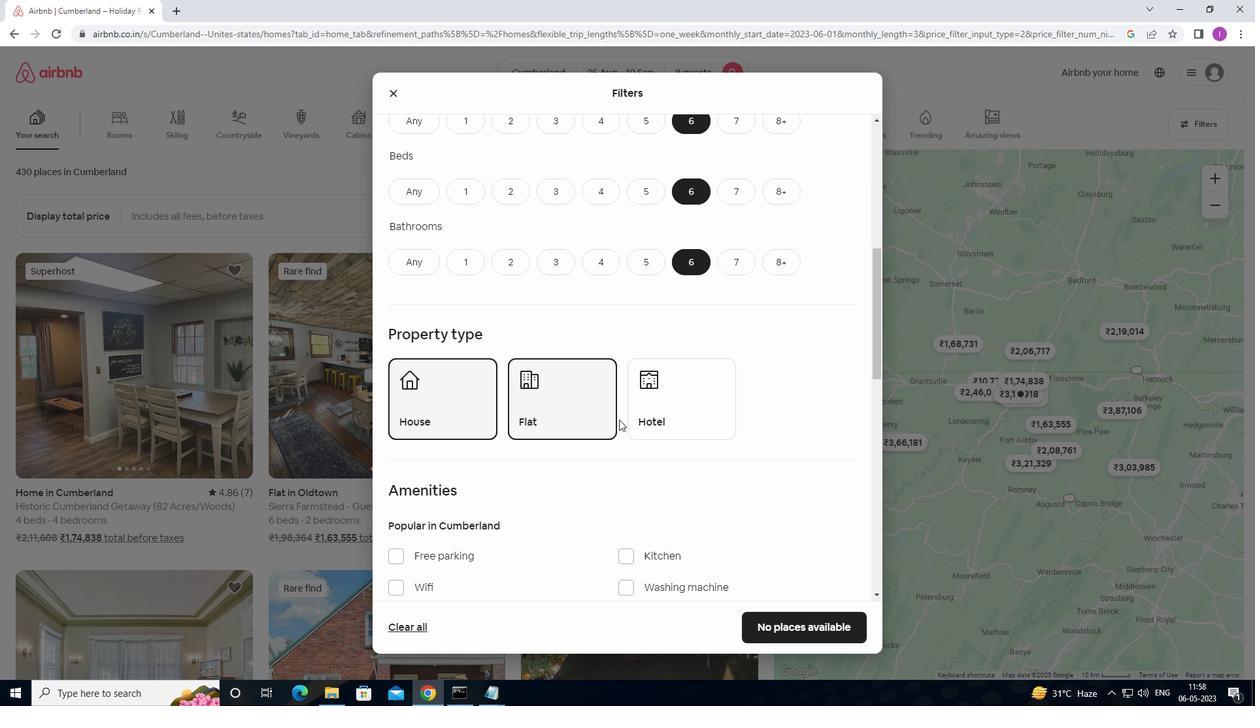 
Action: Mouse scrolled (619, 419) with delta (0, 0)
Screenshot: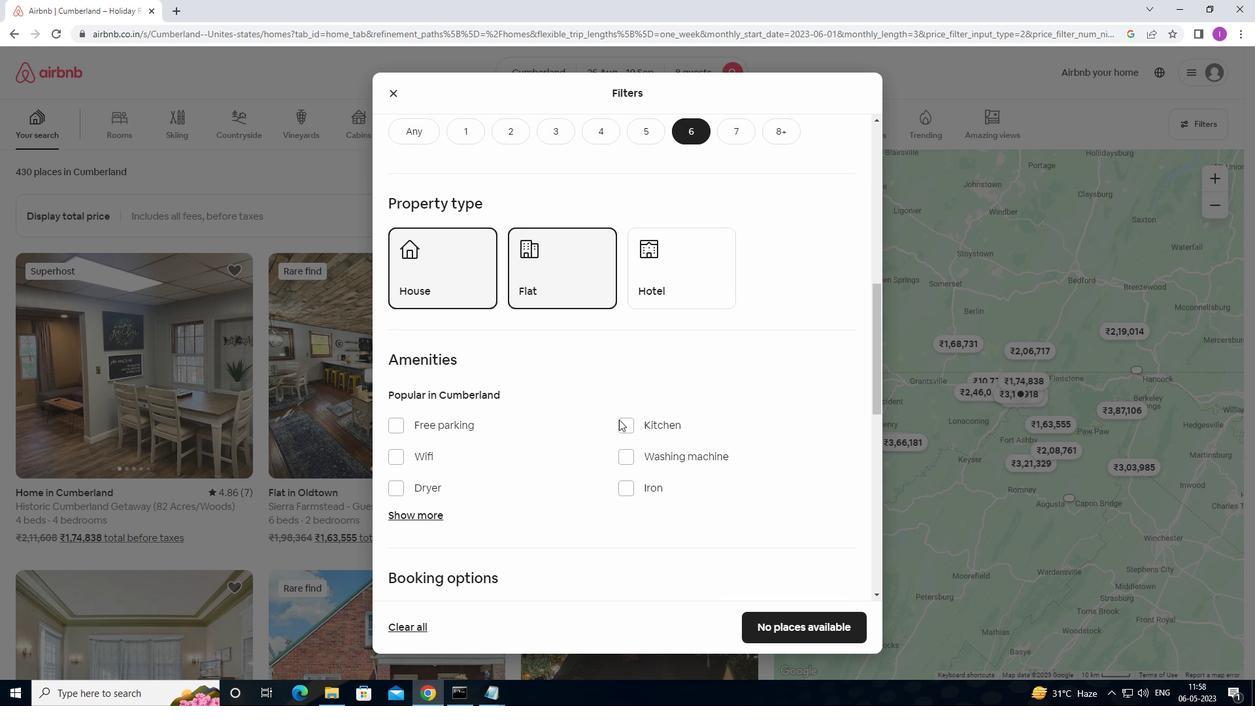 
Action: Mouse scrolled (619, 419) with delta (0, 0)
Screenshot: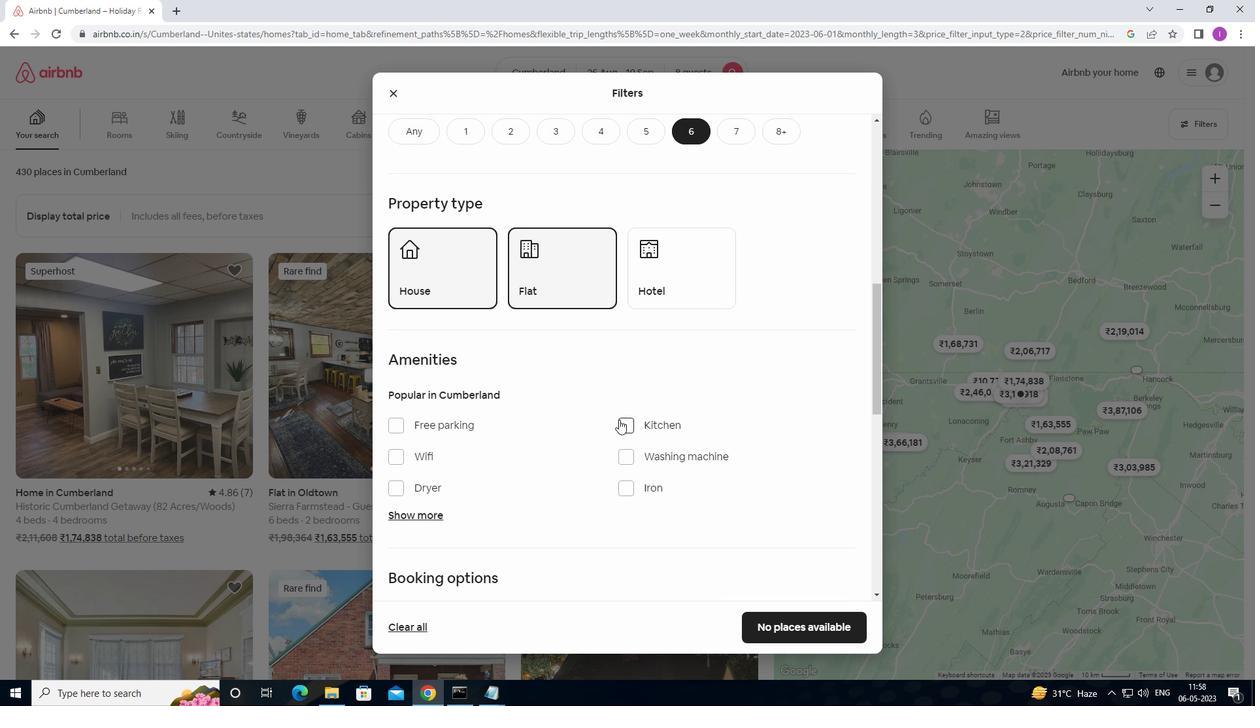 
Action: Mouse moved to (392, 298)
Screenshot: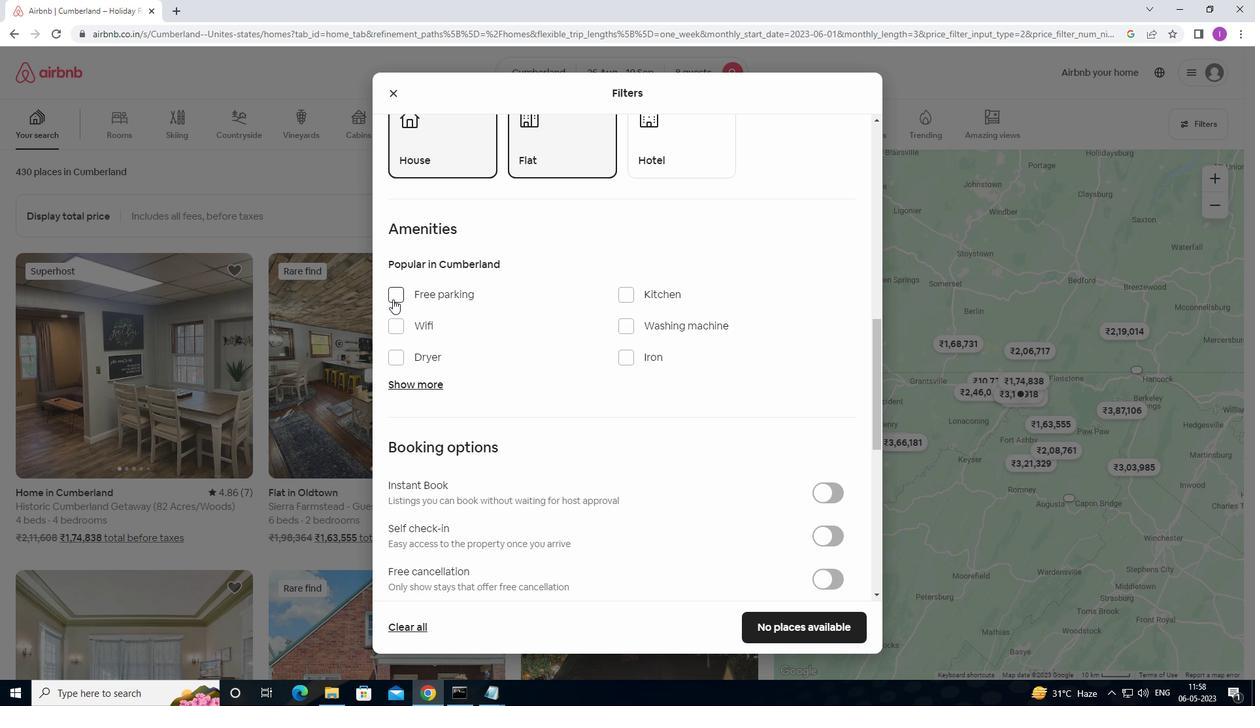 
Action: Mouse pressed left at (392, 298)
Screenshot: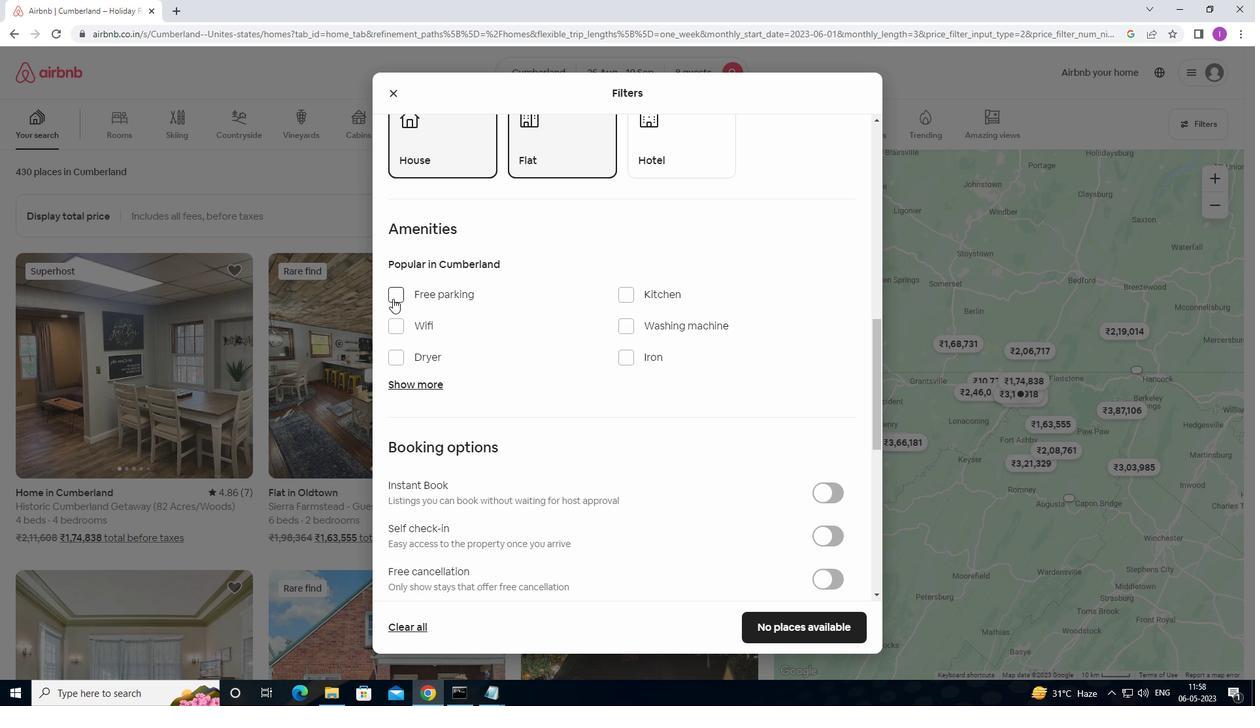 
Action: Mouse moved to (399, 326)
Screenshot: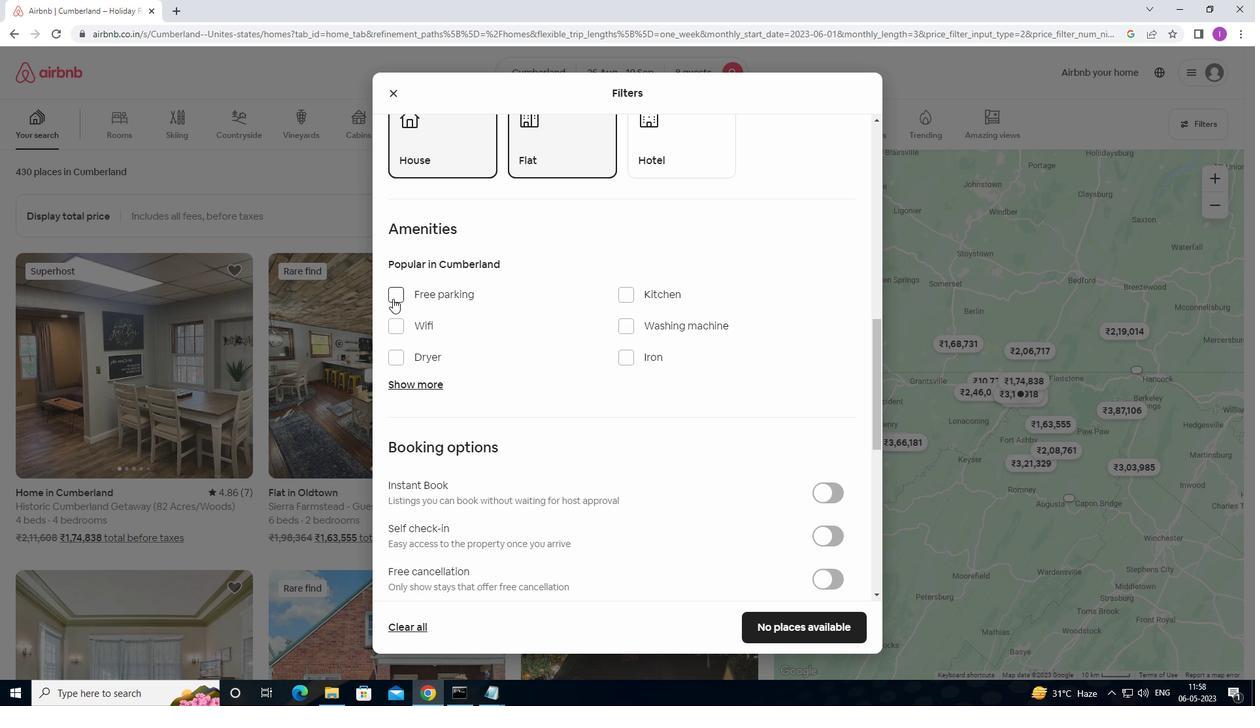 
Action: Mouse pressed left at (399, 326)
Screenshot: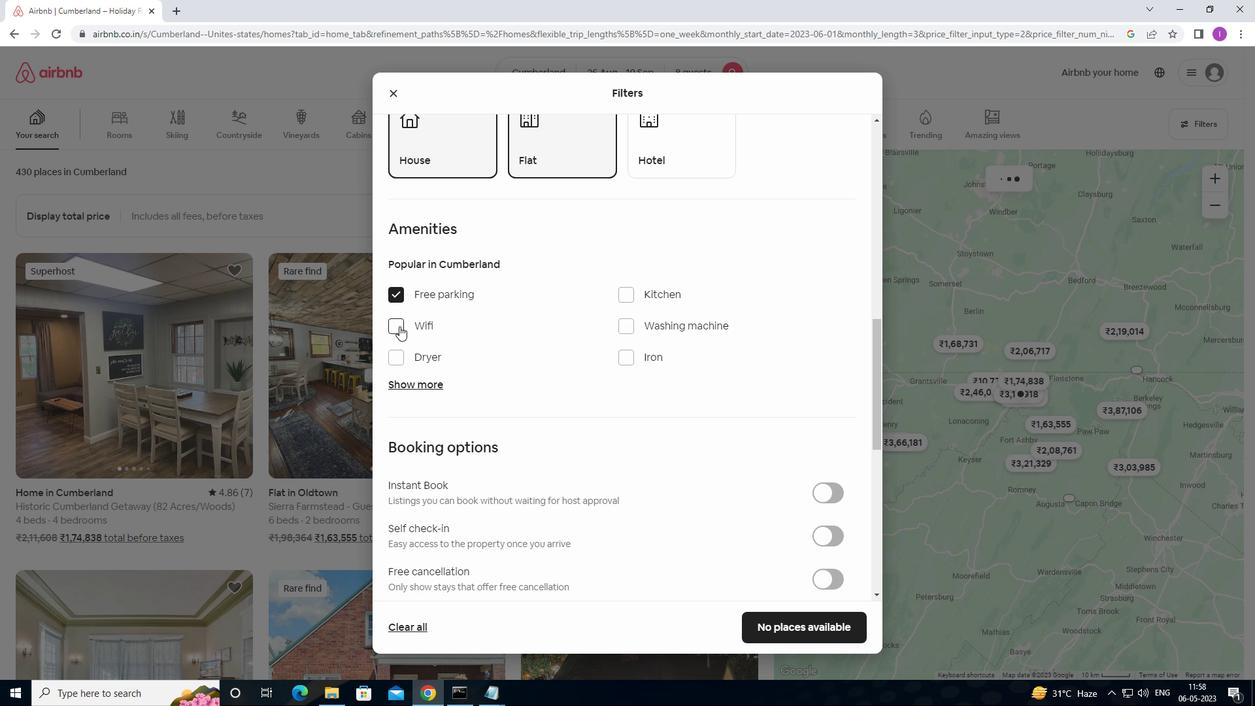 
Action: Mouse moved to (428, 383)
Screenshot: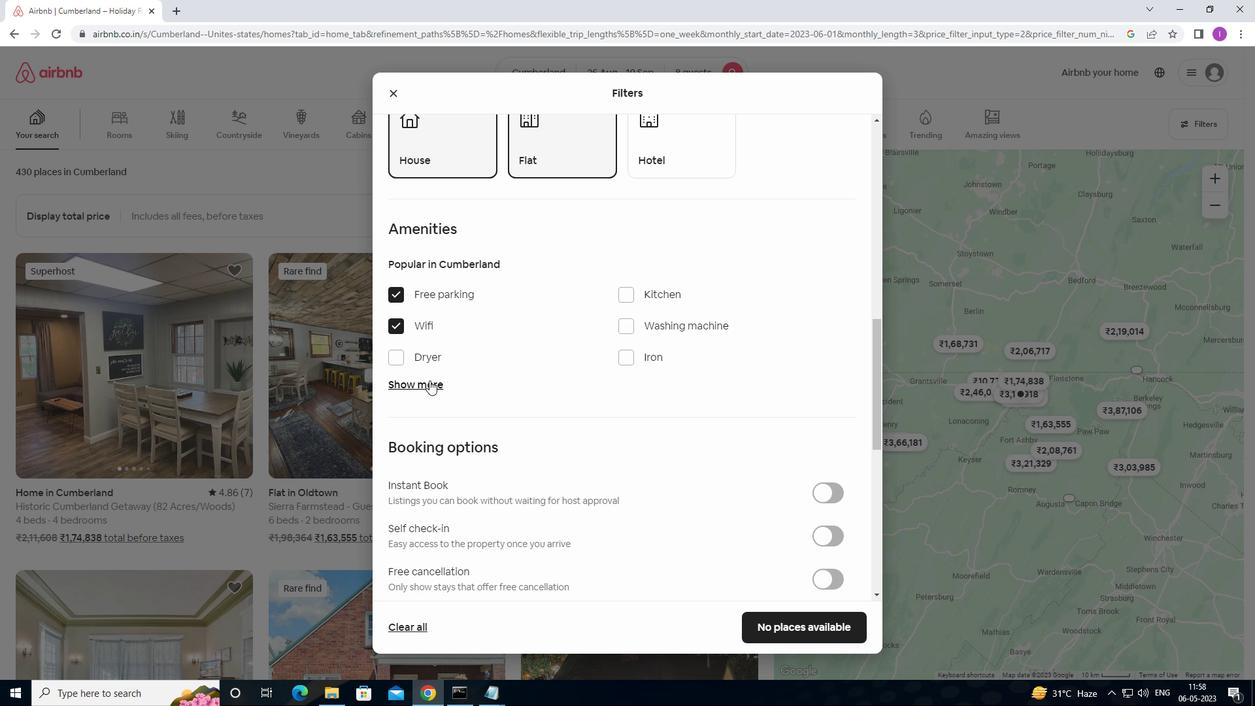 
Action: Mouse pressed left at (428, 383)
Screenshot: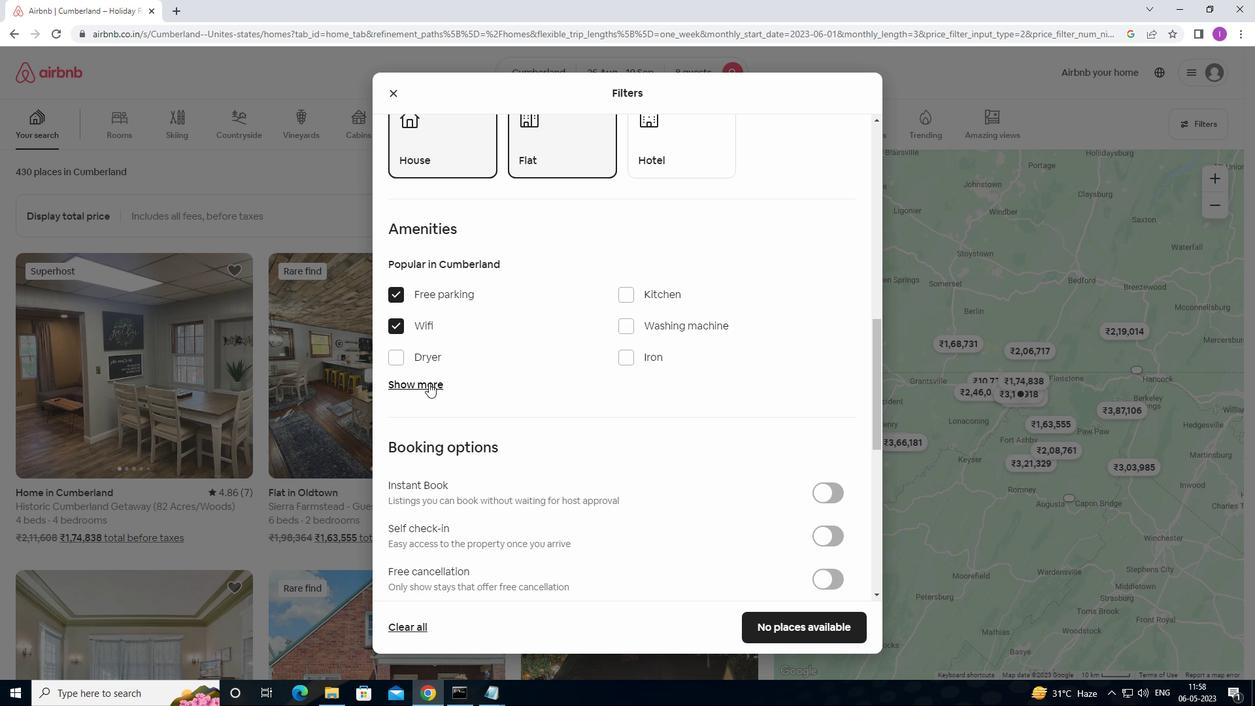 
Action: Mouse moved to (451, 393)
Screenshot: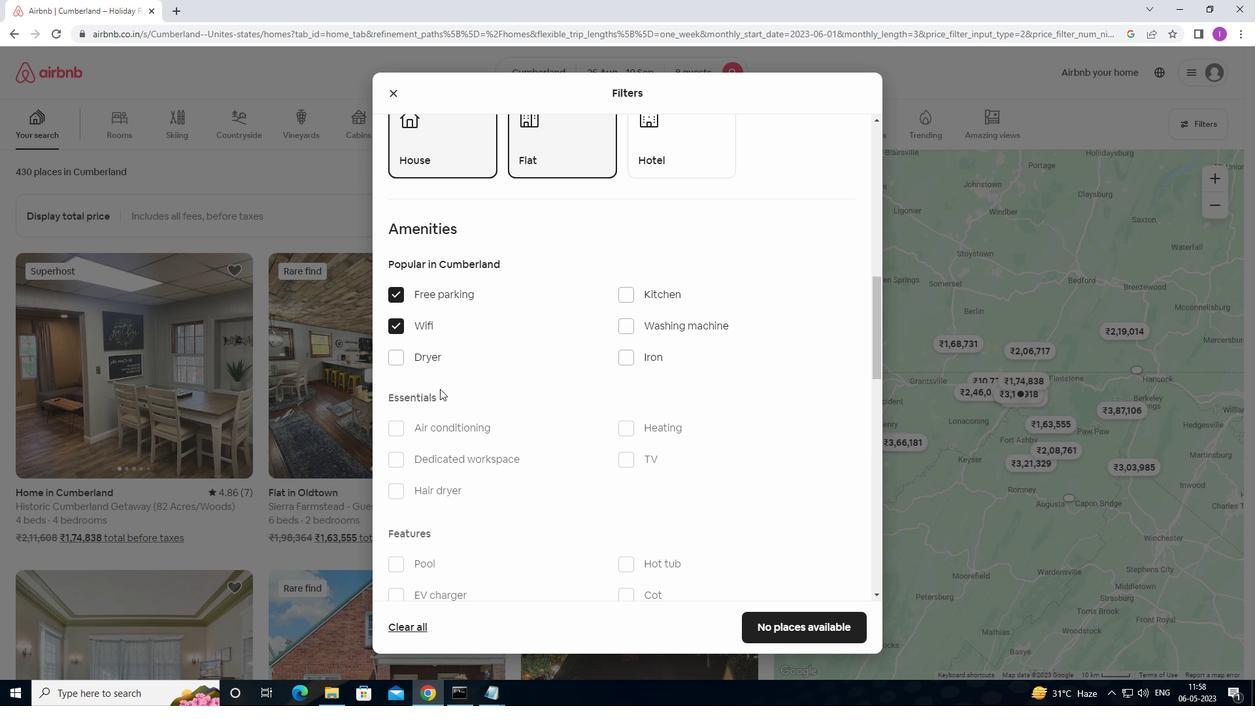 
Action: Mouse scrolled (451, 392) with delta (0, 0)
Screenshot: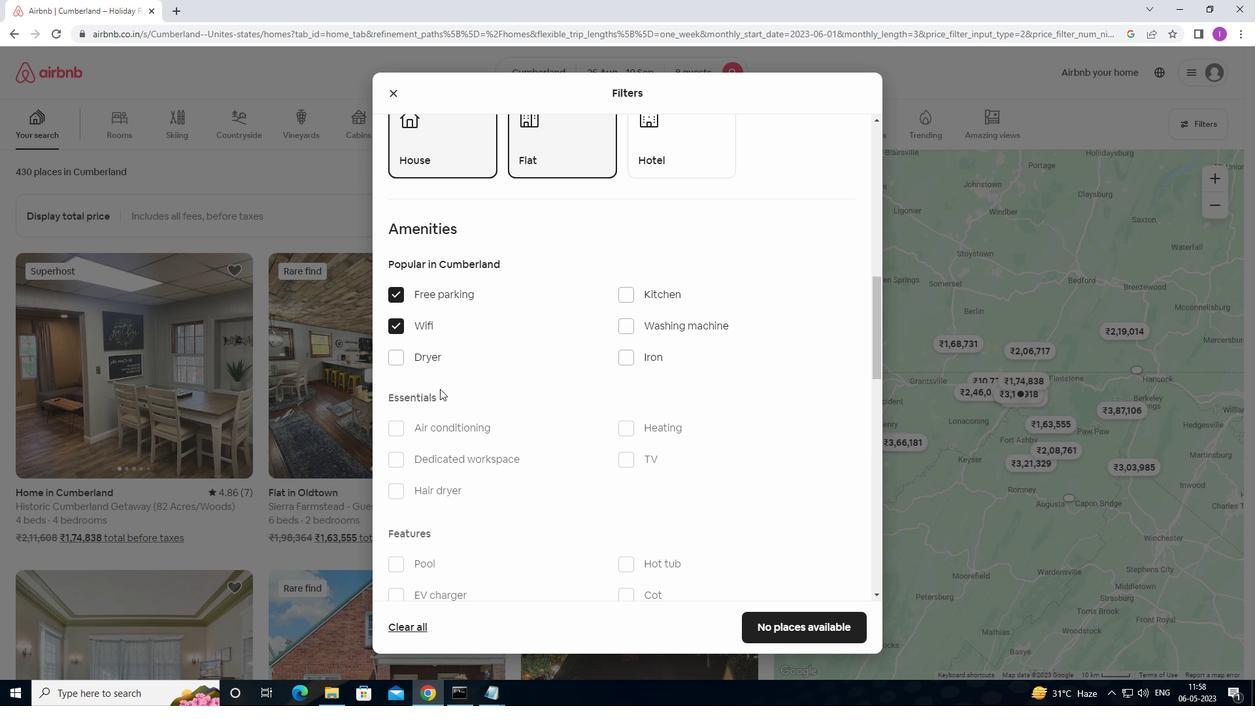 
Action: Mouse scrolled (451, 392) with delta (0, 0)
Screenshot: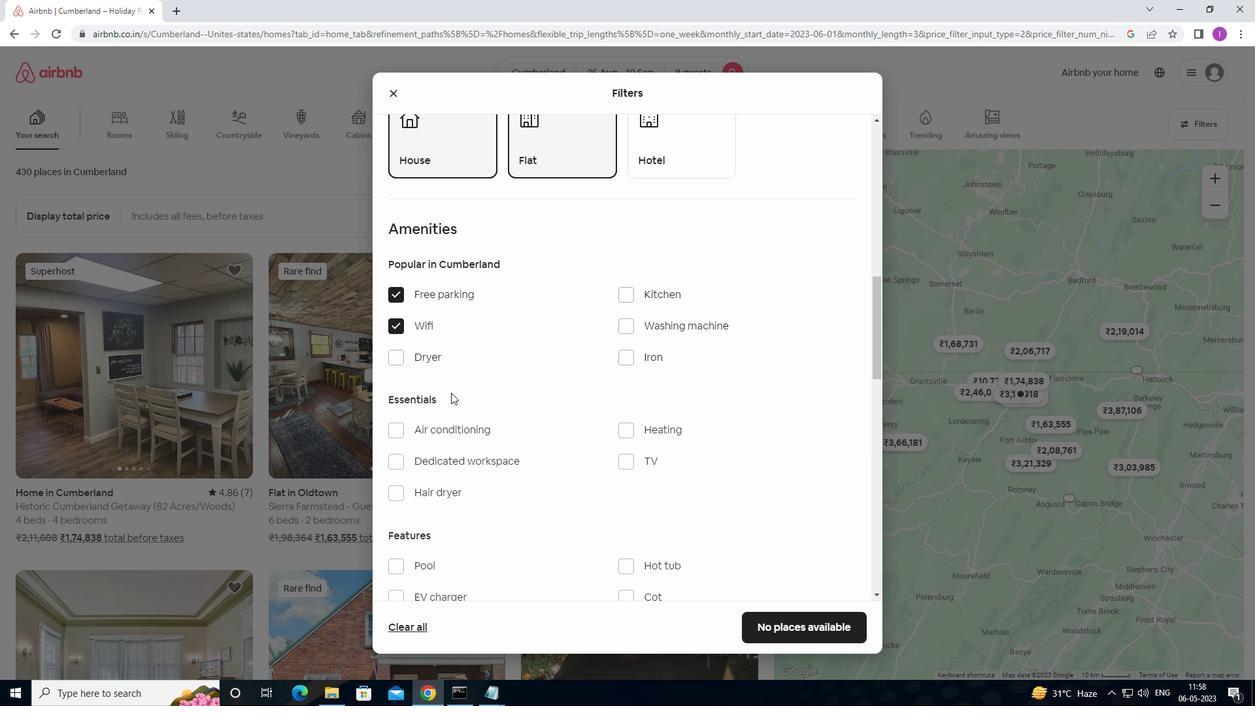 
Action: Mouse moved to (629, 331)
Screenshot: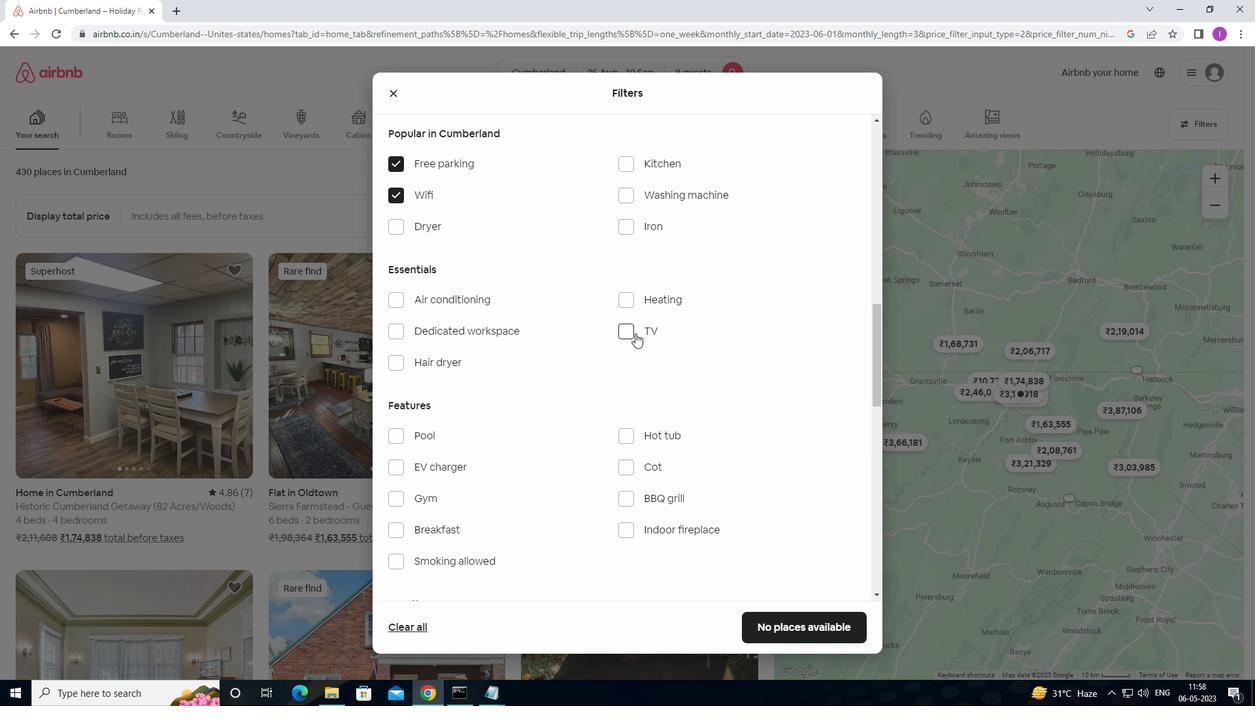 
Action: Mouse pressed left at (629, 331)
Screenshot: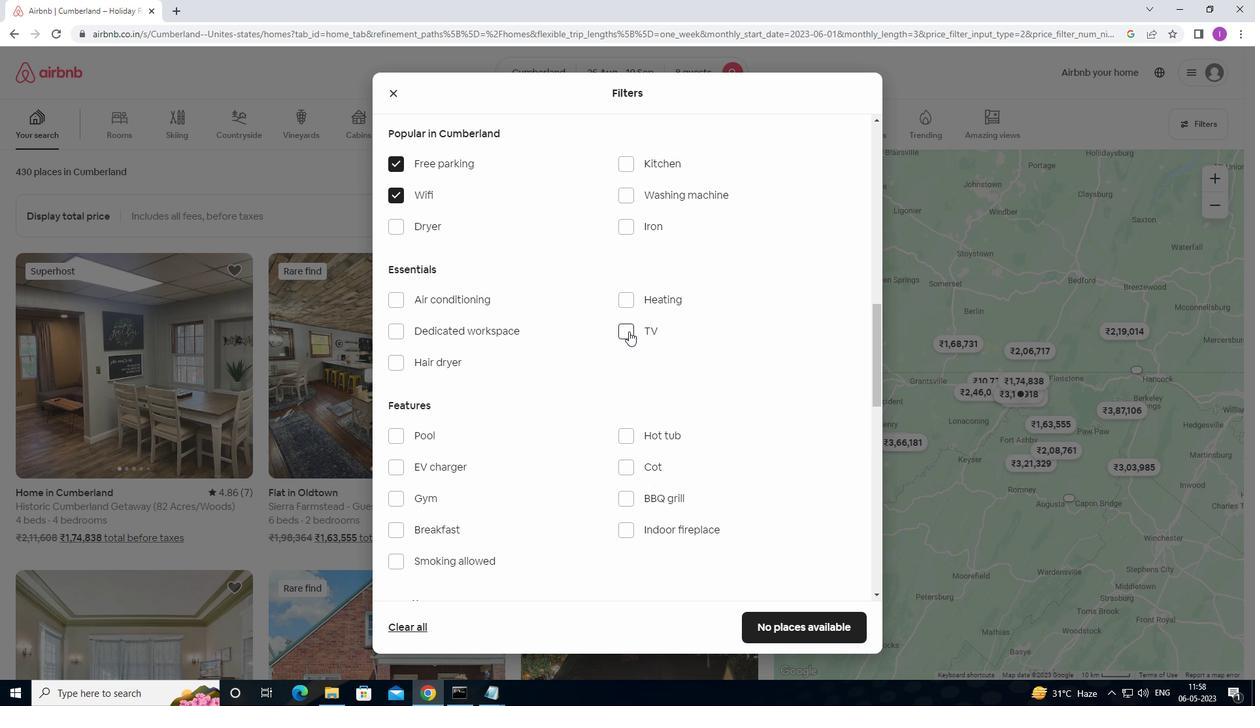 
Action: Mouse moved to (390, 495)
Screenshot: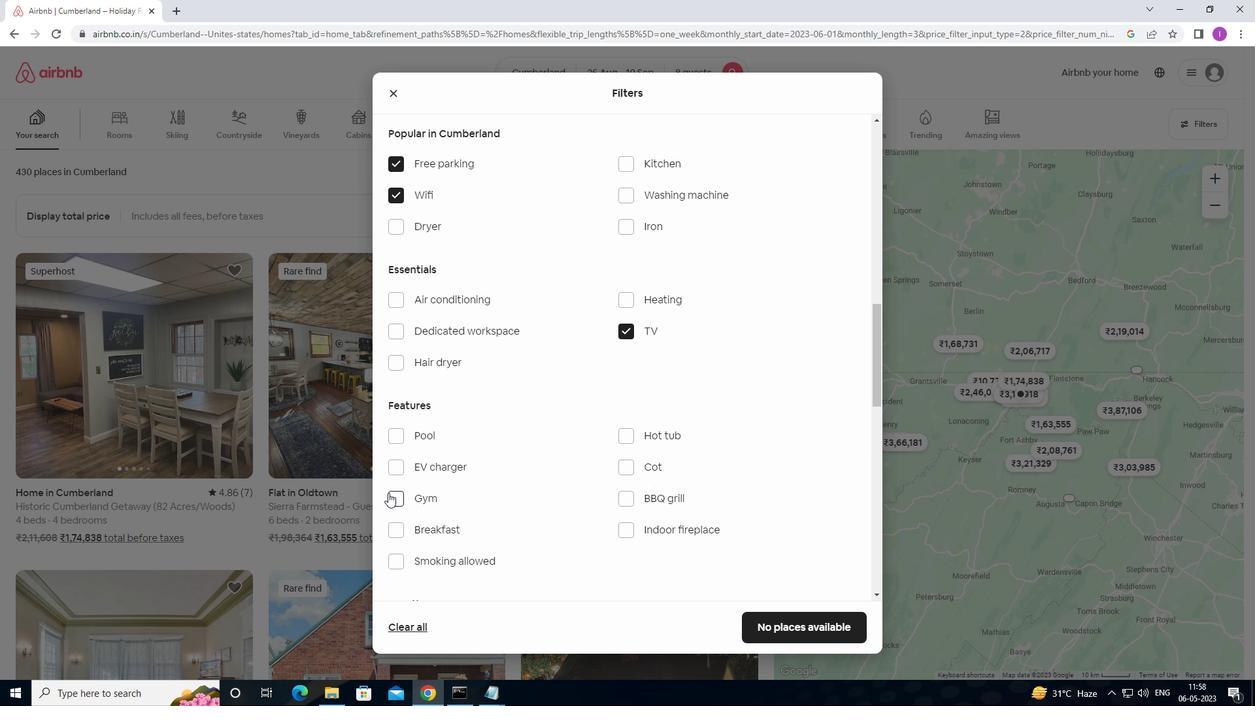 
Action: Mouse pressed left at (390, 495)
Screenshot: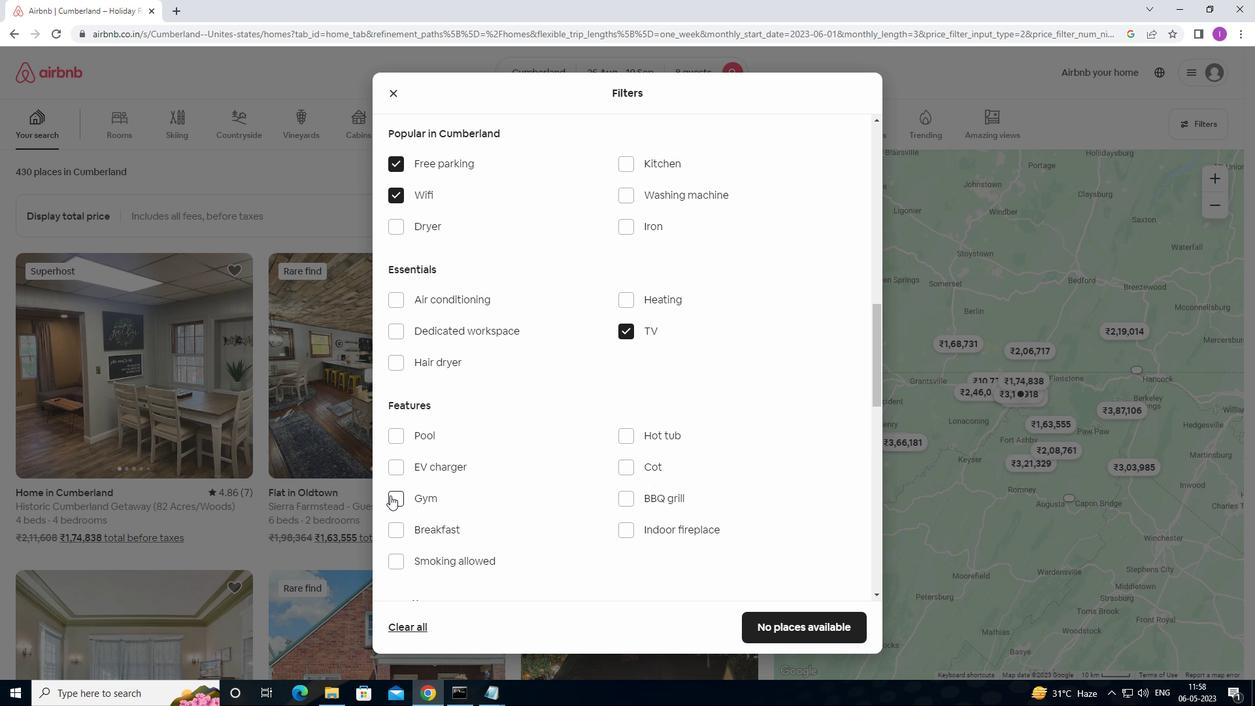 
Action: Mouse moved to (397, 529)
Screenshot: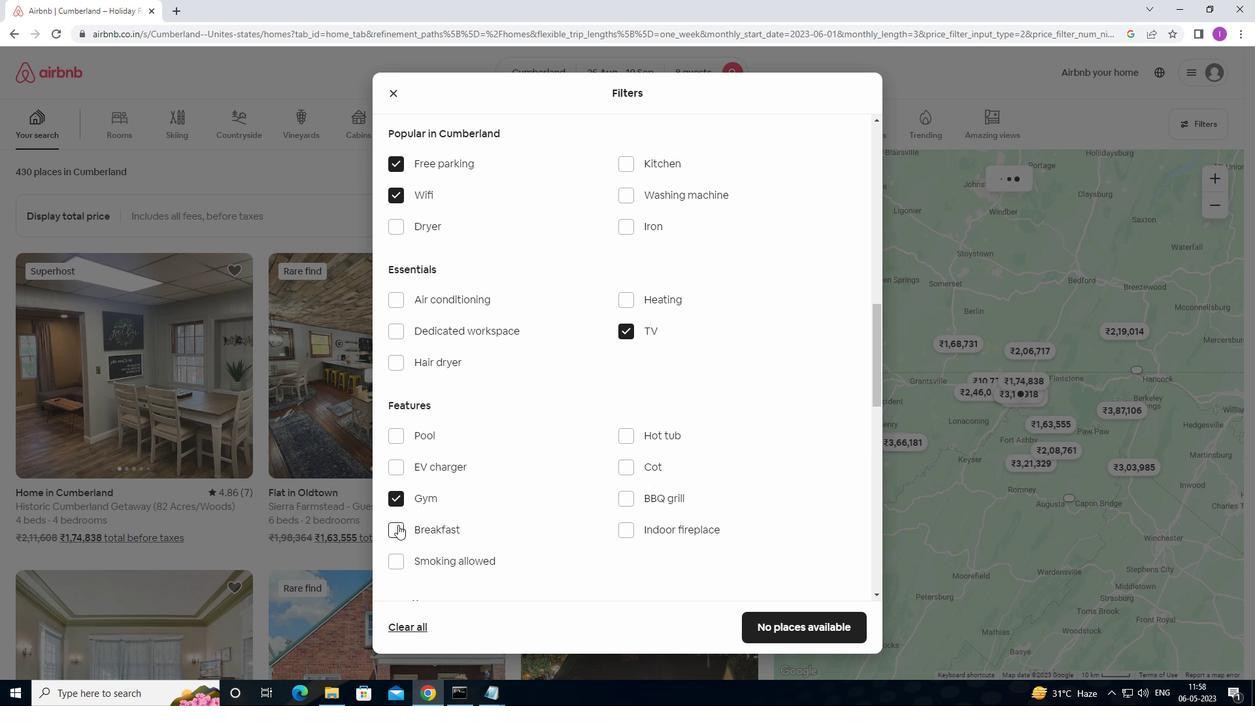 
Action: Mouse pressed left at (397, 529)
Screenshot: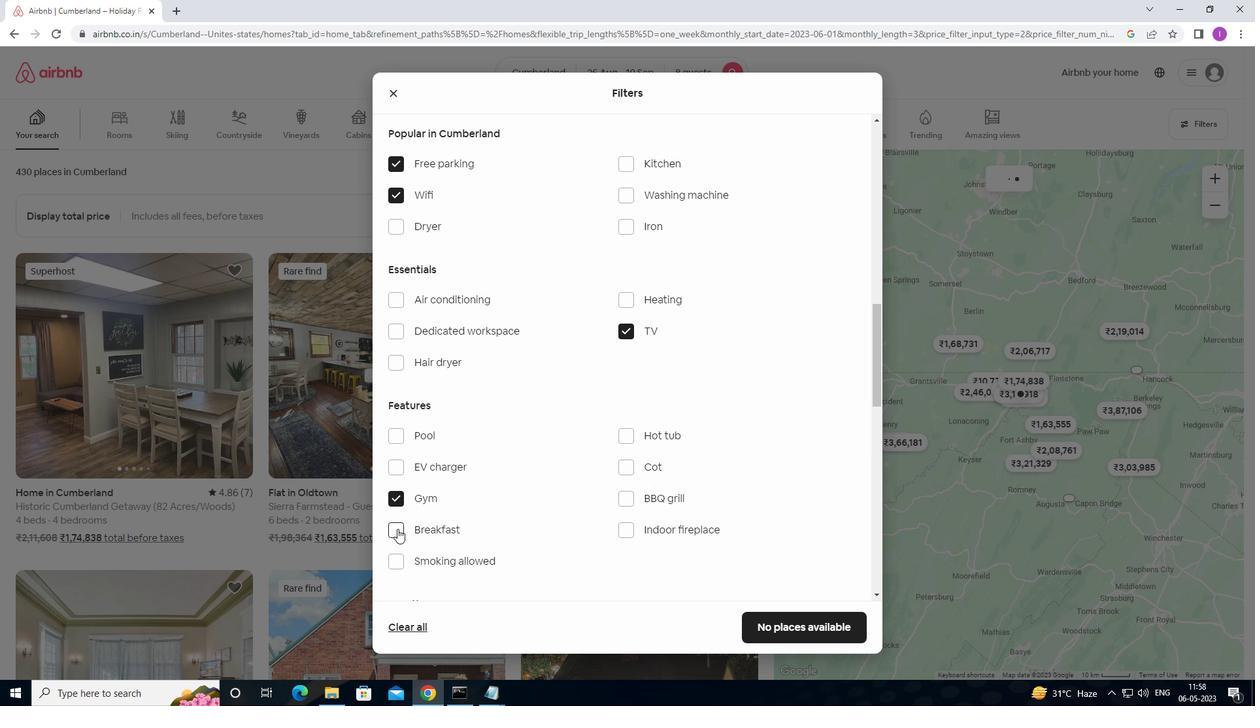 
Action: Mouse scrolled (397, 528) with delta (0, 0)
Screenshot: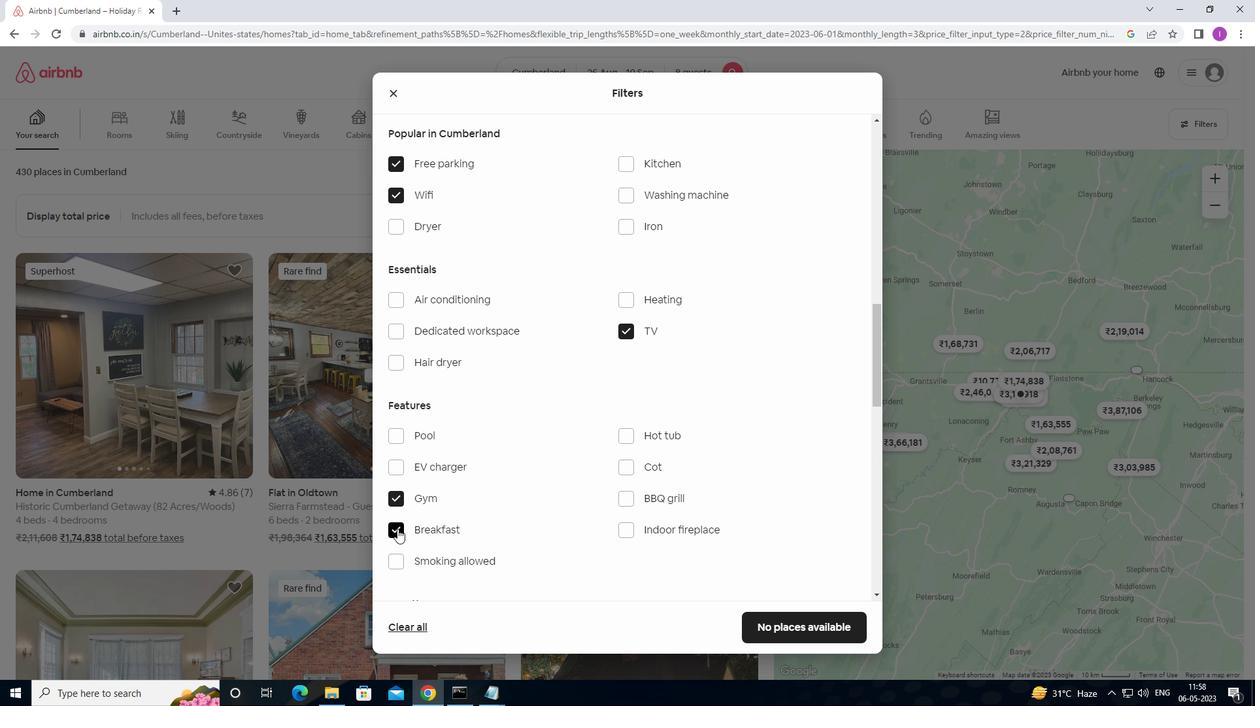
Action: Mouse scrolled (397, 528) with delta (0, 0)
Screenshot: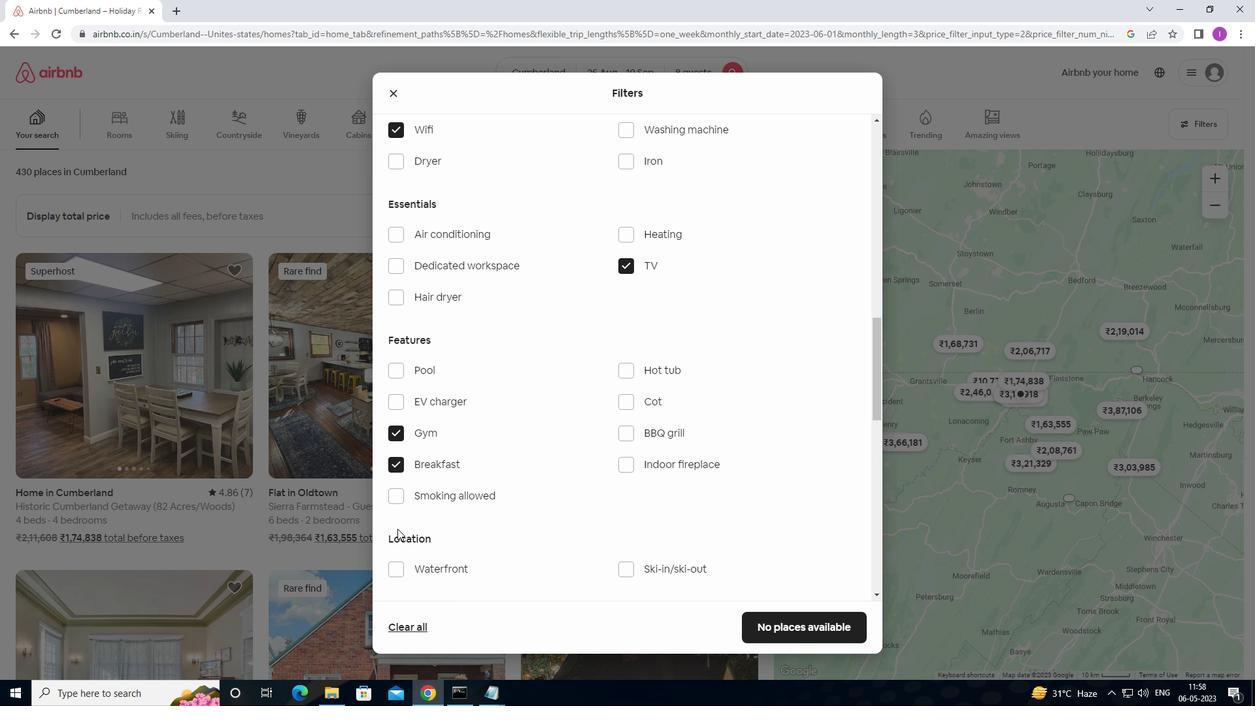 
Action: Mouse scrolled (397, 528) with delta (0, 0)
Screenshot: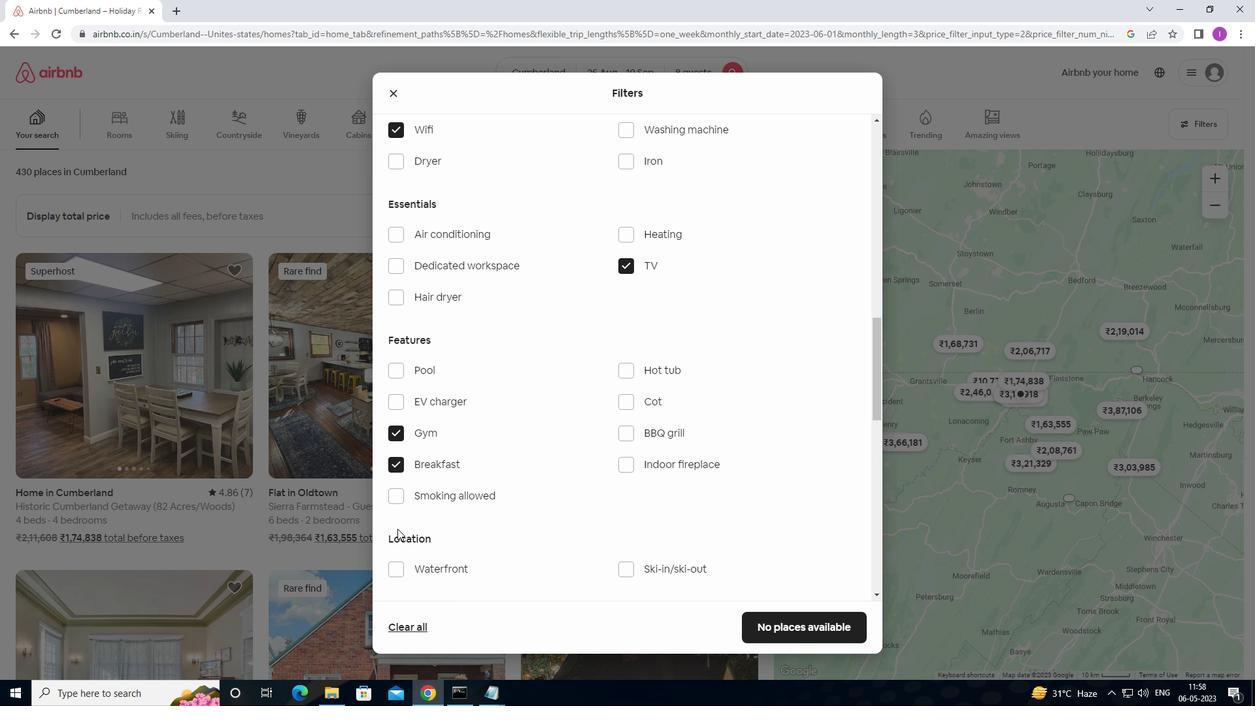 
Action: Mouse moved to (504, 489)
Screenshot: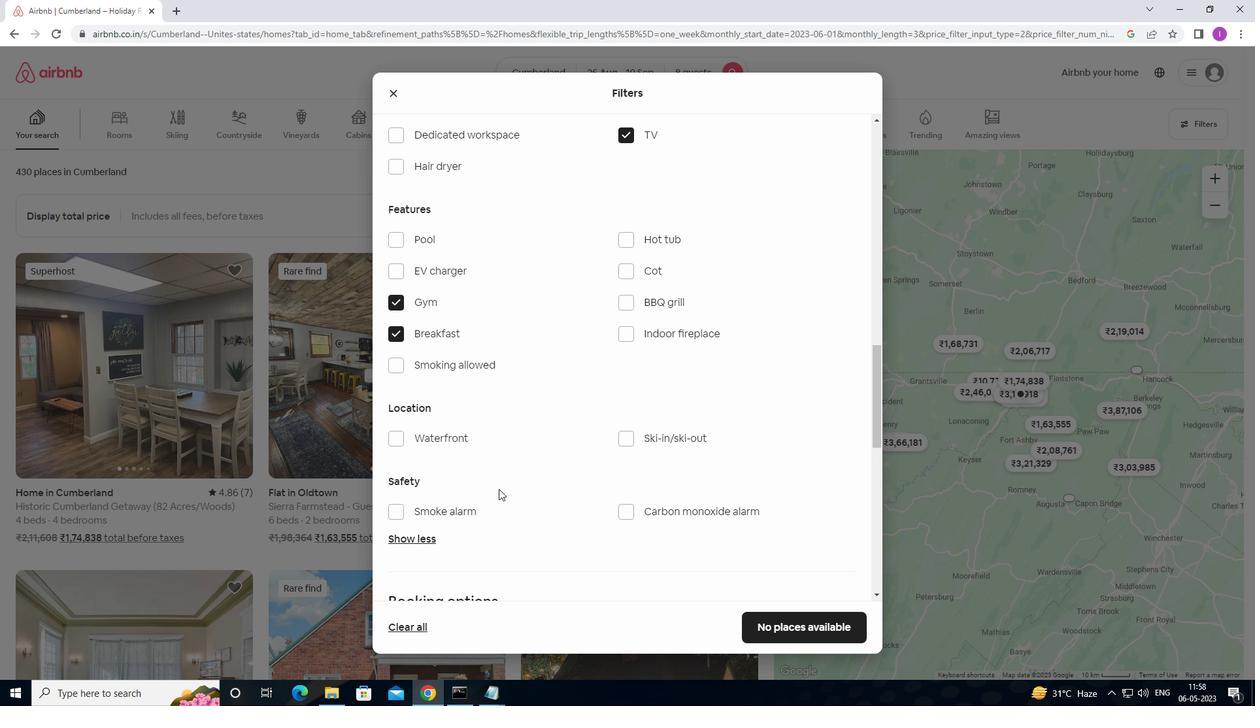 
Action: Mouse scrolled (504, 488) with delta (0, 0)
Screenshot: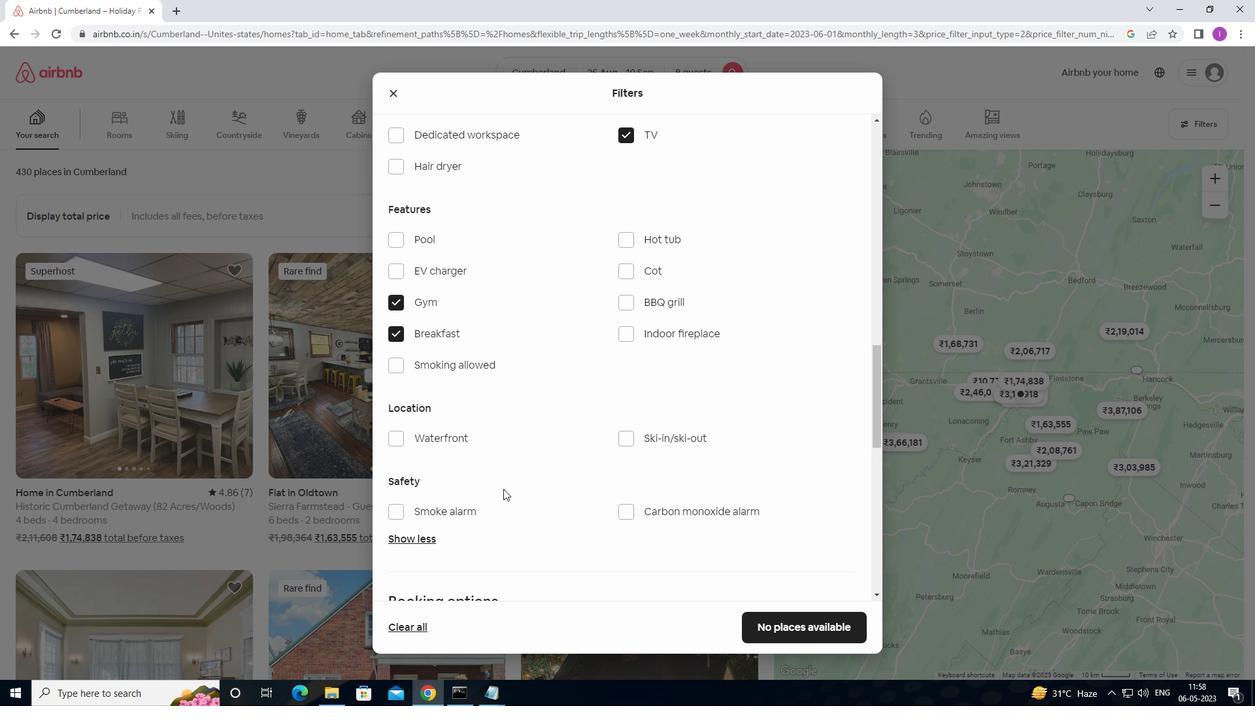 
Action: Mouse moved to (505, 489)
Screenshot: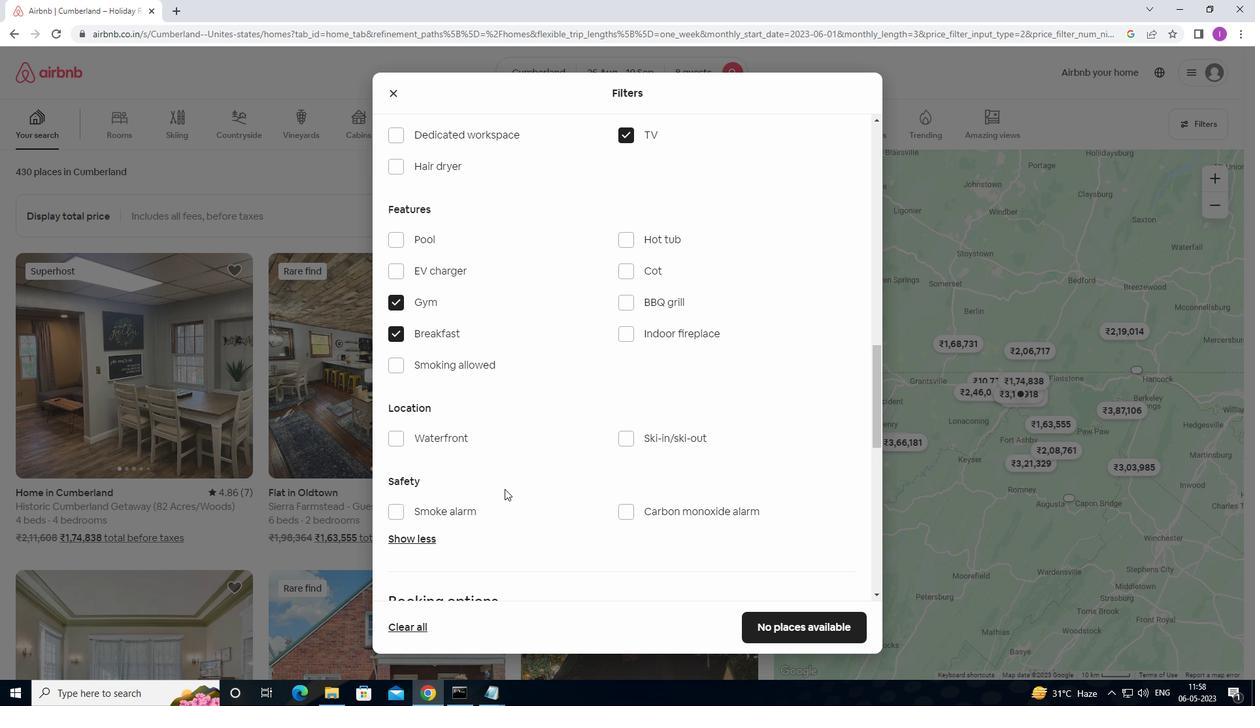 
Action: Mouse scrolled (505, 489) with delta (0, 0)
Screenshot: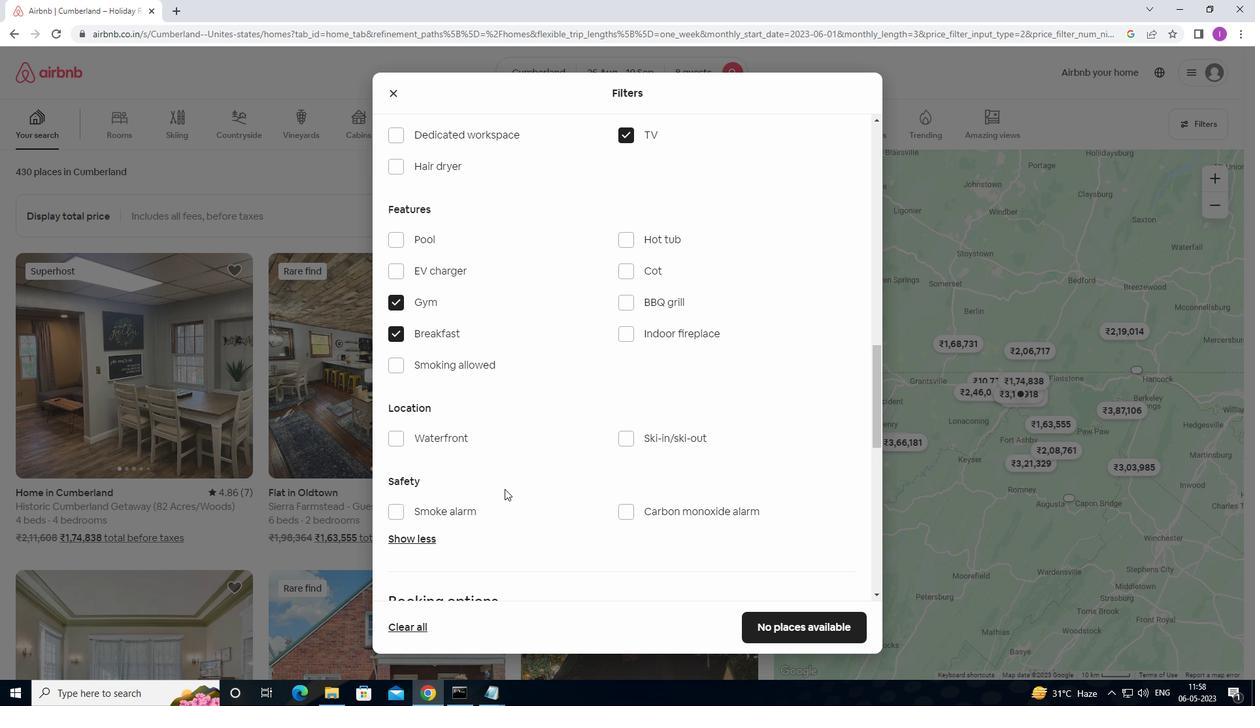 
Action: Mouse scrolled (505, 489) with delta (0, 0)
Screenshot: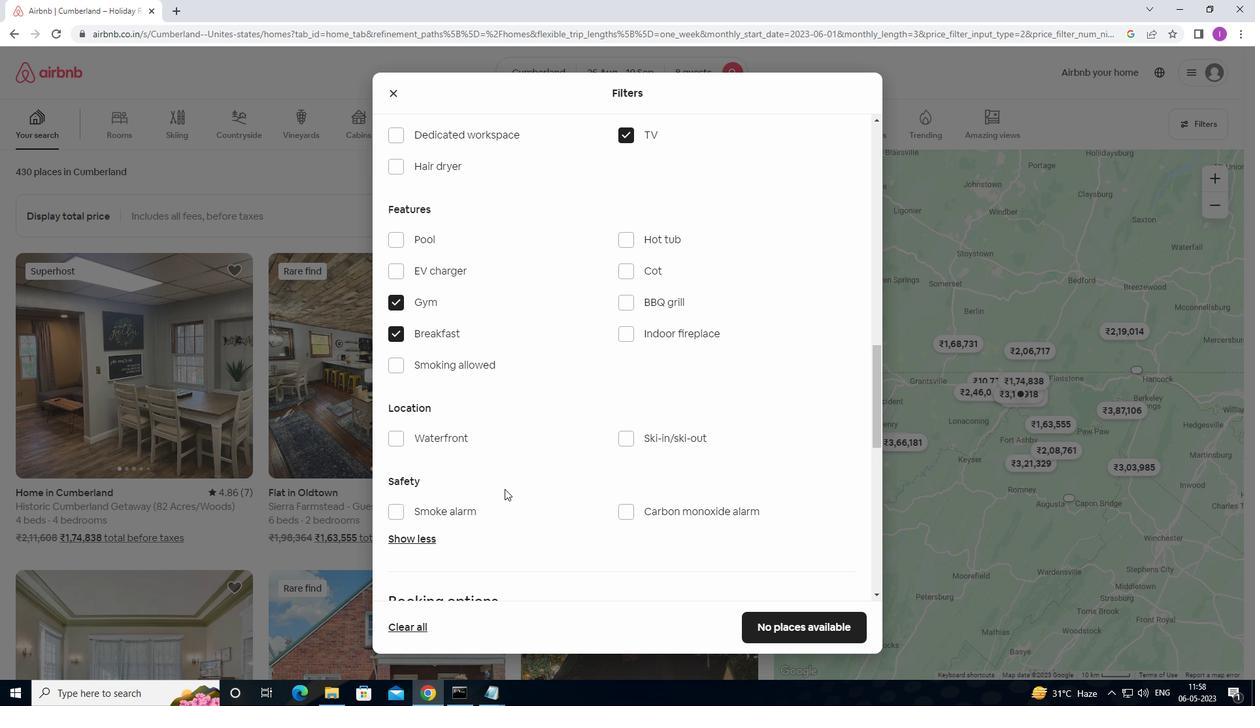 
Action: Mouse scrolled (505, 489) with delta (0, 0)
Screenshot: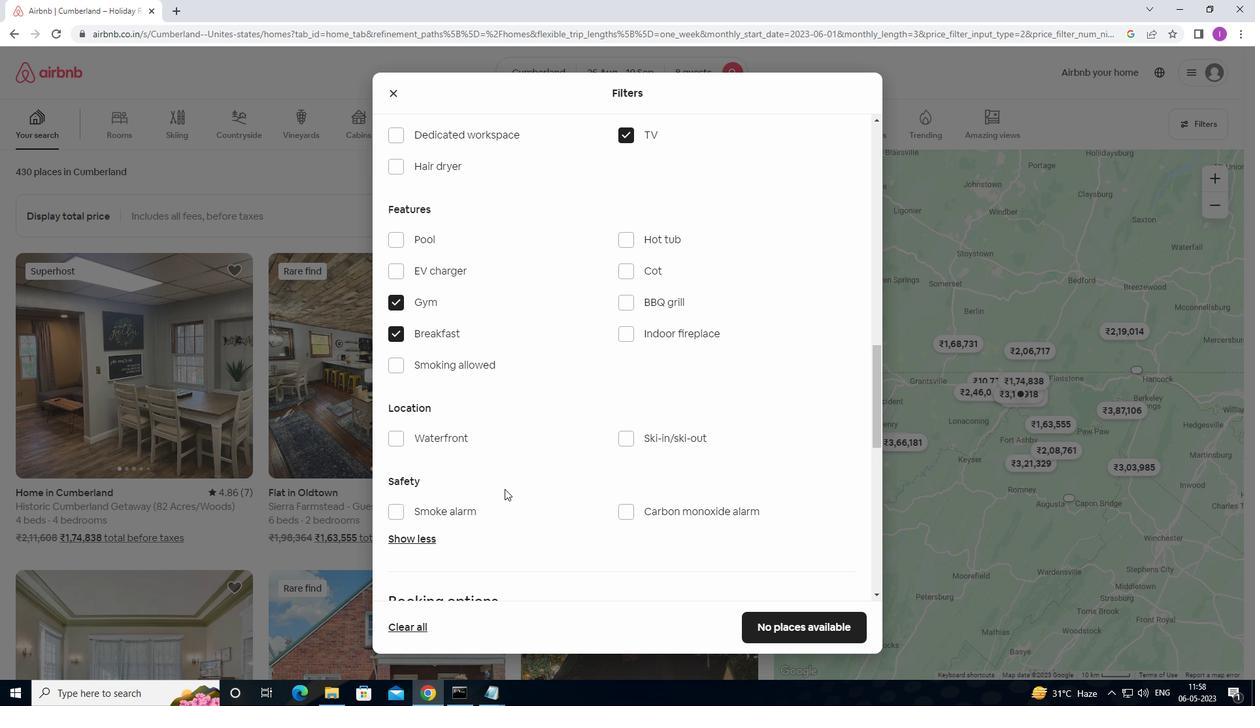 
Action: Mouse moved to (834, 440)
Screenshot: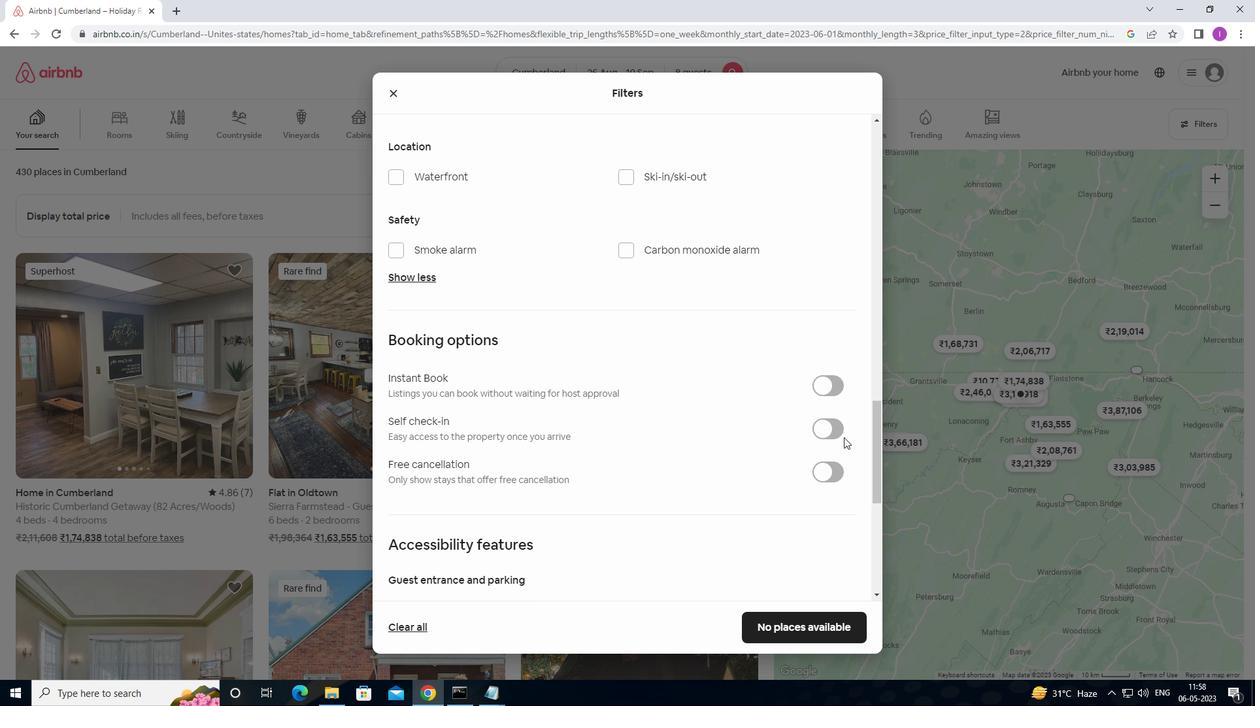 
Action: Mouse pressed left at (834, 440)
Screenshot: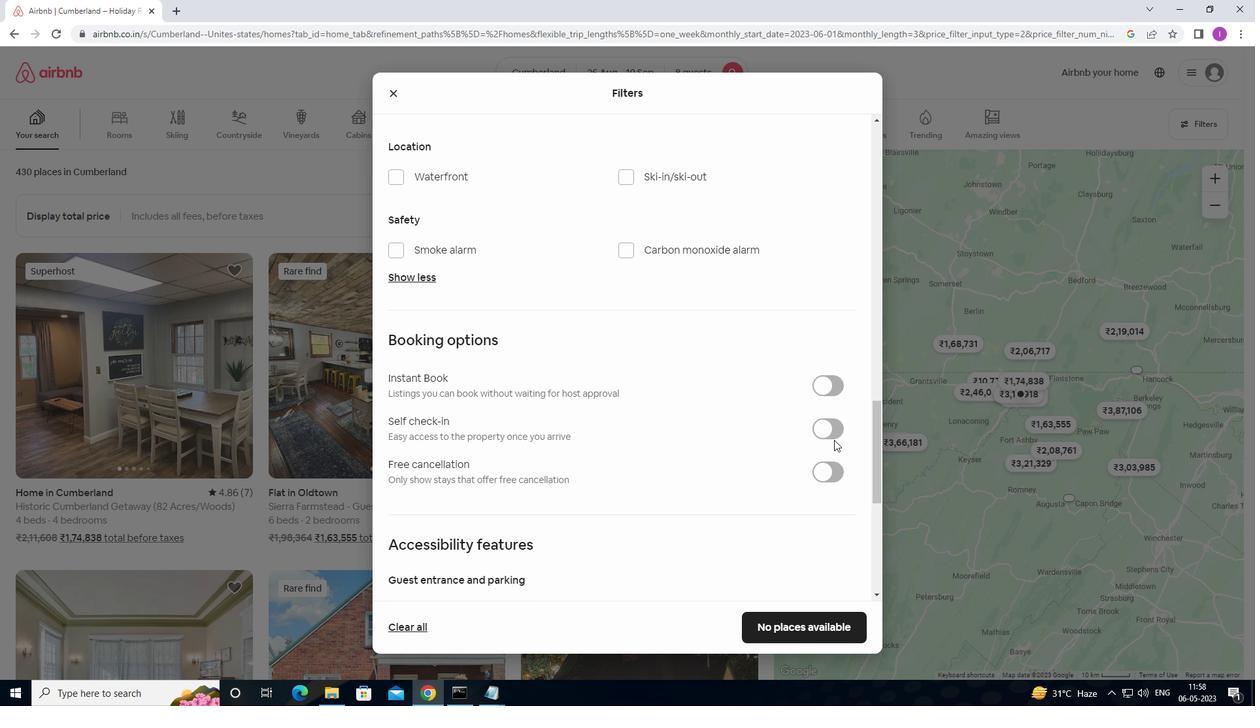 
Action: Mouse moved to (833, 433)
Screenshot: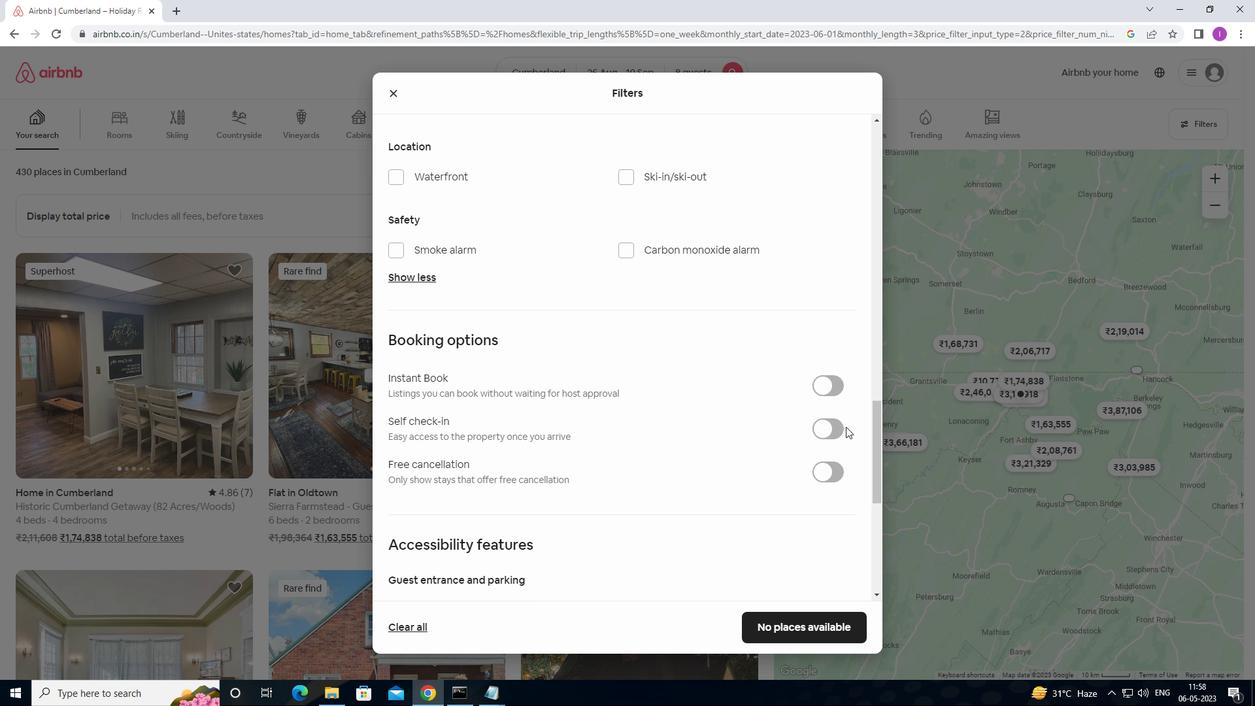 
Action: Mouse pressed left at (833, 433)
Screenshot: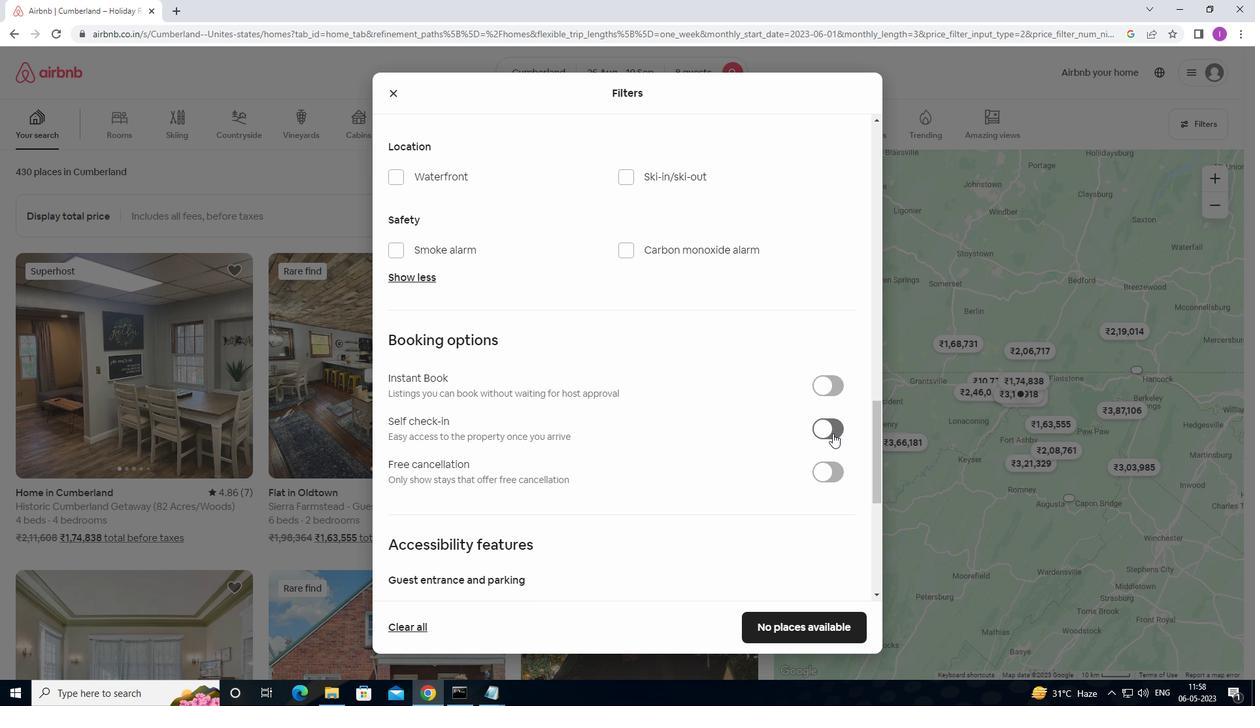 
Action: Mouse moved to (646, 519)
Screenshot: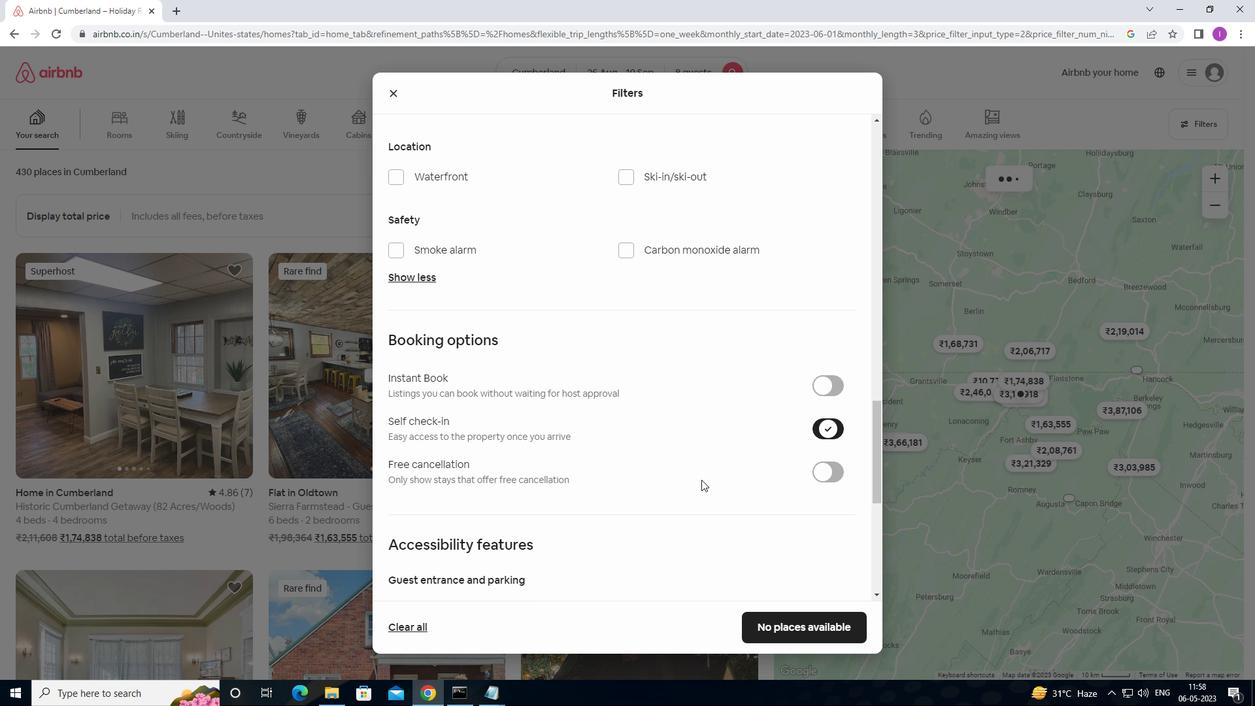 
Action: Mouse scrolled (646, 519) with delta (0, 0)
Screenshot: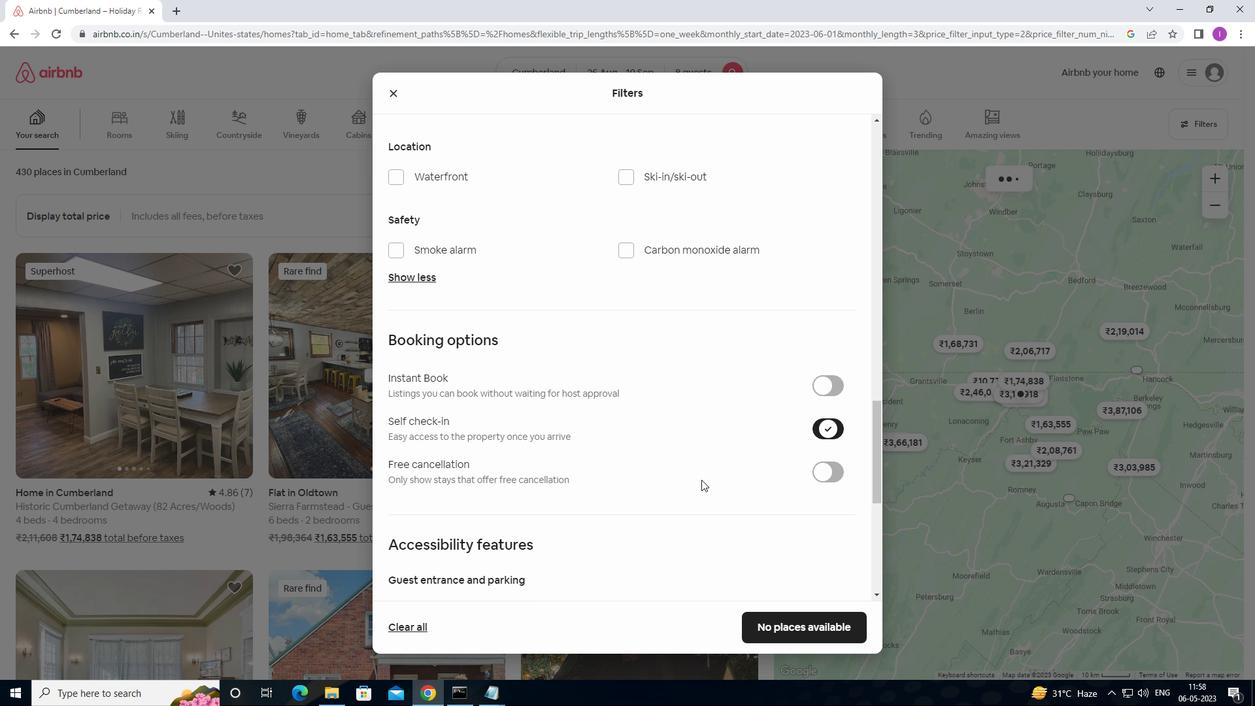 
Action: Mouse scrolled (646, 519) with delta (0, 0)
Screenshot: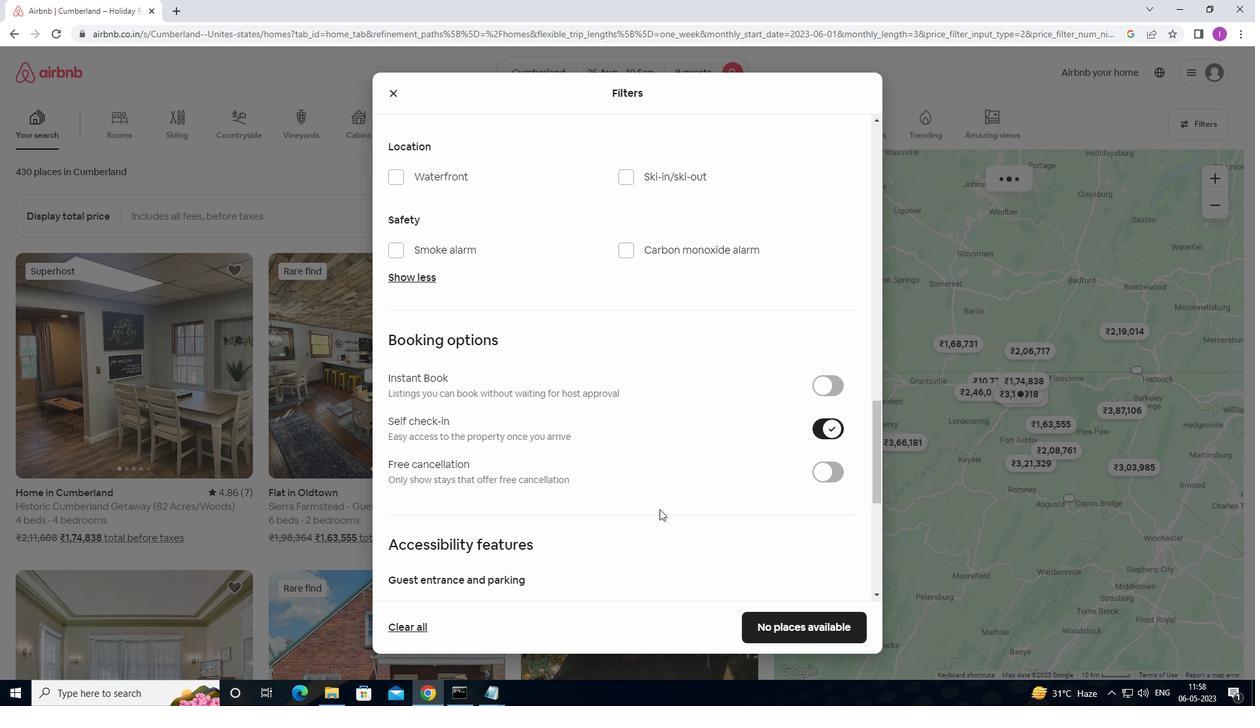 
Action: Mouse moved to (644, 522)
Screenshot: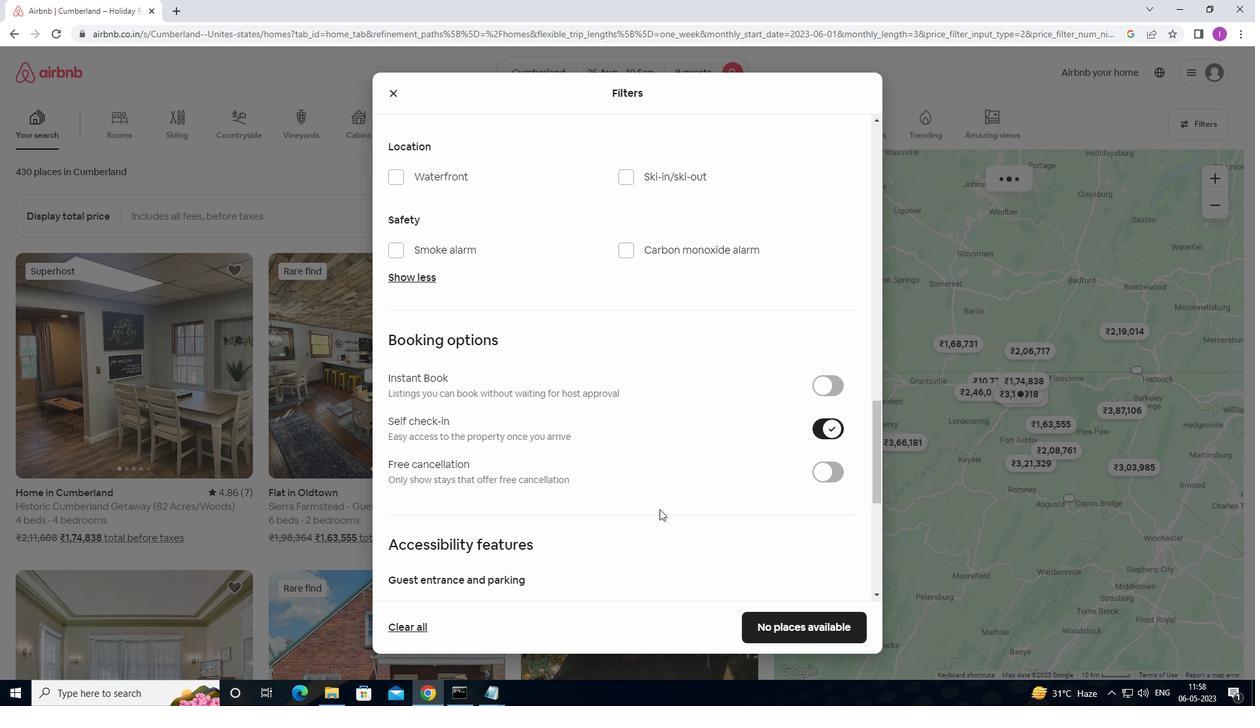 
Action: Mouse scrolled (644, 521) with delta (0, 0)
Screenshot: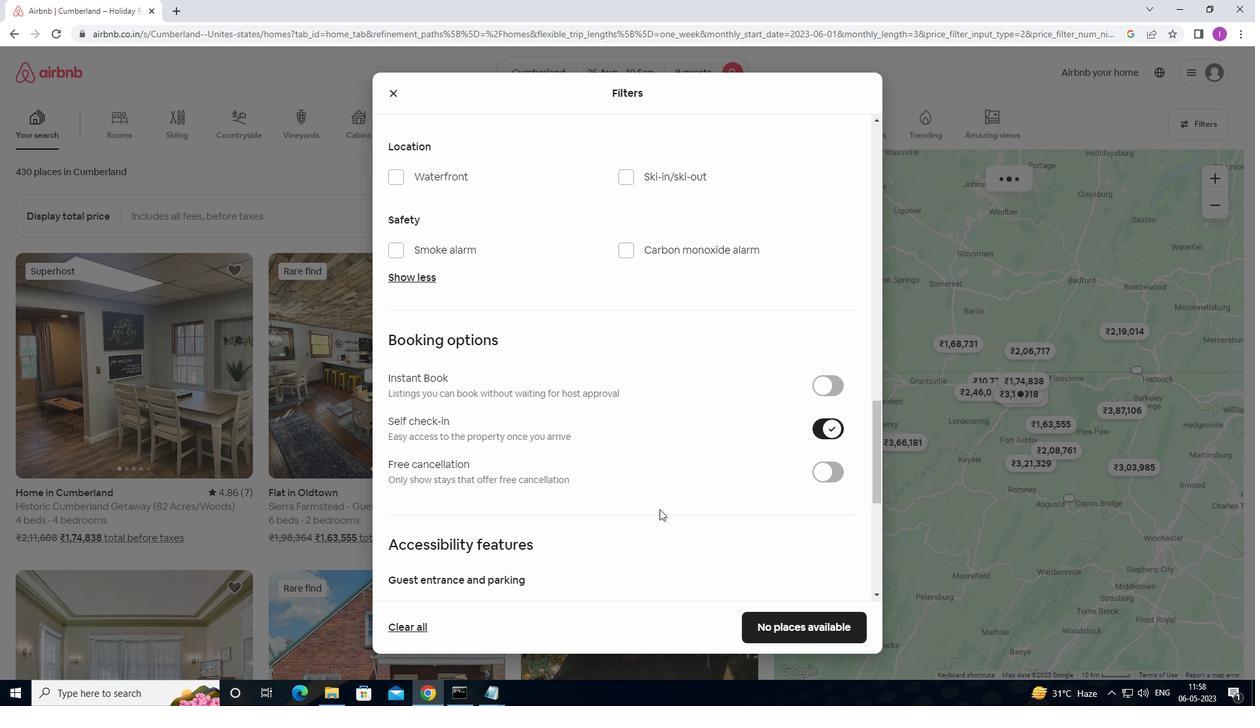 
Action: Mouse scrolled (644, 521) with delta (0, 0)
Screenshot: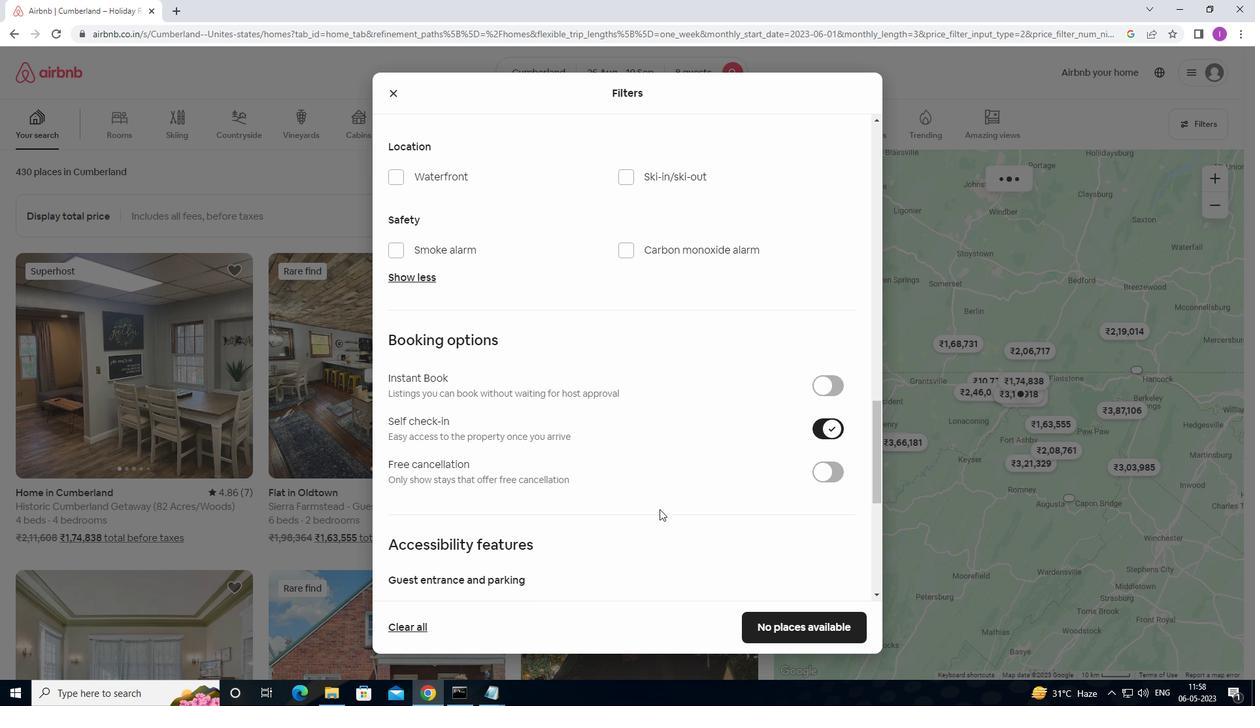 
Action: Mouse moved to (642, 524)
Screenshot: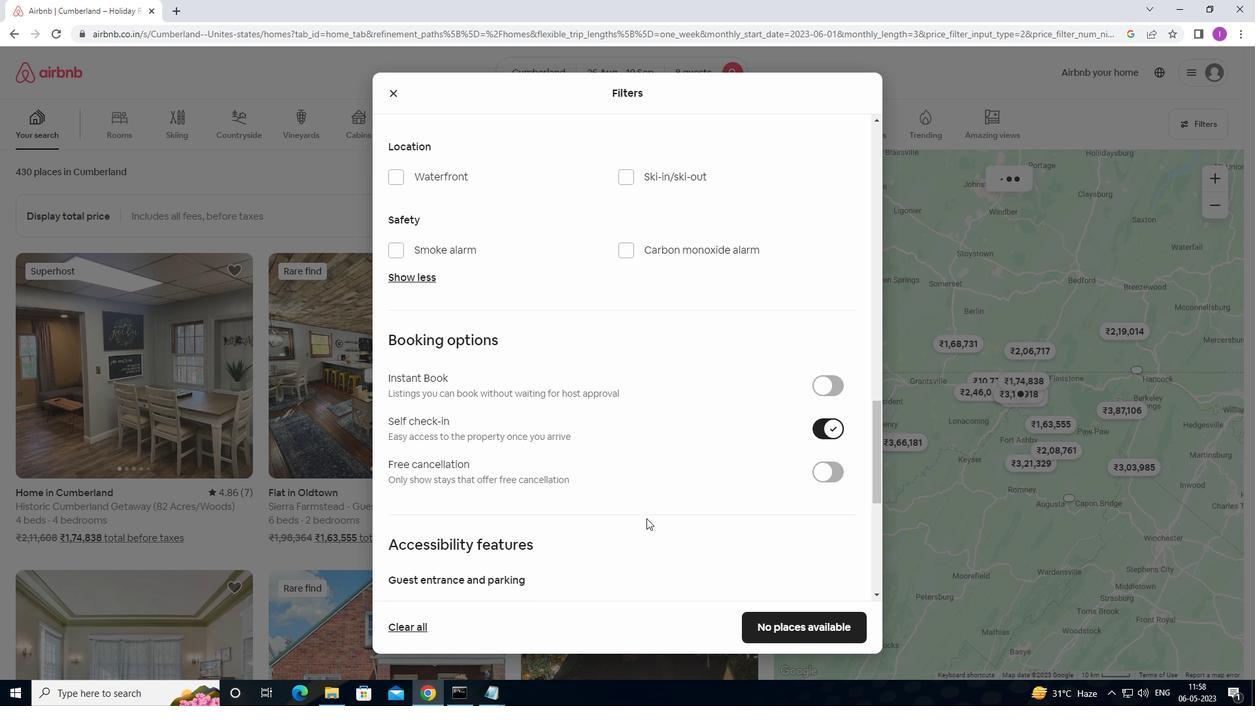 
Action: Mouse scrolled (642, 523) with delta (0, 0)
Screenshot: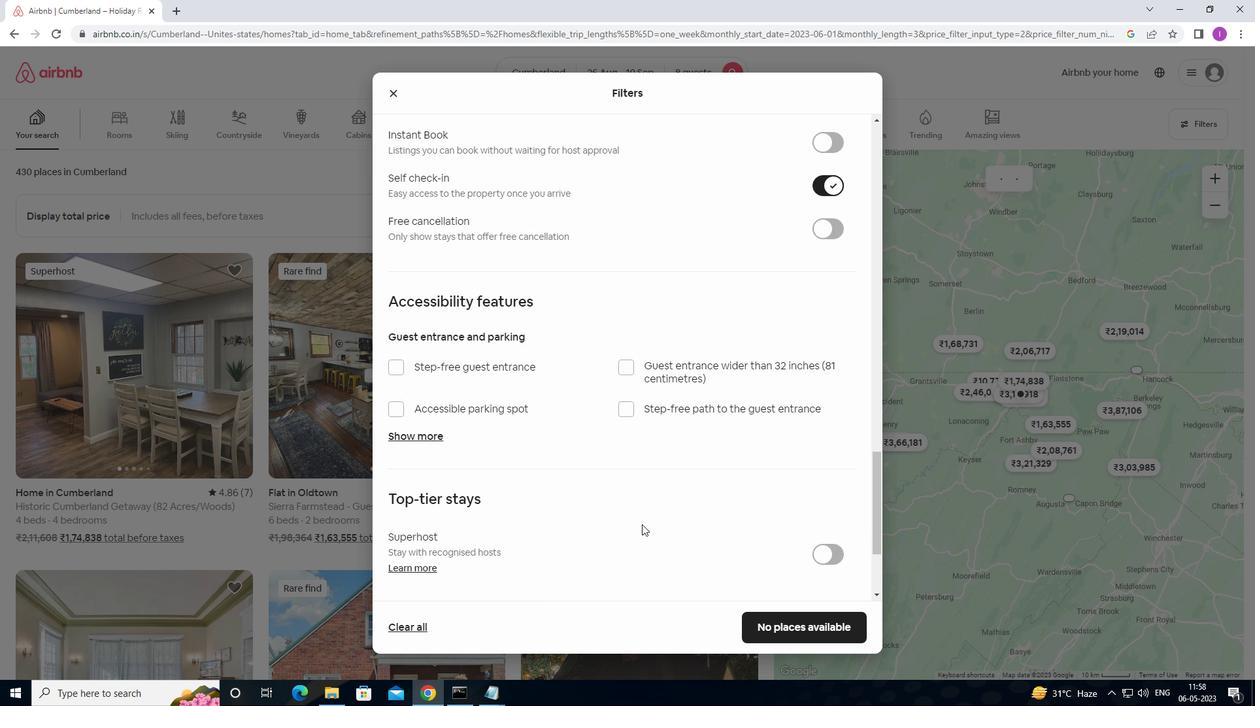 
Action: Mouse scrolled (642, 523) with delta (0, 0)
Screenshot: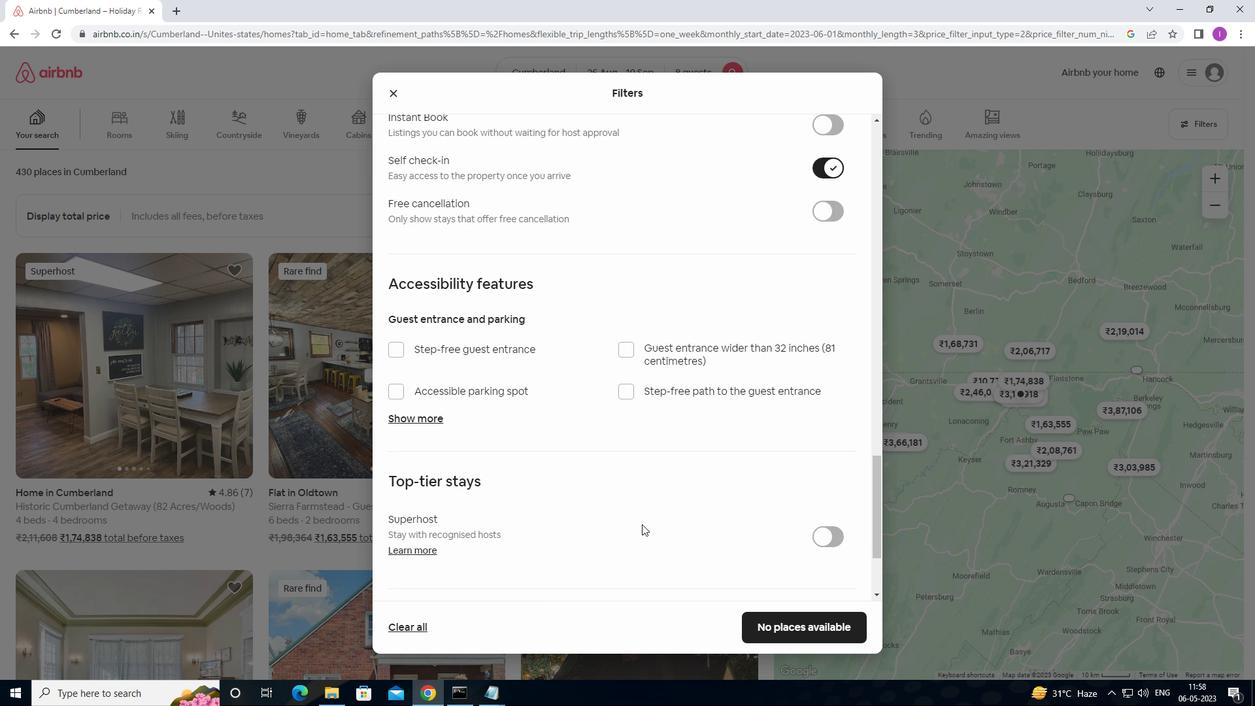 
Action: Mouse scrolled (642, 523) with delta (0, 0)
Screenshot: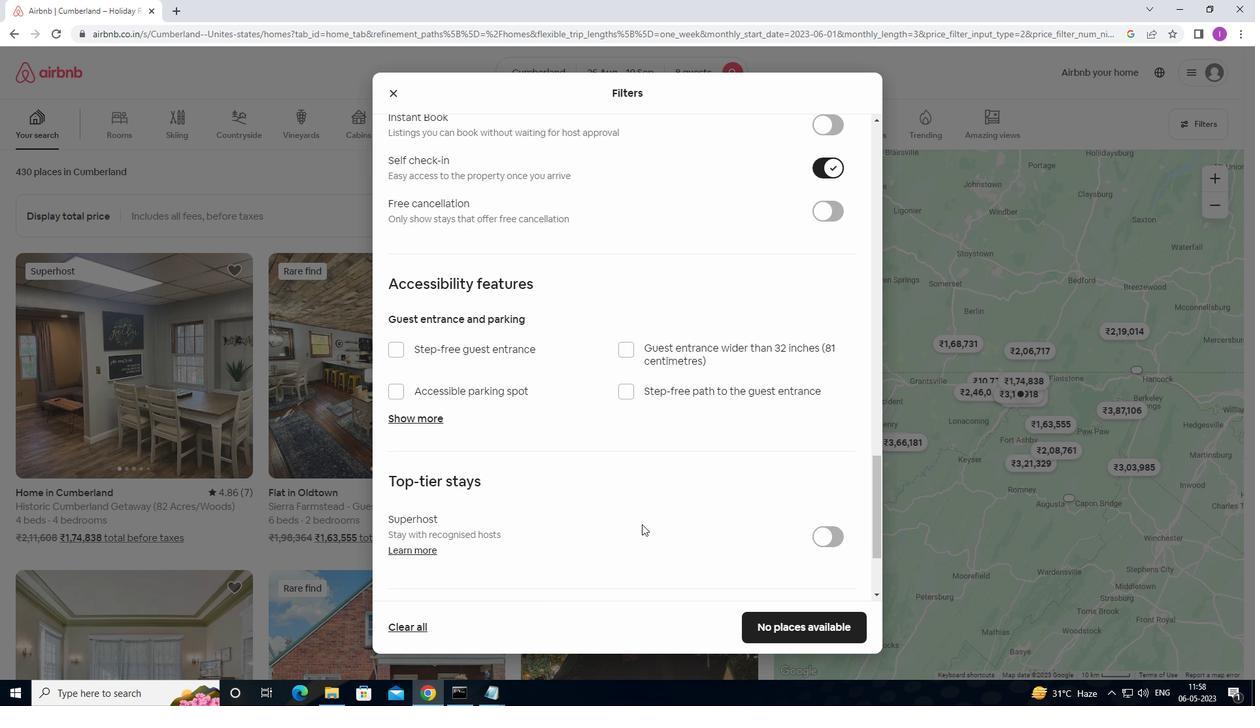 
Action: Mouse scrolled (642, 523) with delta (0, 0)
Screenshot: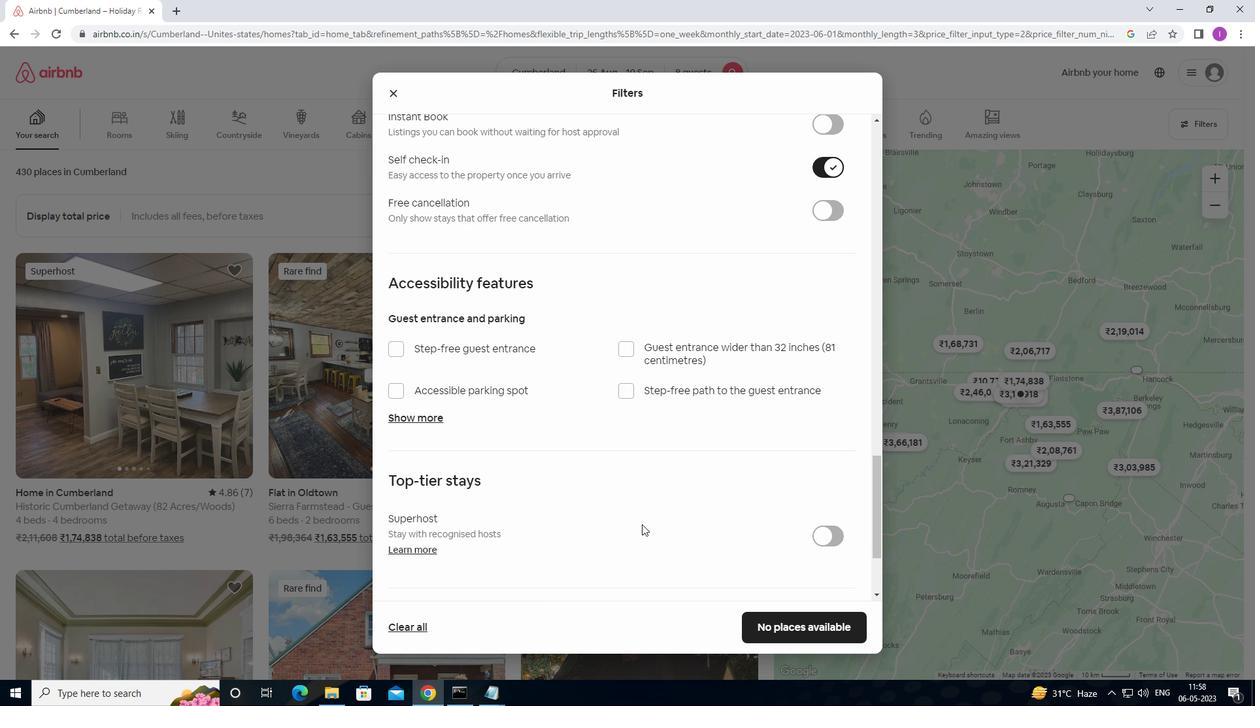 
Action: Mouse moved to (619, 529)
Screenshot: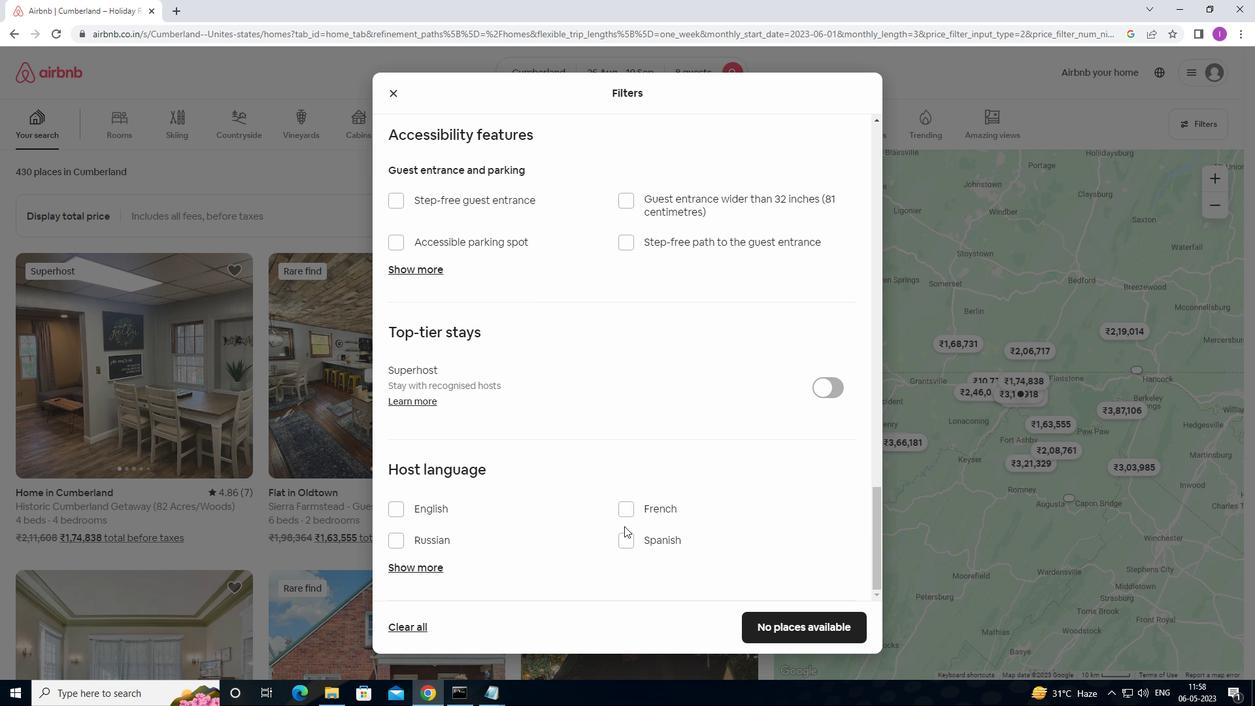 
Action: Mouse scrolled (619, 528) with delta (0, 0)
Screenshot: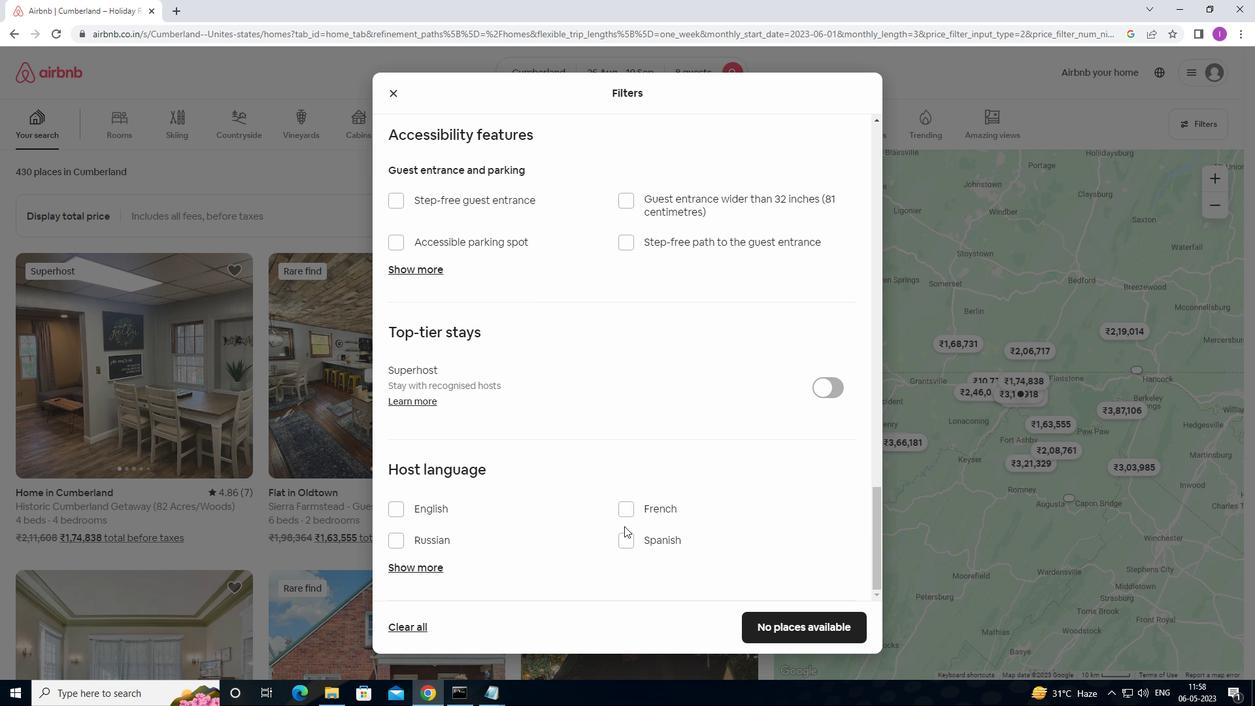 
Action: Mouse moved to (617, 530)
Screenshot: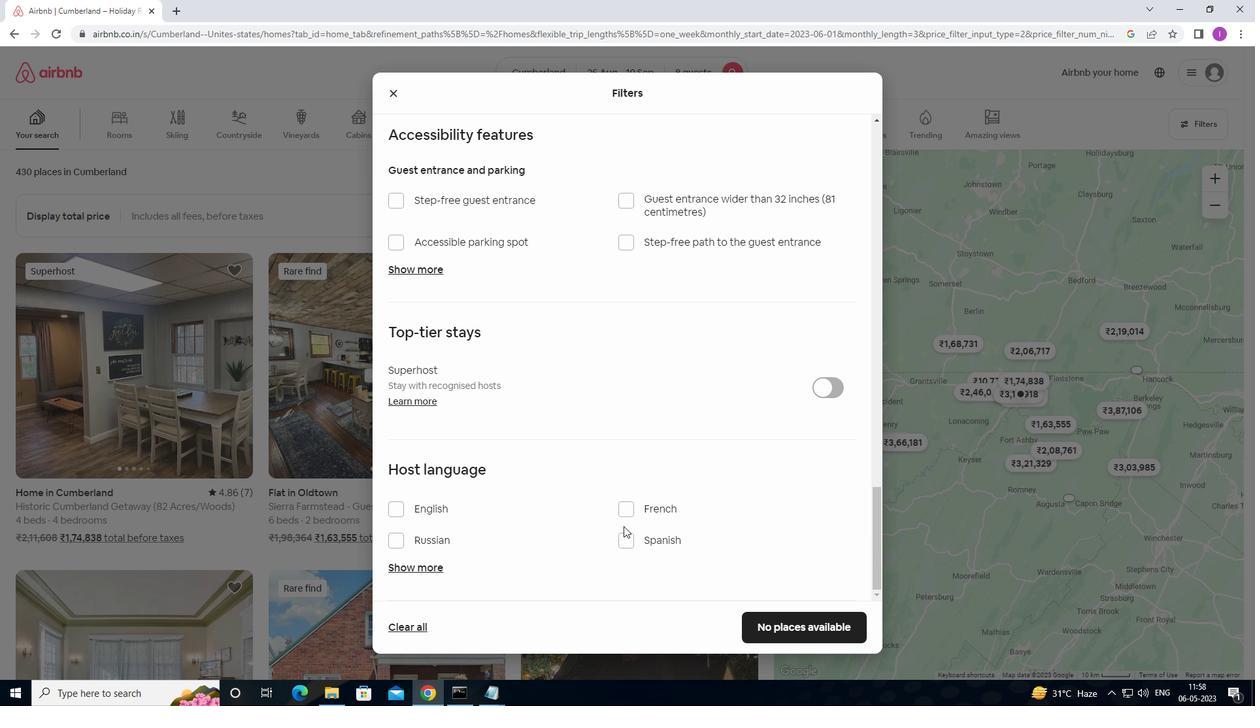 
Action: Mouse scrolled (617, 530) with delta (0, 0)
Screenshot: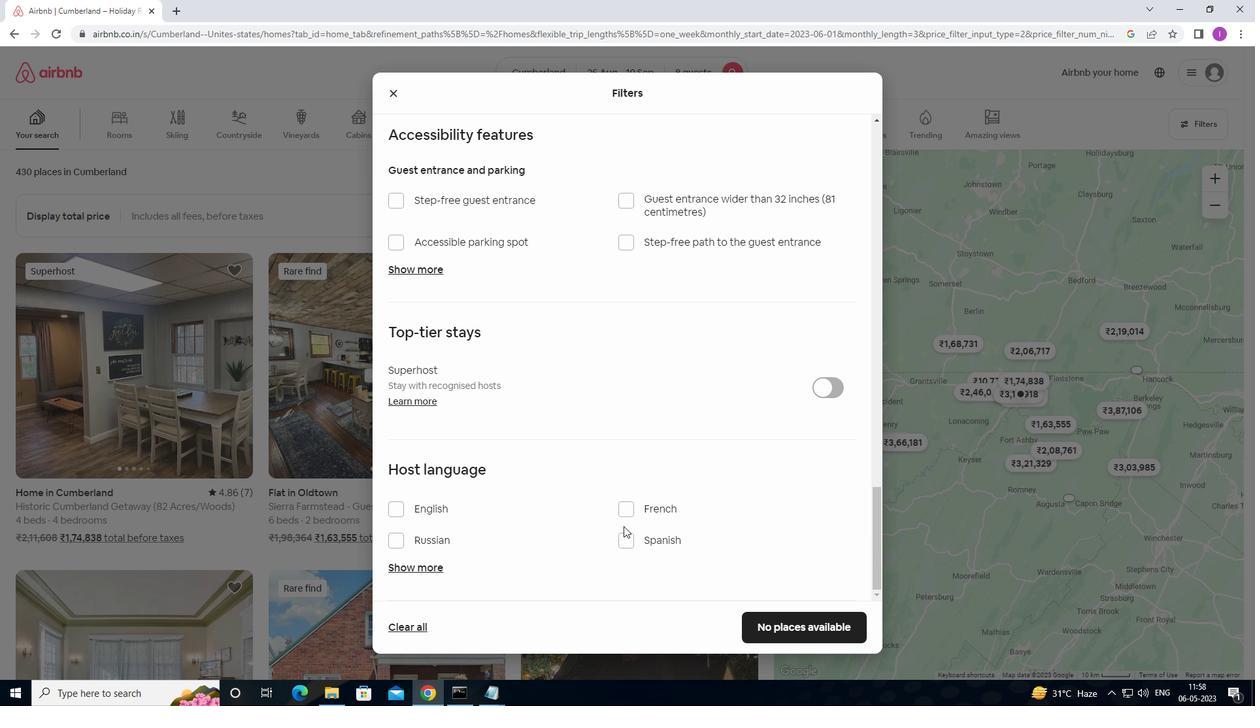 
Action: Mouse moved to (610, 534)
Screenshot: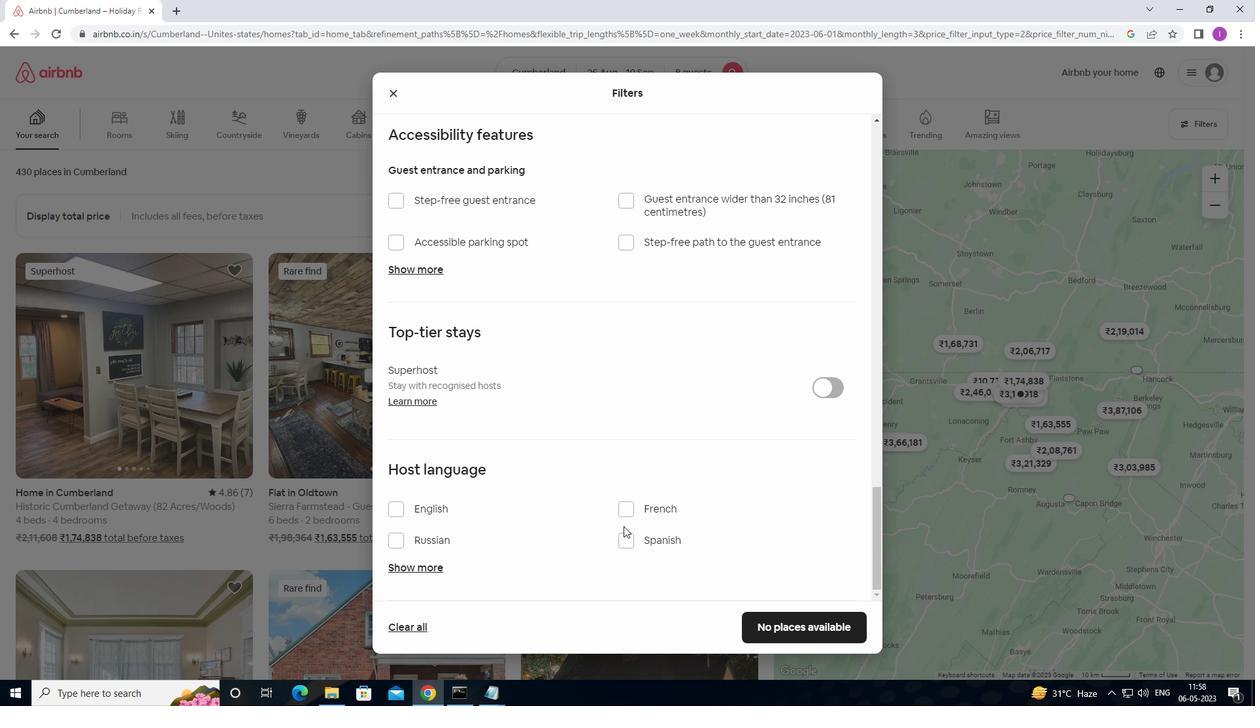 
Action: Mouse scrolled (610, 534) with delta (0, 0)
Screenshot: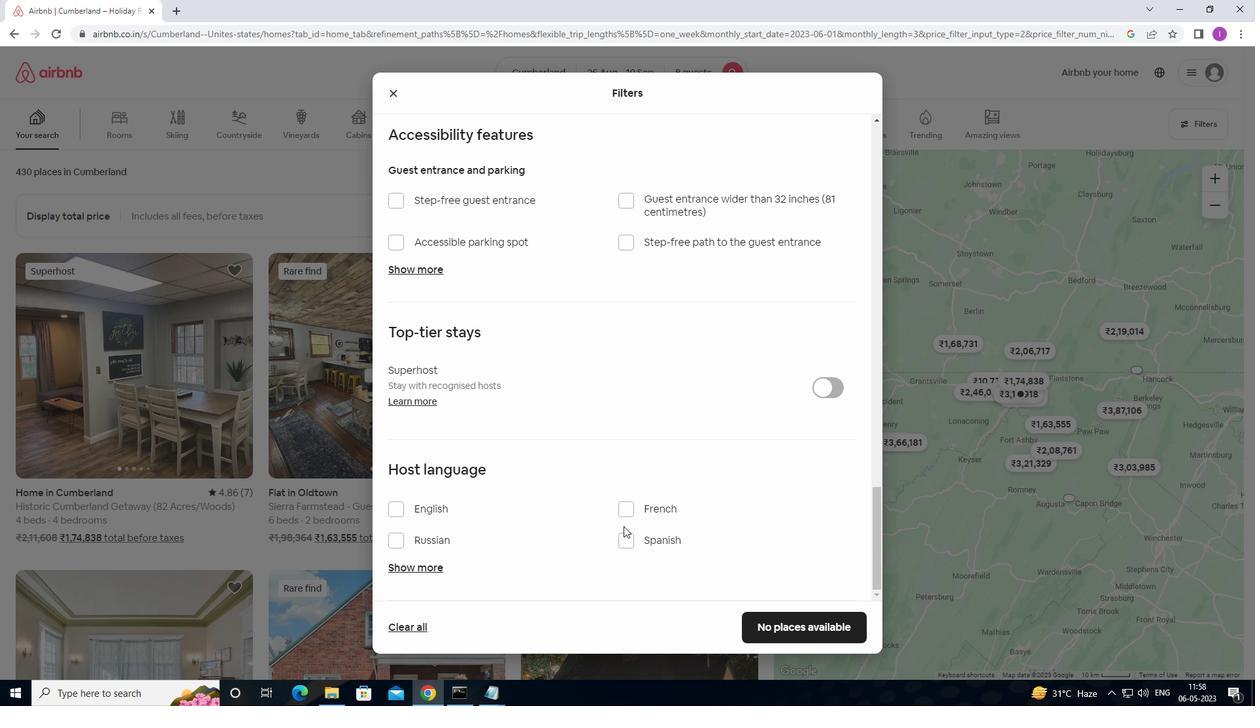 
Action: Mouse moved to (398, 510)
Screenshot: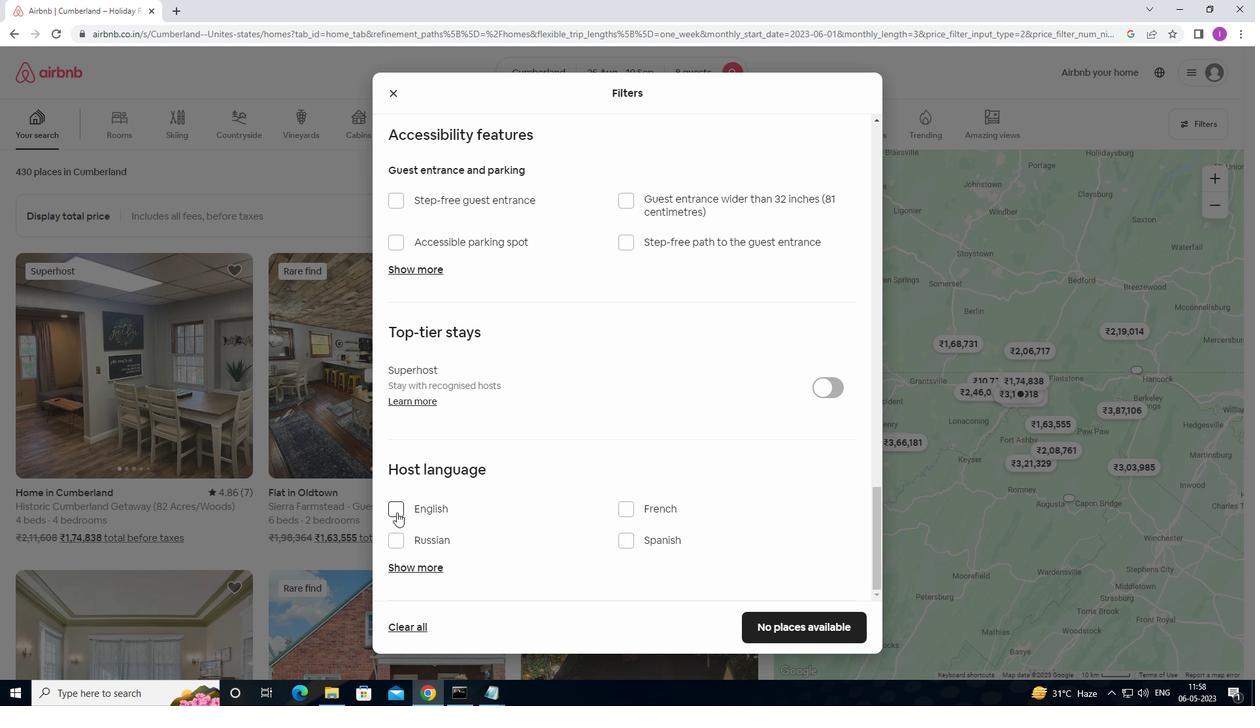 
Action: Mouse pressed left at (398, 510)
Screenshot: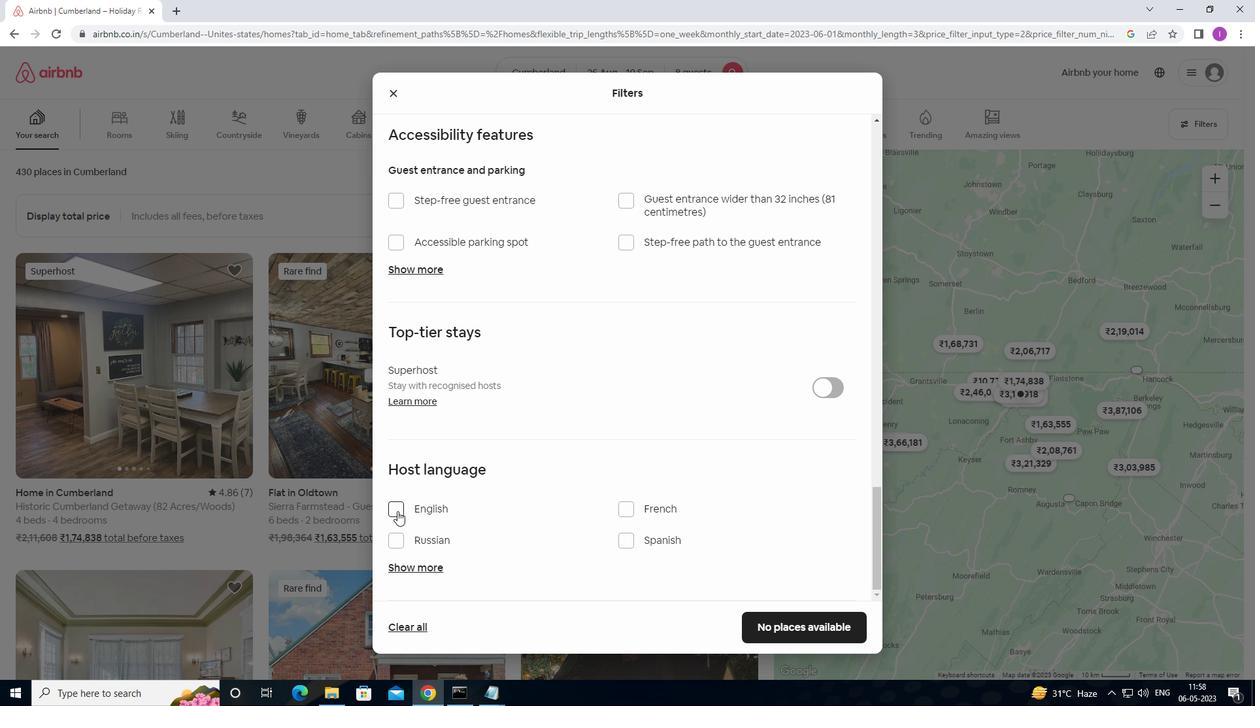 
Action: Mouse moved to (787, 631)
Screenshot: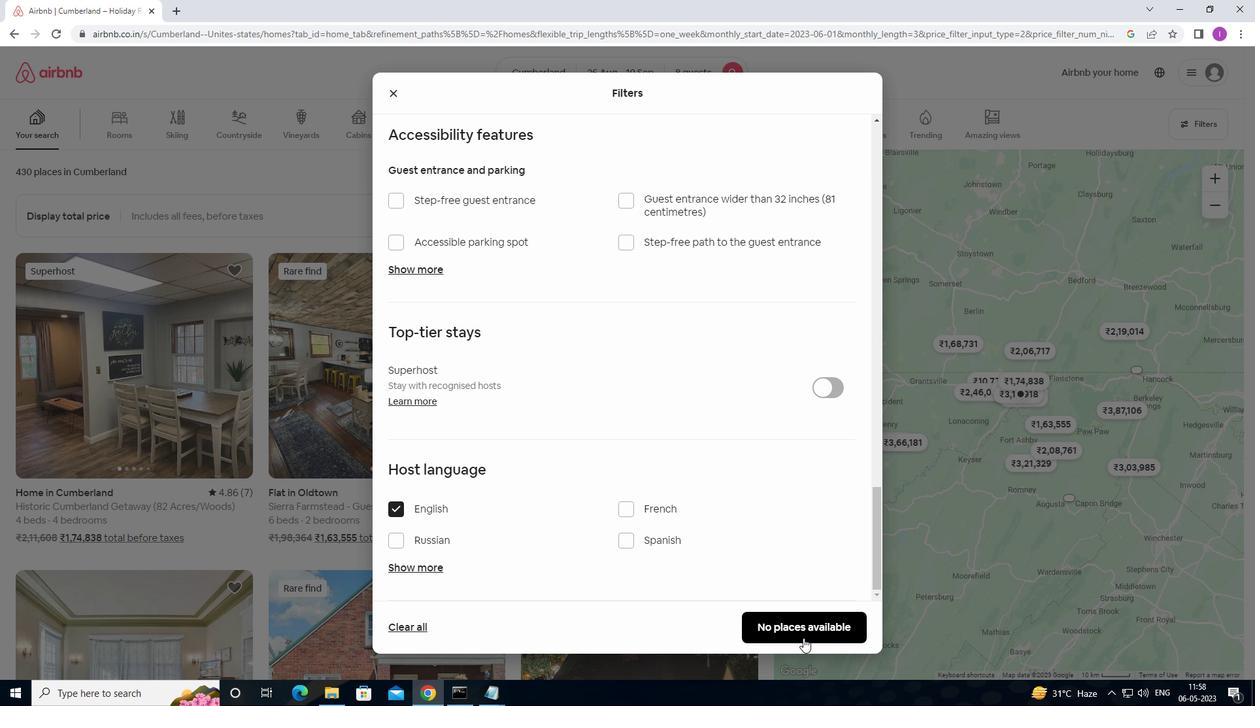 
Action: Mouse pressed left at (787, 631)
Screenshot: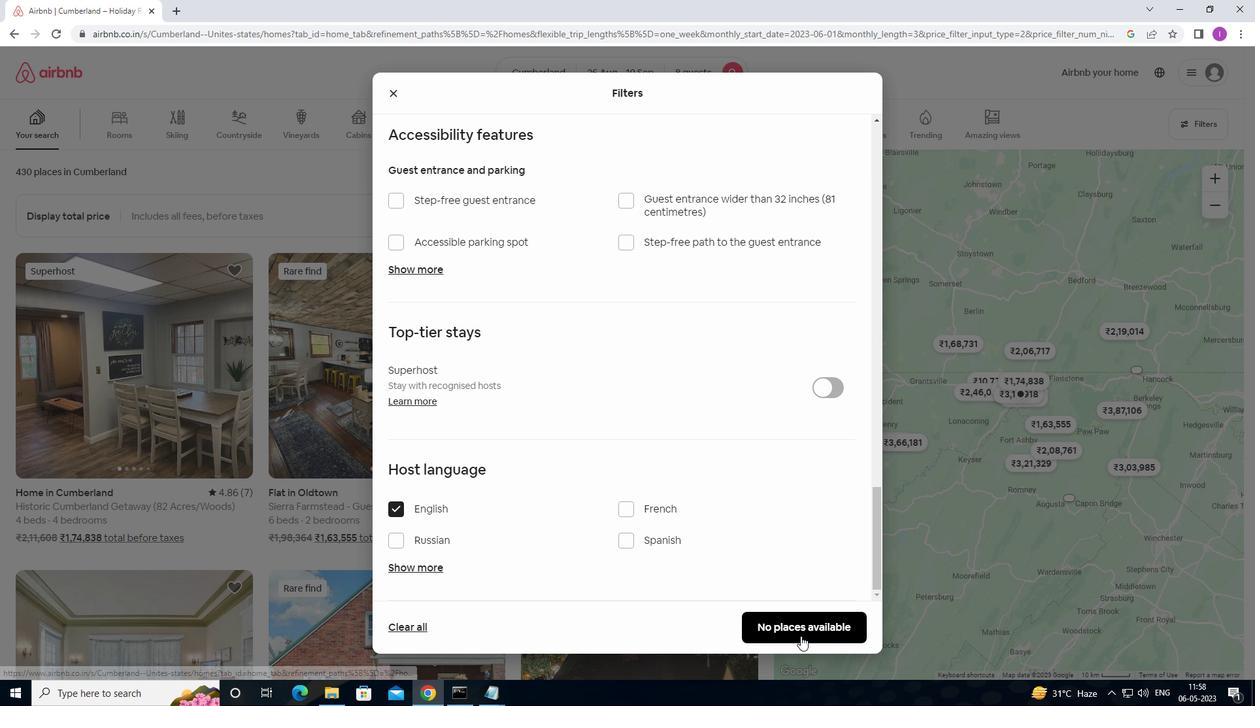 
Action: Mouse moved to (788, 604)
Screenshot: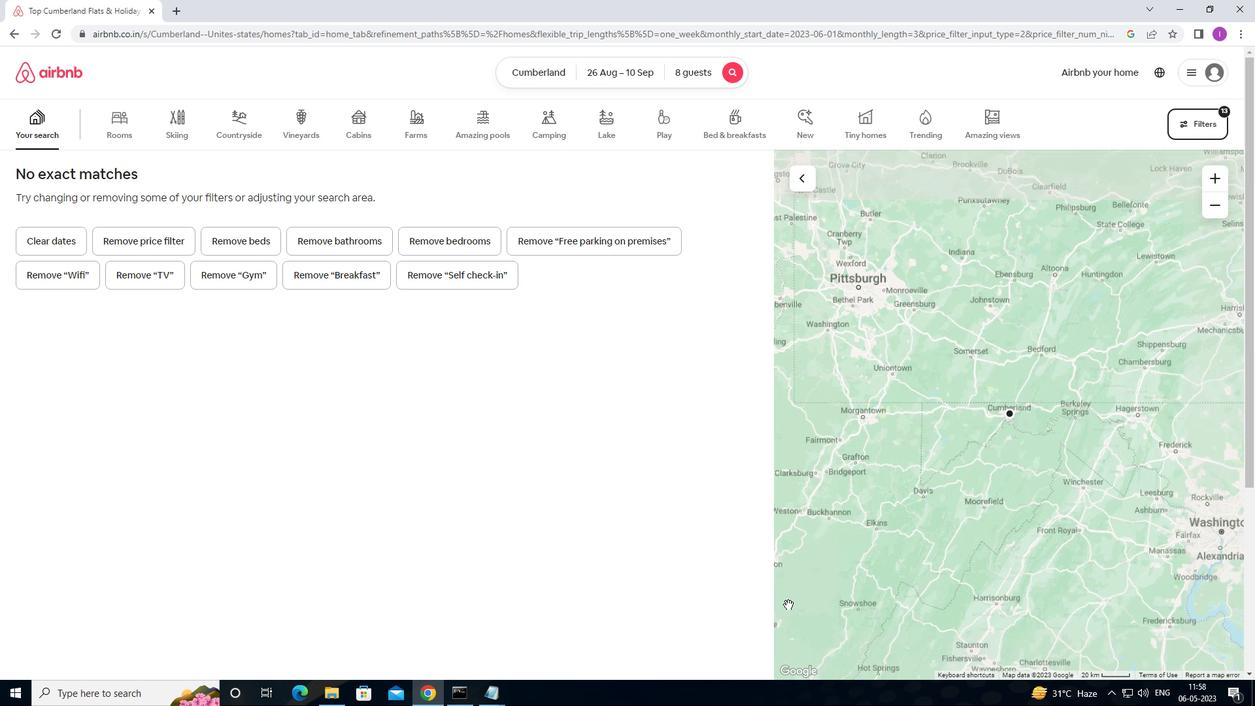 
